 Task: Open a blank google sheet and write heading  Discount data  Add 10 product name:-  'Apple, Banana,_x000D_
Orange, Tomato, Potato, Onion, Carrot, Milk, Bread, Eggs (dozen). ' in April Last week sales are  1.99, 0.49, 0.79, 1.29, 0.99, 0.89, 0.69, 2.49, 1.99, 2.99.Discount (%):-  10, 20, 15, 5, 12, 8, 25, 10, 15, 20. Save page auditingSalesDashboard_2022
Action: Mouse moved to (18, 88)
Screenshot: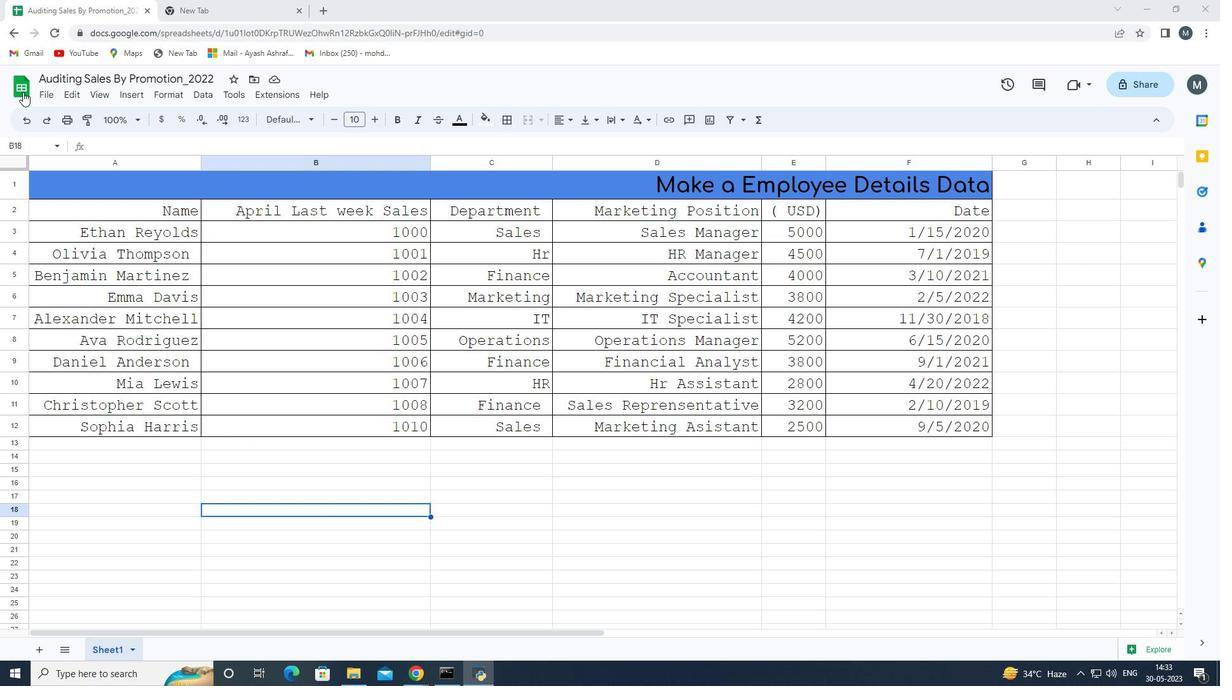 
Action: Mouse pressed left at (18, 88)
Screenshot: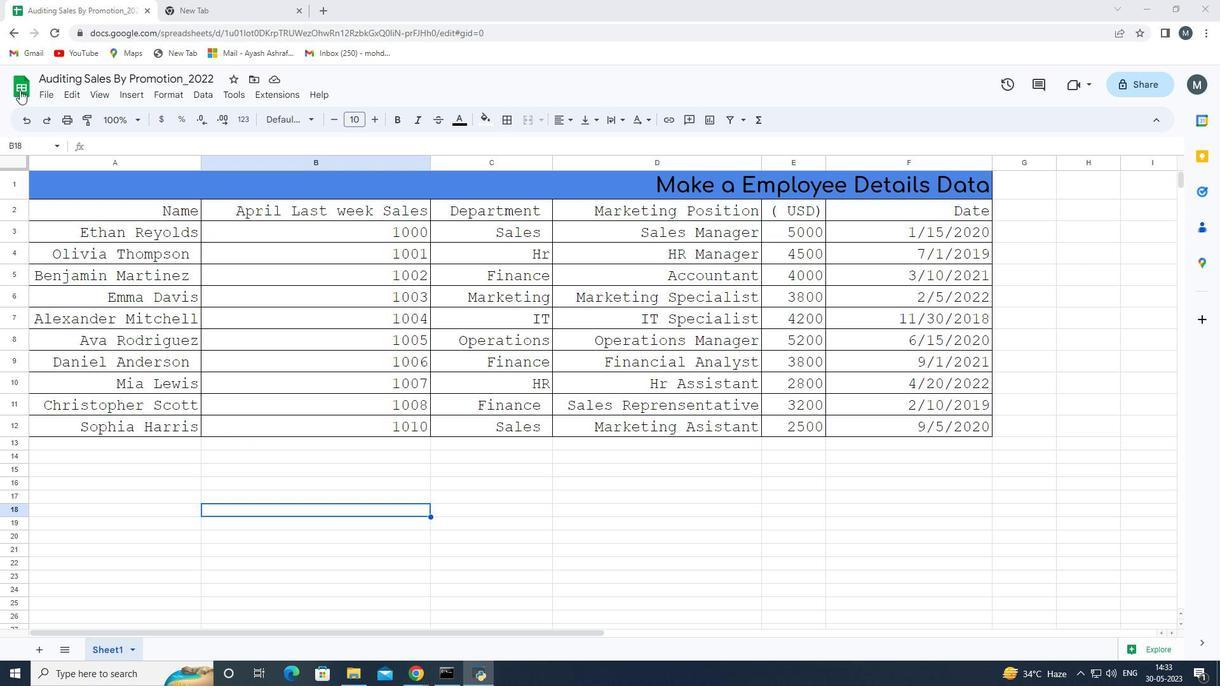 
Action: Mouse moved to (314, 191)
Screenshot: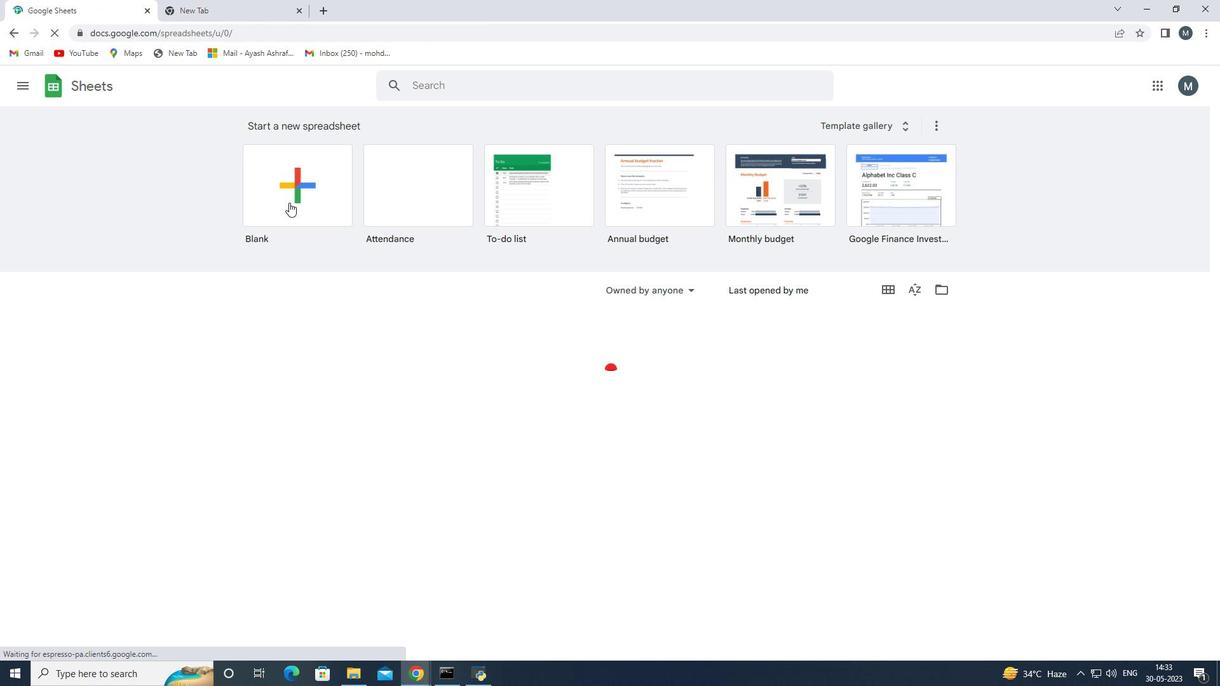 
Action: Mouse pressed left at (314, 191)
Screenshot: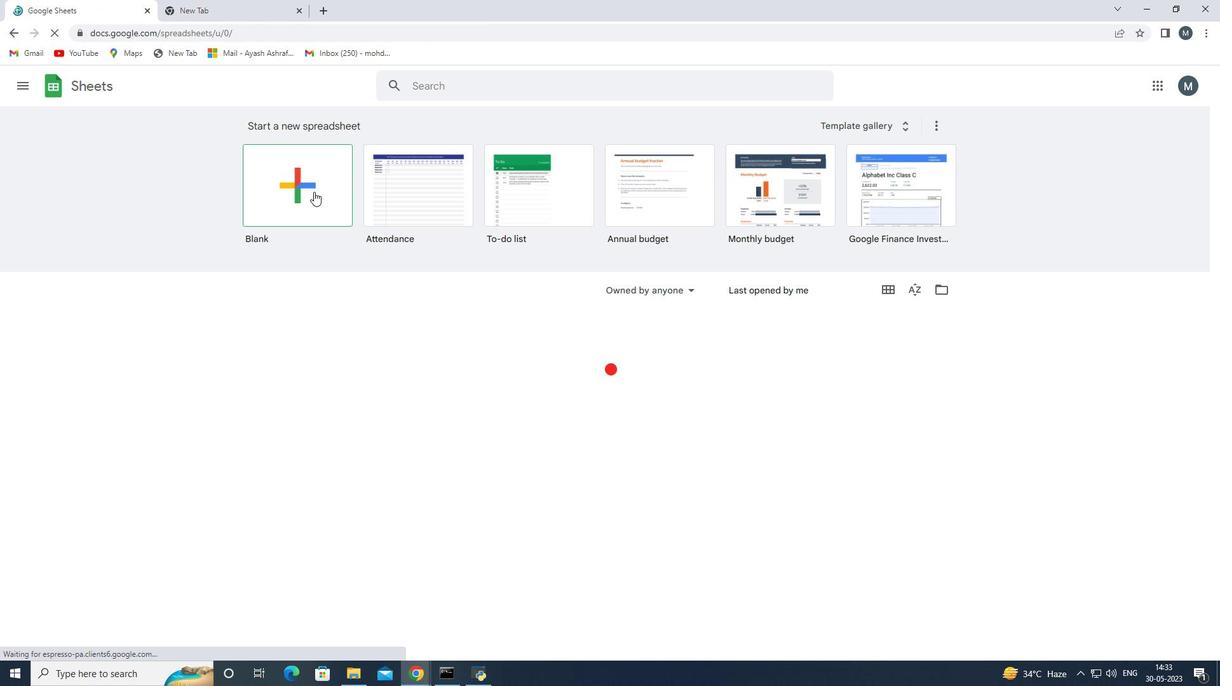 
Action: Mouse moved to (53, 175)
Screenshot: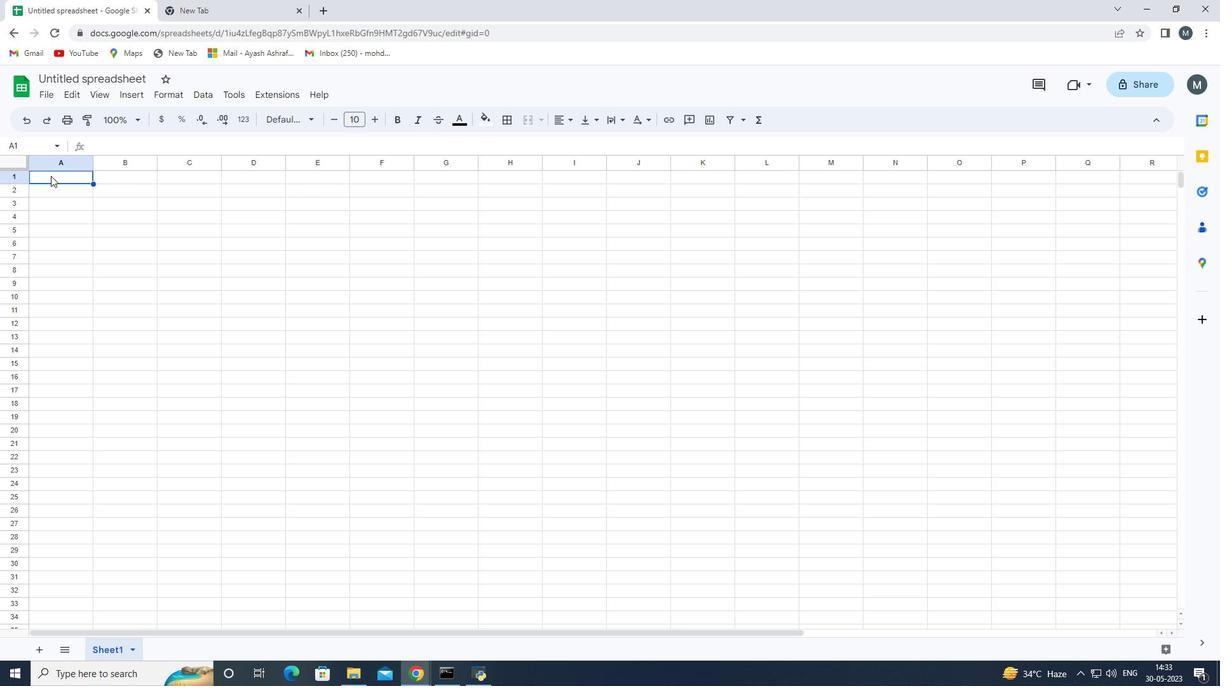 
Action: Mouse pressed left at (53, 175)
Screenshot: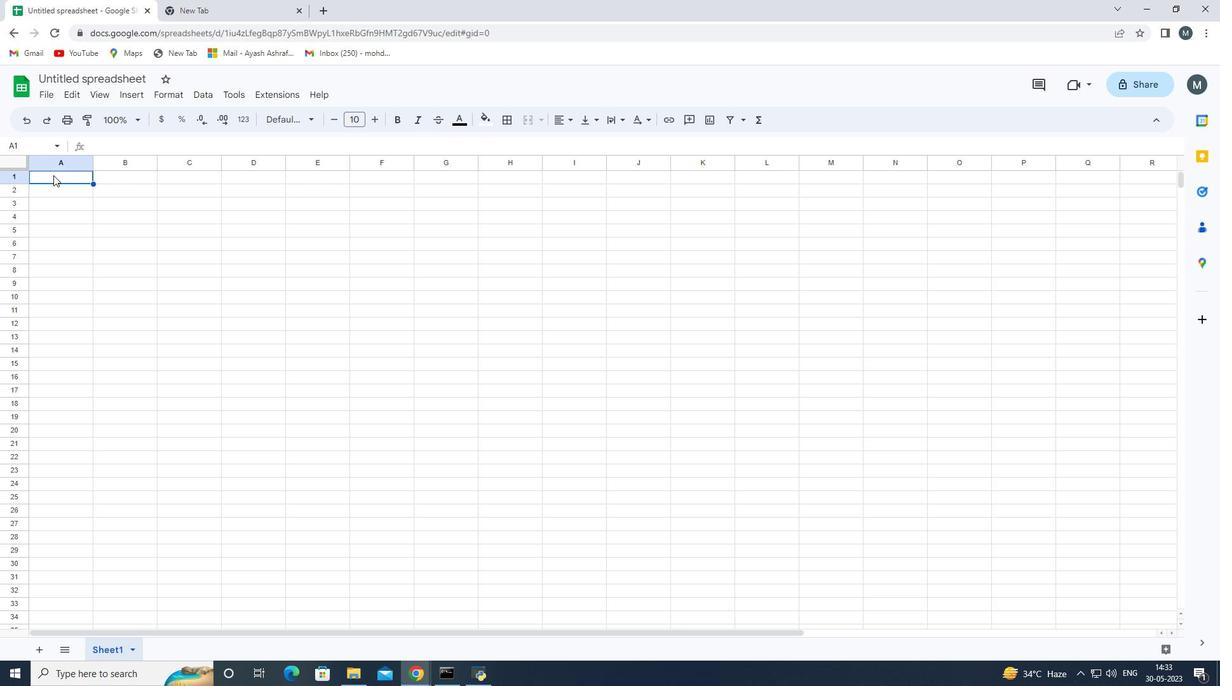 
Action: Mouse pressed left at (53, 175)
Screenshot: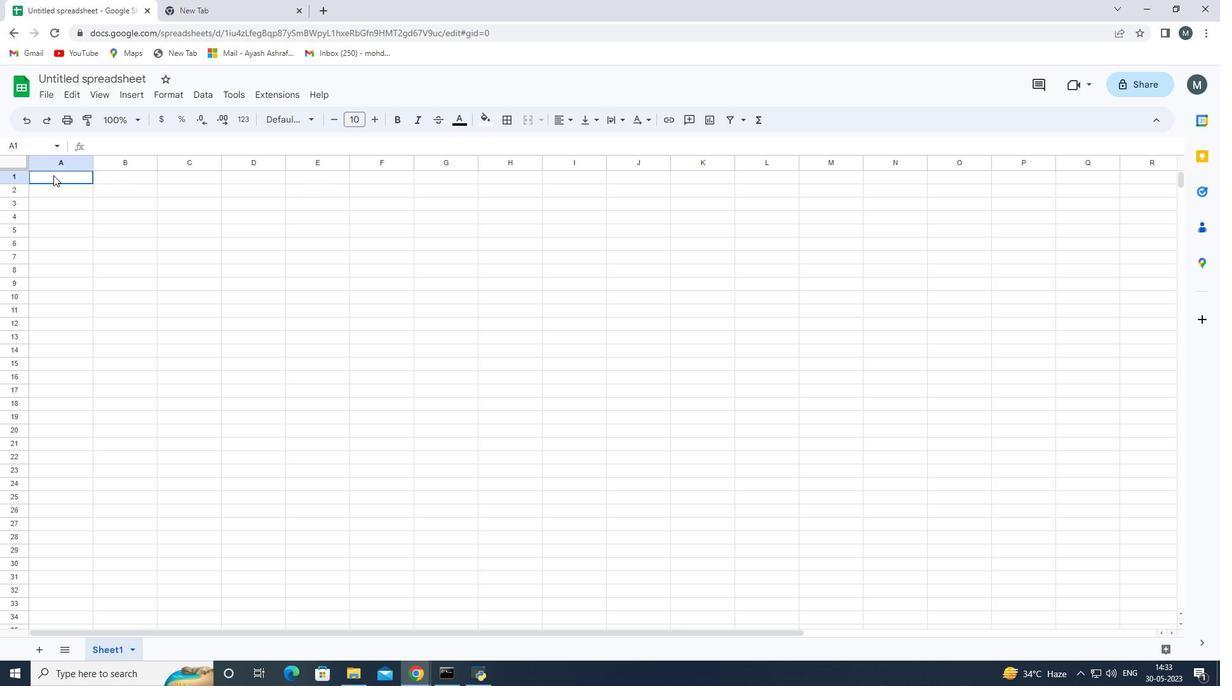 
Action: Key pressed <Key.shift><Key.shift>Discount<Key.space><Key.shift>Data<Key.space><Key.backspace><Key.backspace><Key.backspace><Key.backspace><Key.backspace>data<Key.enter><Key.shift>Poduct<Key.space><Key.shift>Name<Key.space>
Screenshot: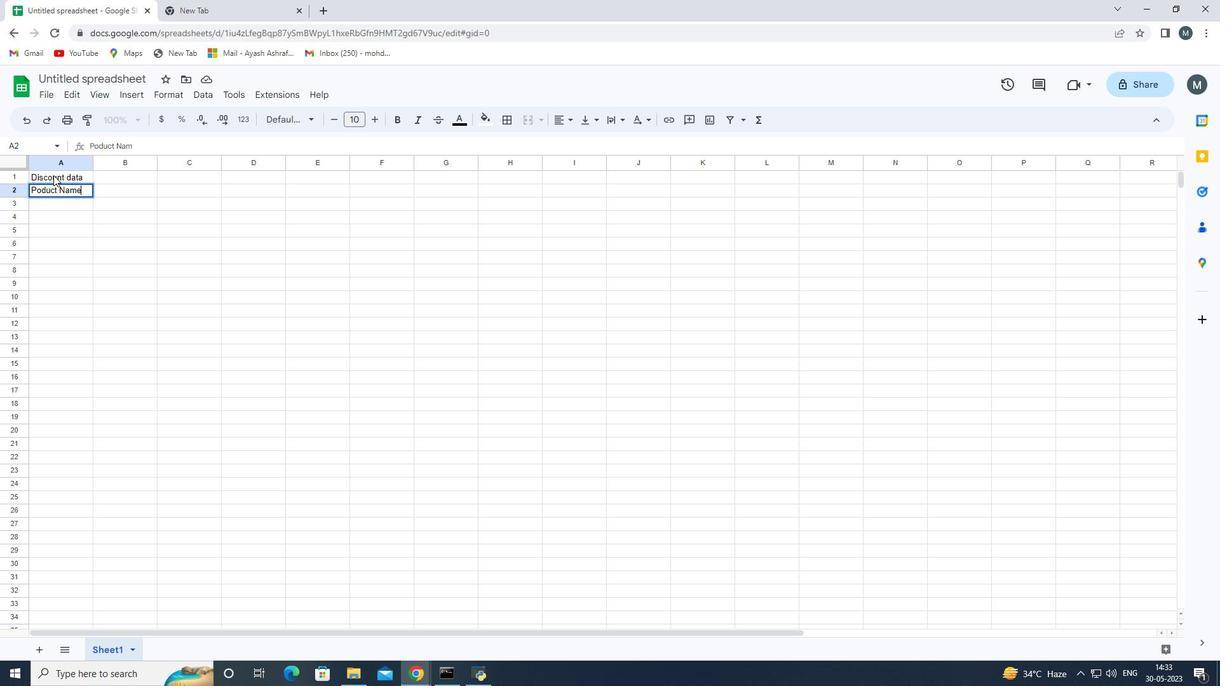 
Action: Mouse moved to (37, 190)
Screenshot: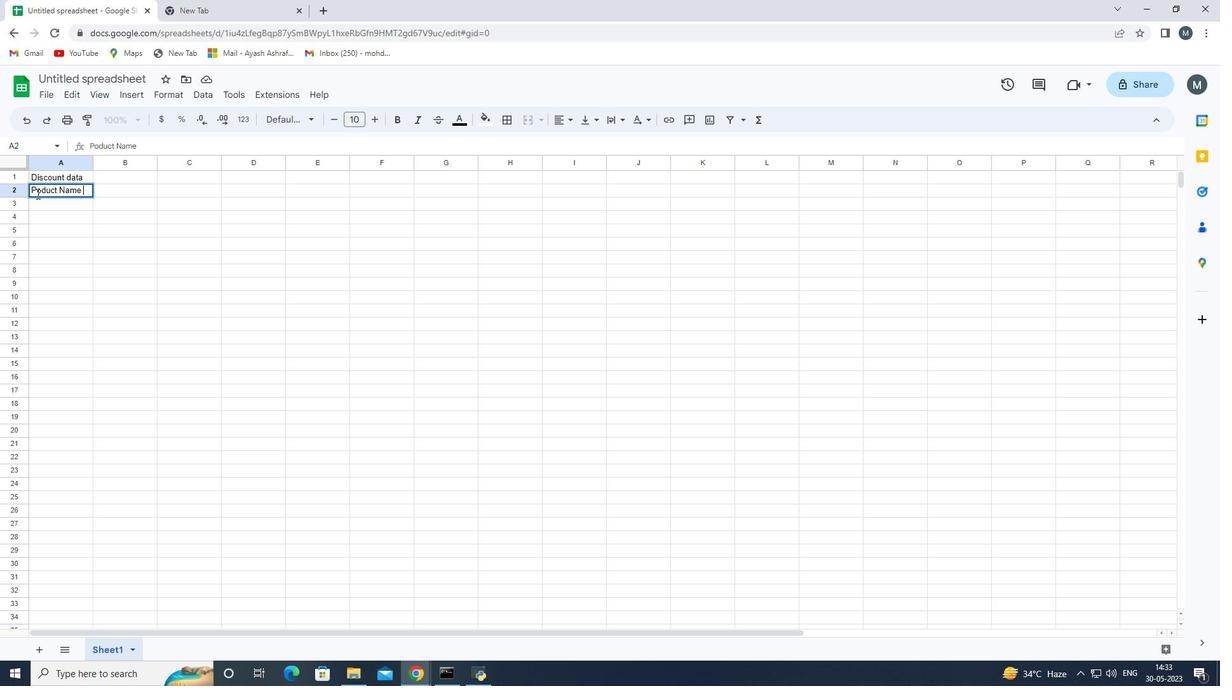 
Action: Mouse pressed left at (37, 190)
Screenshot: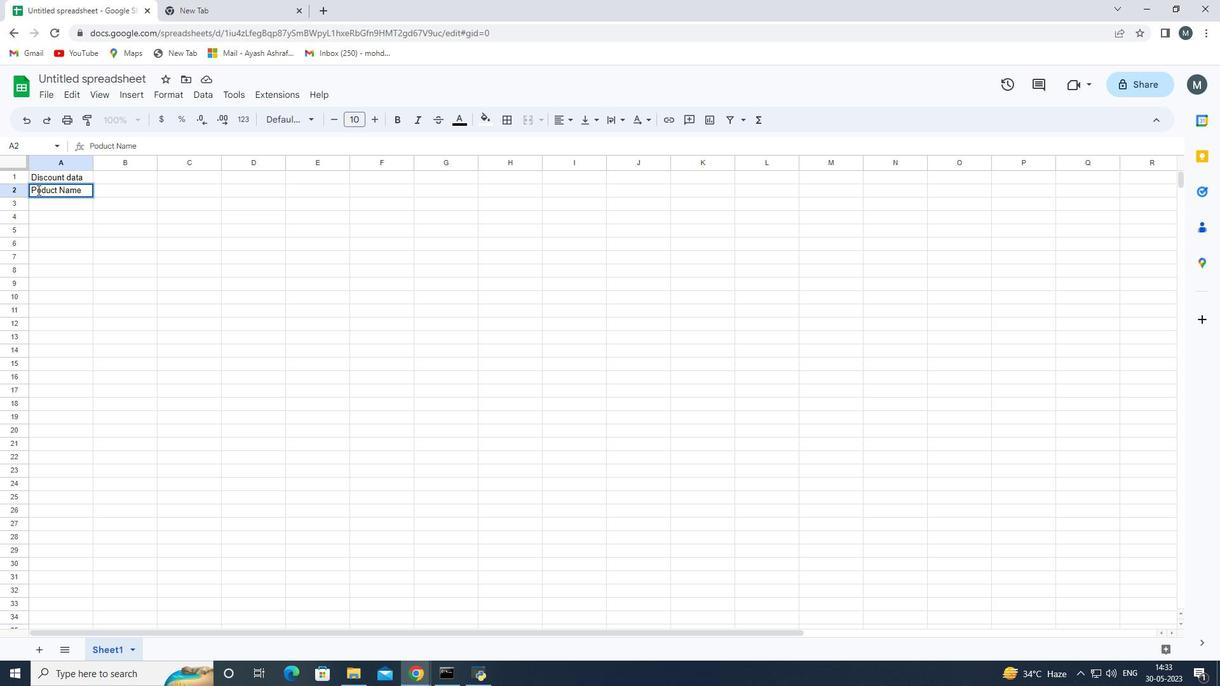 
Action: Key pressed r
Screenshot: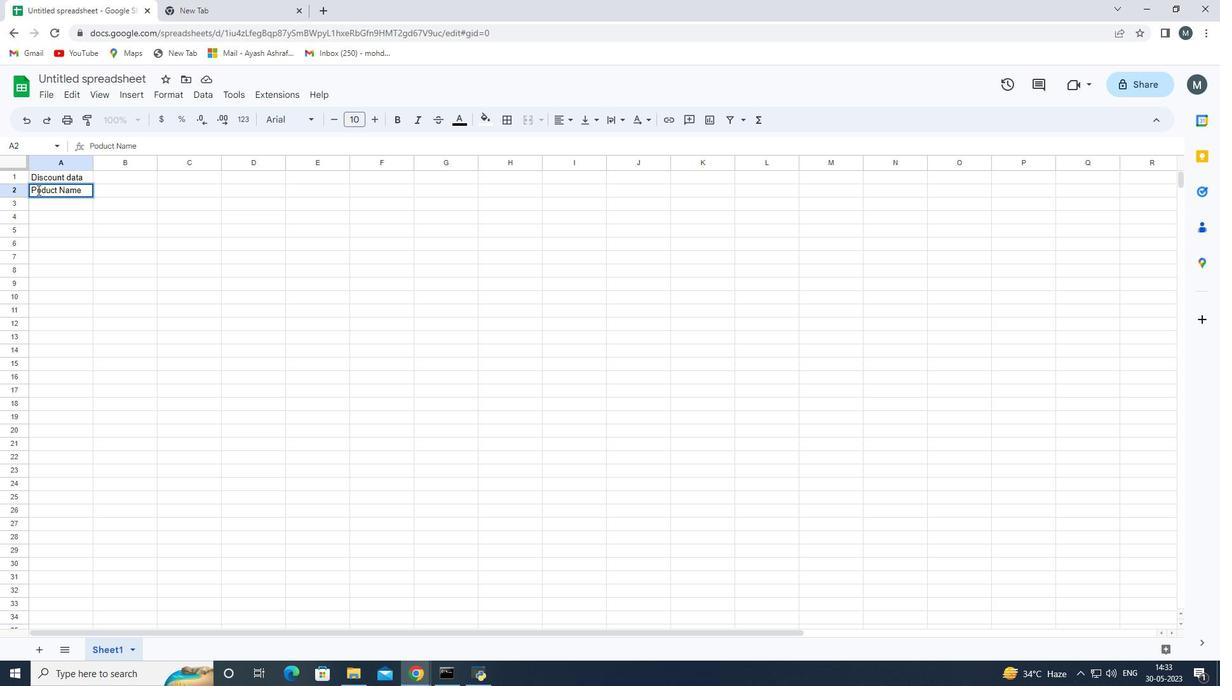 
Action: Mouse moved to (55, 204)
Screenshot: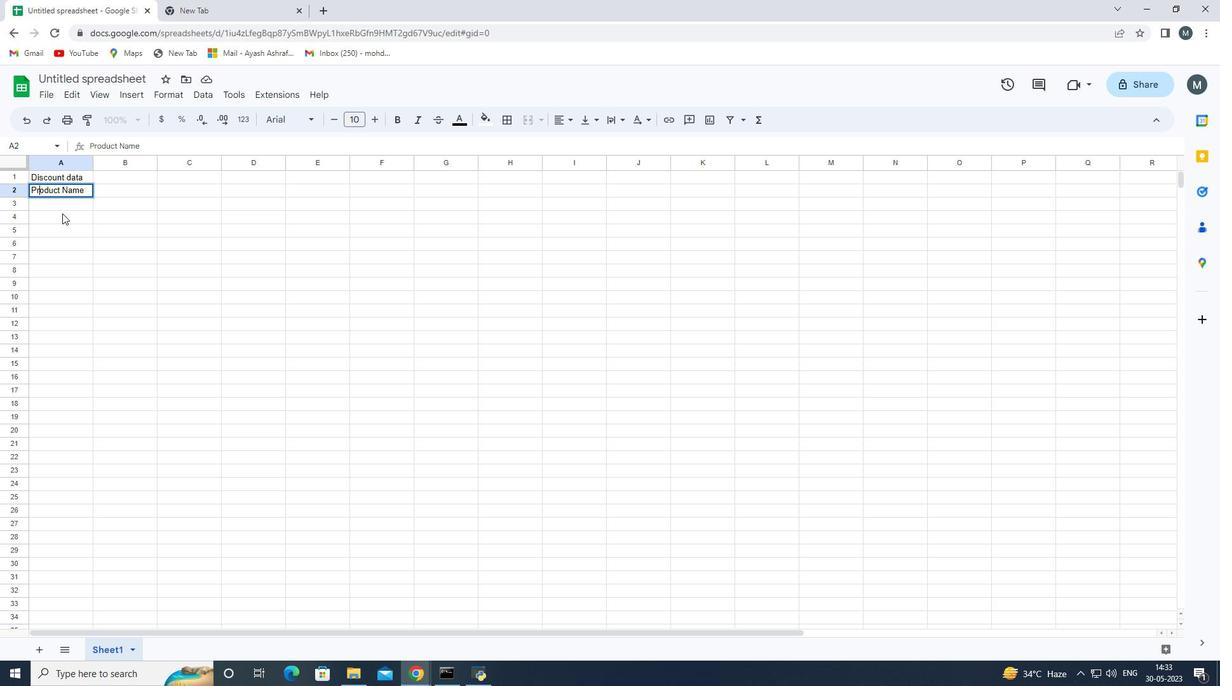 
Action: Key pressed <Key.enter><Key.shift>Appple<Key.space><Key.shift><Key.enter><Key.shift>BAba<Key.backspace><Key.backspace><Key.backspace>anana<Key.enter><Key.shift>Orange<Key.space><Key.enter><Key.shift>Tomato<Key.enter><Key.shift>Potato<Key.enter><Key.shift>Onion<Key.space><Key.enter><Key.shift>Carrot<Key.enter><Key.shift>Milk<Key.enter><Key.shift>Bread<Key.enter><Key.shift>Eggs<Key.space><Key.shift>(<Key.shift>Dozen<Key.shift><Key.shift><Key.shift><Key.shift><Key.shift><Key.shift><Key.shift><Key.shift><Key.shift>)<Key.enter>
Screenshot: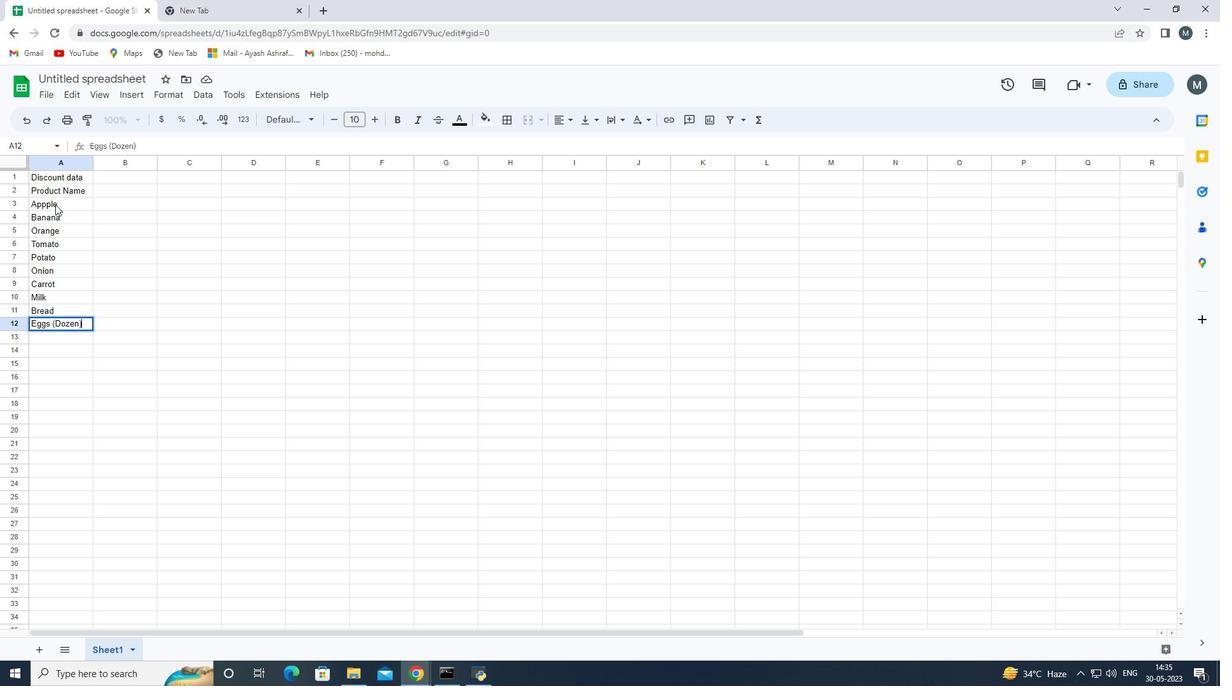 
Action: Mouse moved to (115, 174)
Screenshot: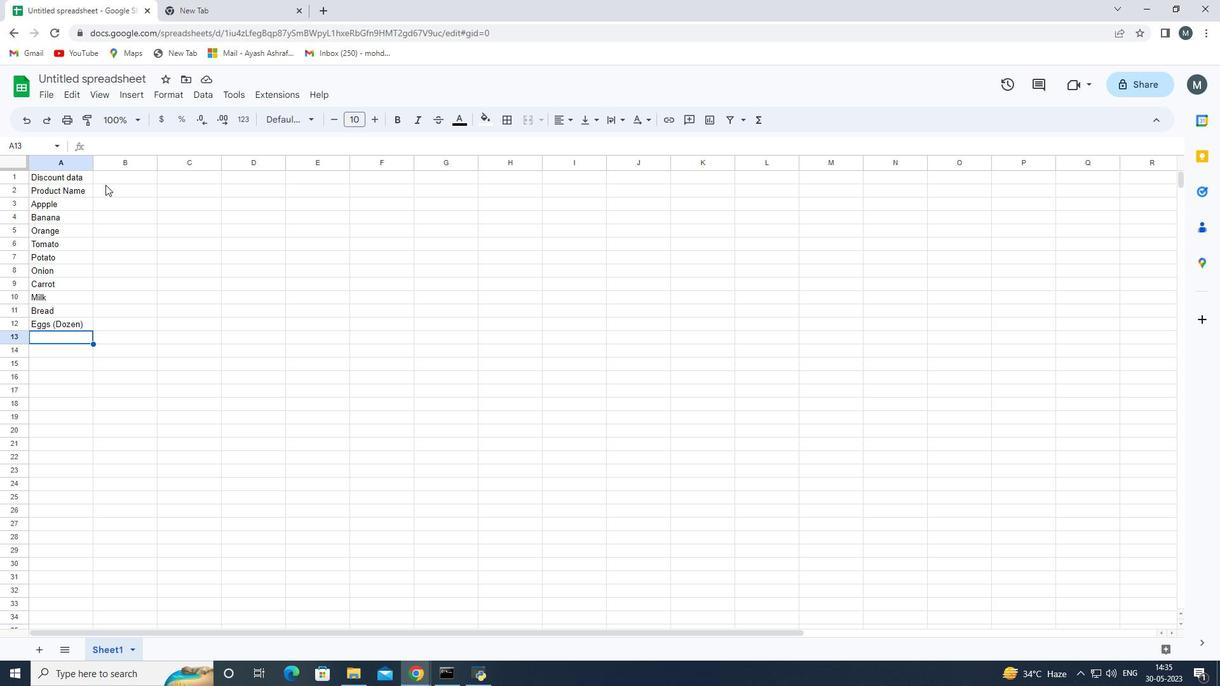 
Action: Mouse pressed left at (115, 174)
Screenshot: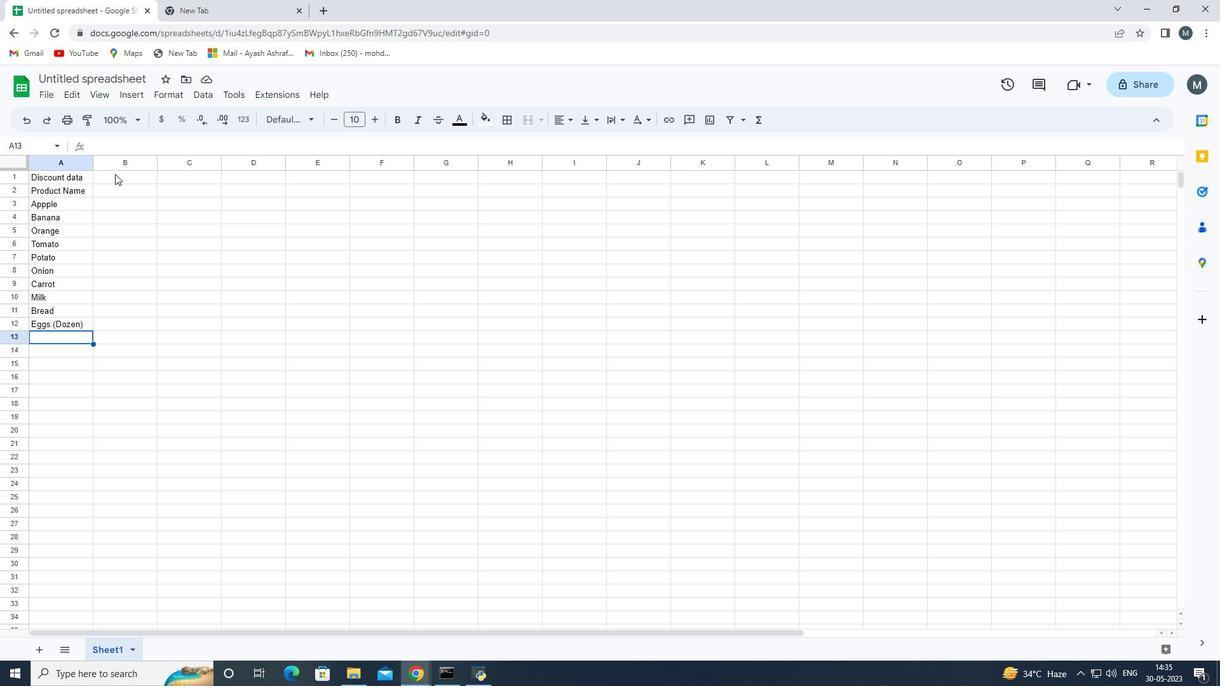 
Action: Mouse pressed left at (115, 174)
Screenshot: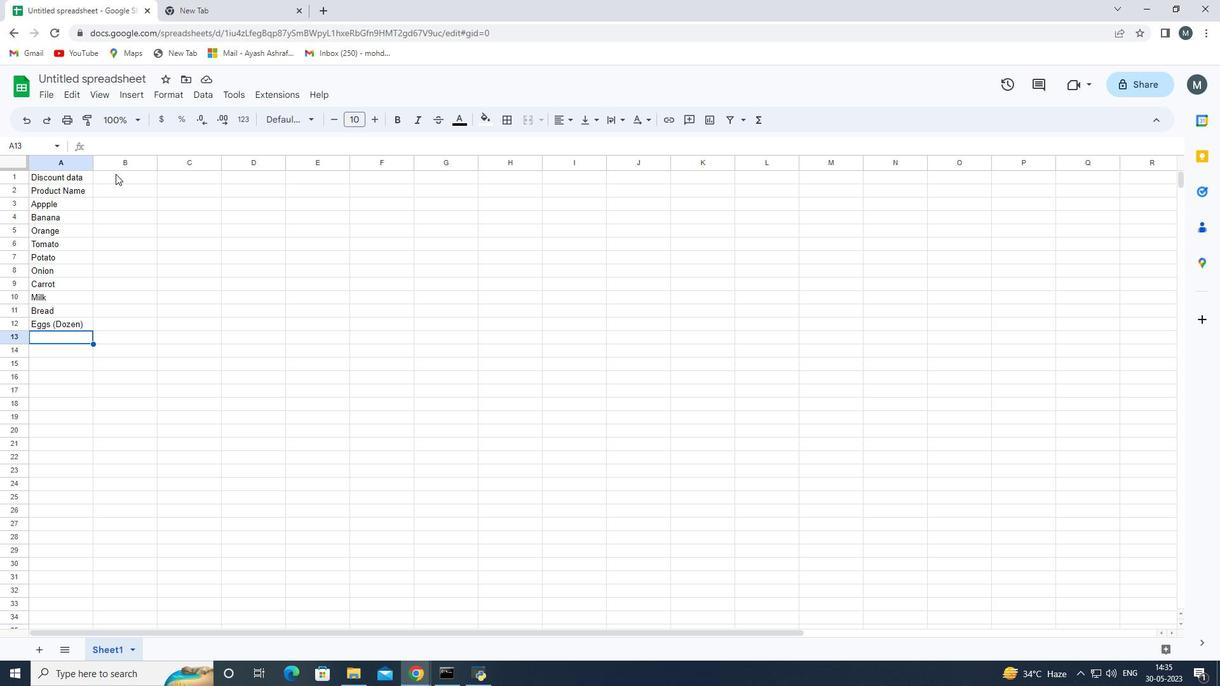 
Action: Mouse moved to (115, 173)
Screenshot: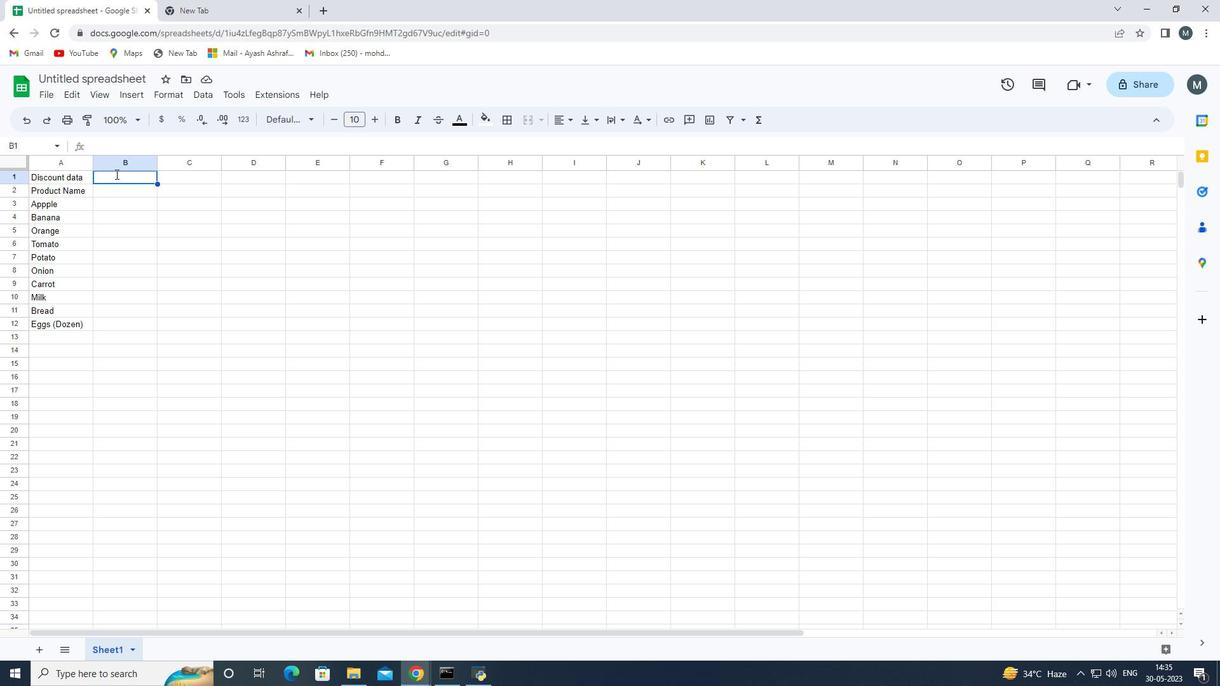 
Action: Key pressed <Key.shift>LAt<Key.backspace><Key.backspace>ast<Key.space>week<Key.space>sales<Key.space>re<Key.backspace><Key.backspace>are<Key.enter>
Screenshot: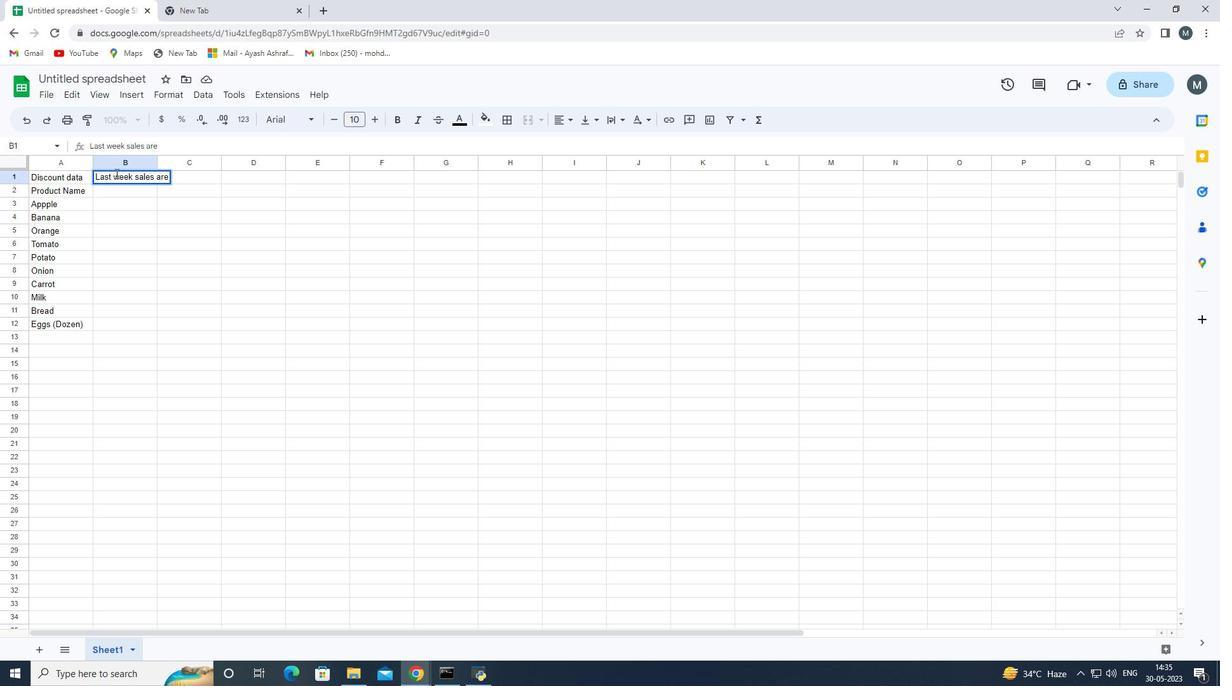 
Action: Mouse moved to (177, 178)
Screenshot: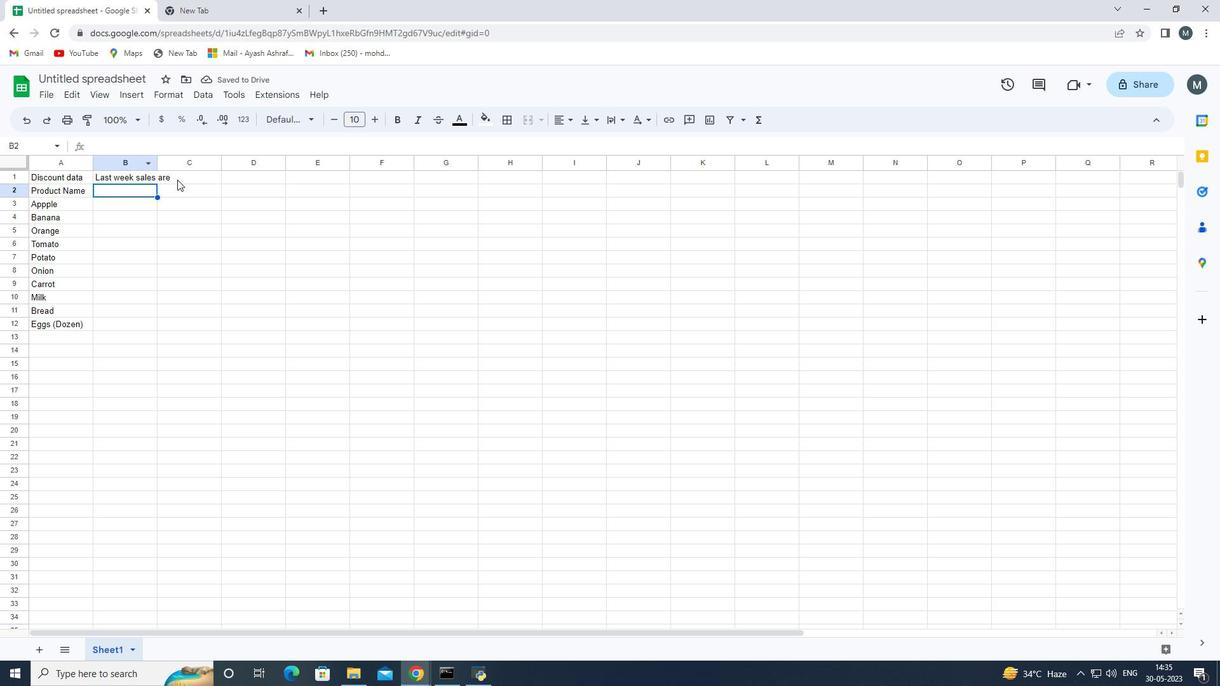 
Action: Mouse pressed left at (177, 178)
Screenshot: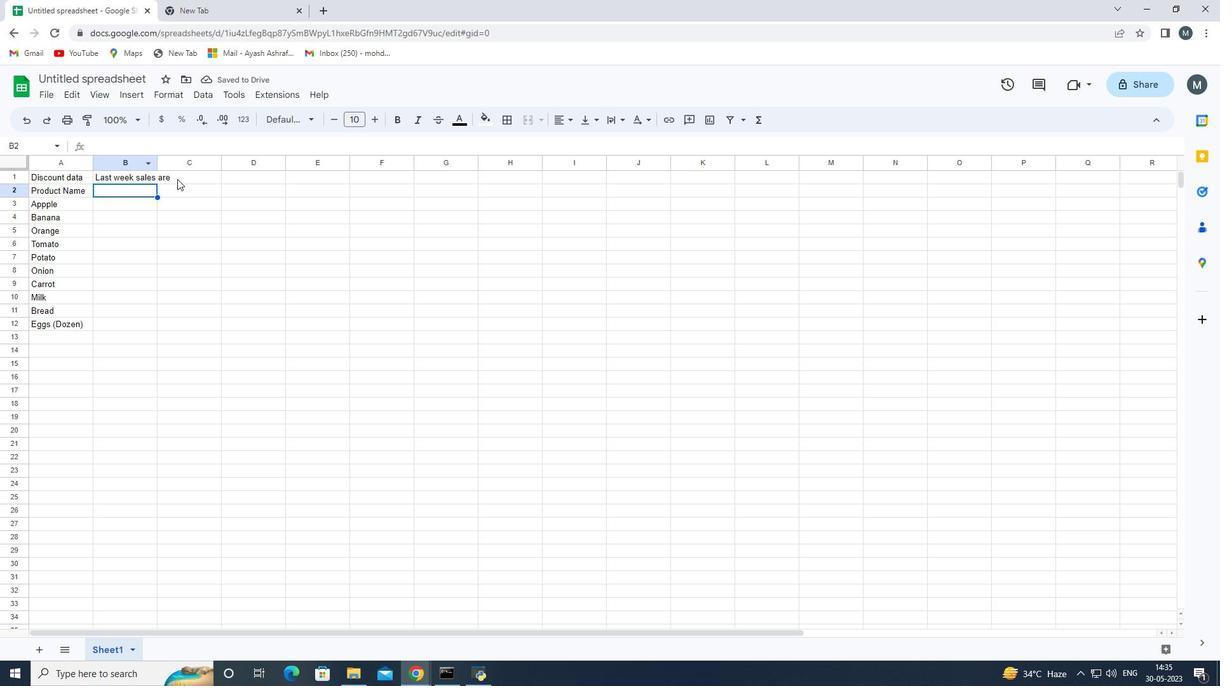 
Action: Mouse moved to (177, 178)
Screenshot: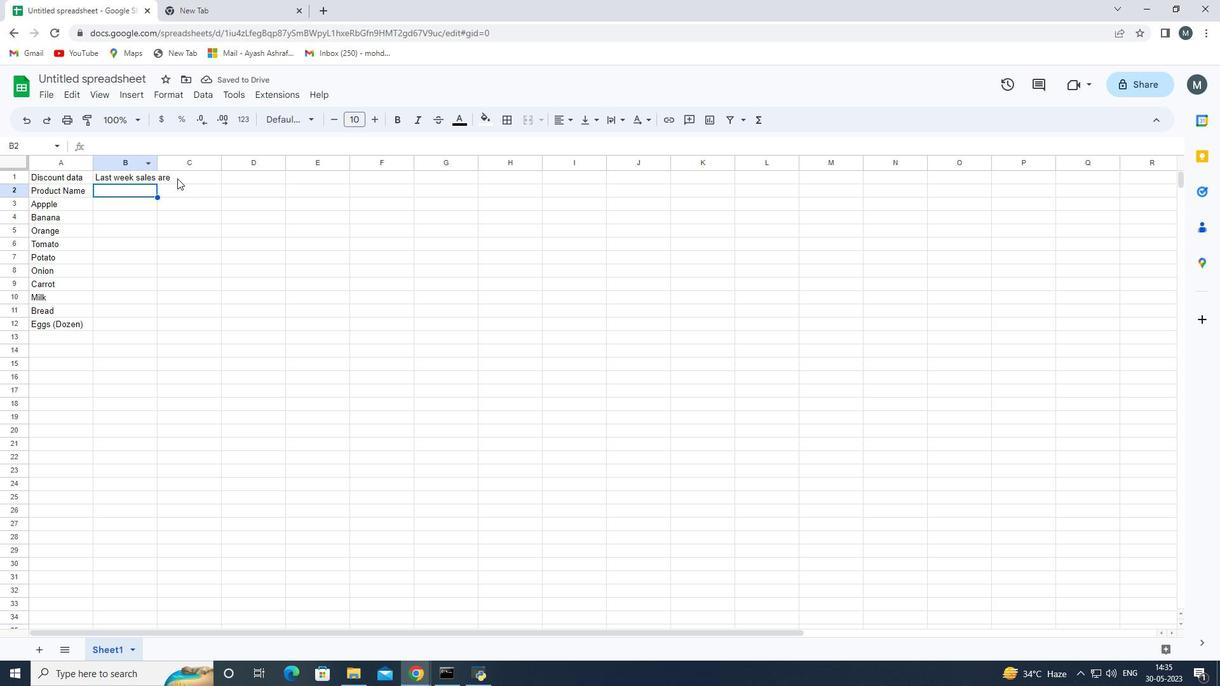
Action: Mouse pressed left at (177, 178)
Screenshot: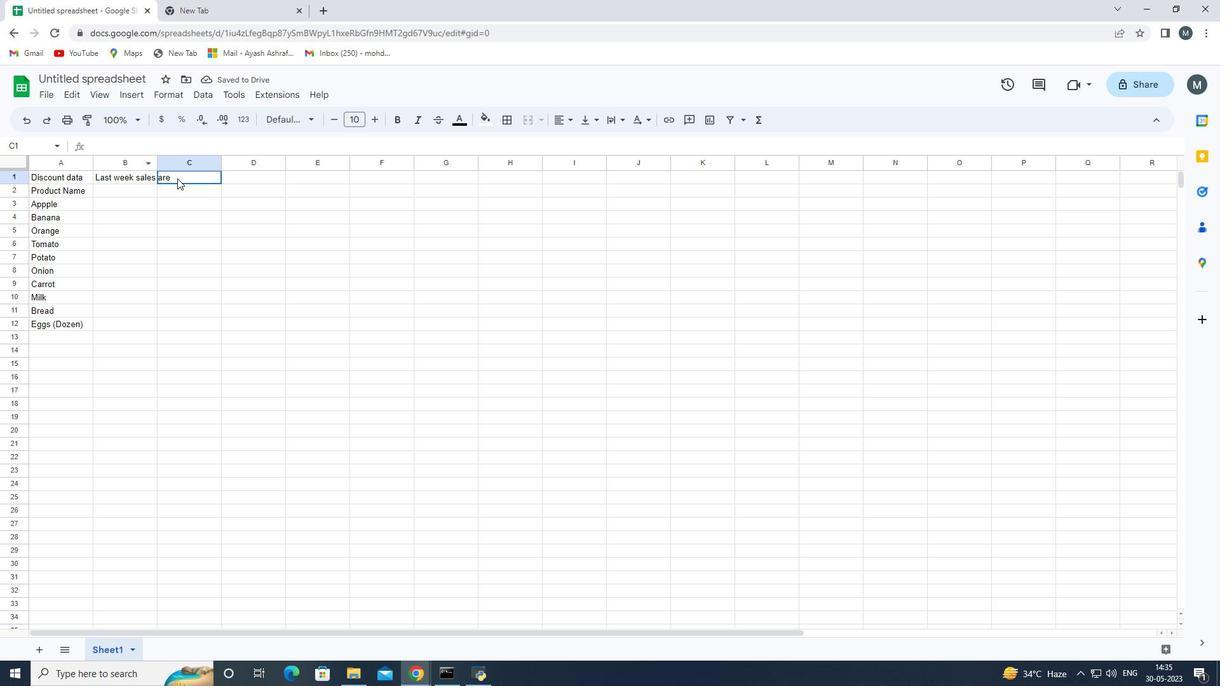 
Action: Mouse moved to (176, 178)
Screenshot: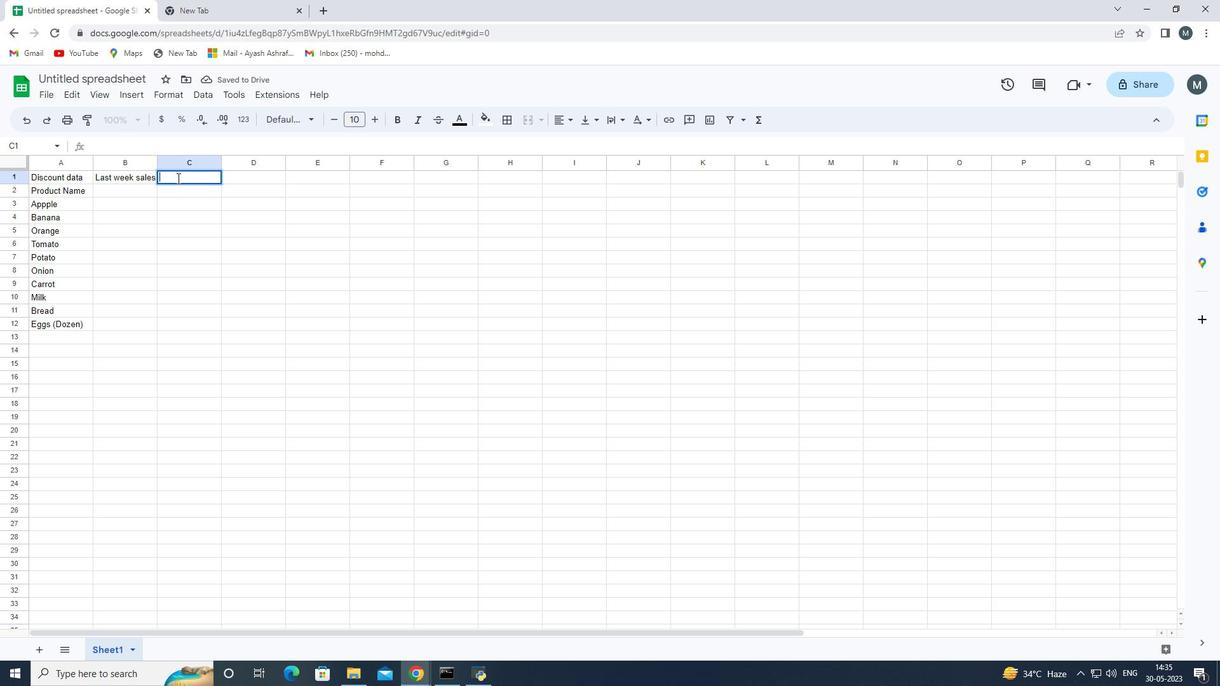 
Action: Key pressed <Key.backspace><Key.backspace><Key.backspace><Key.backspace><Key.backspace><Key.enter>
Screenshot: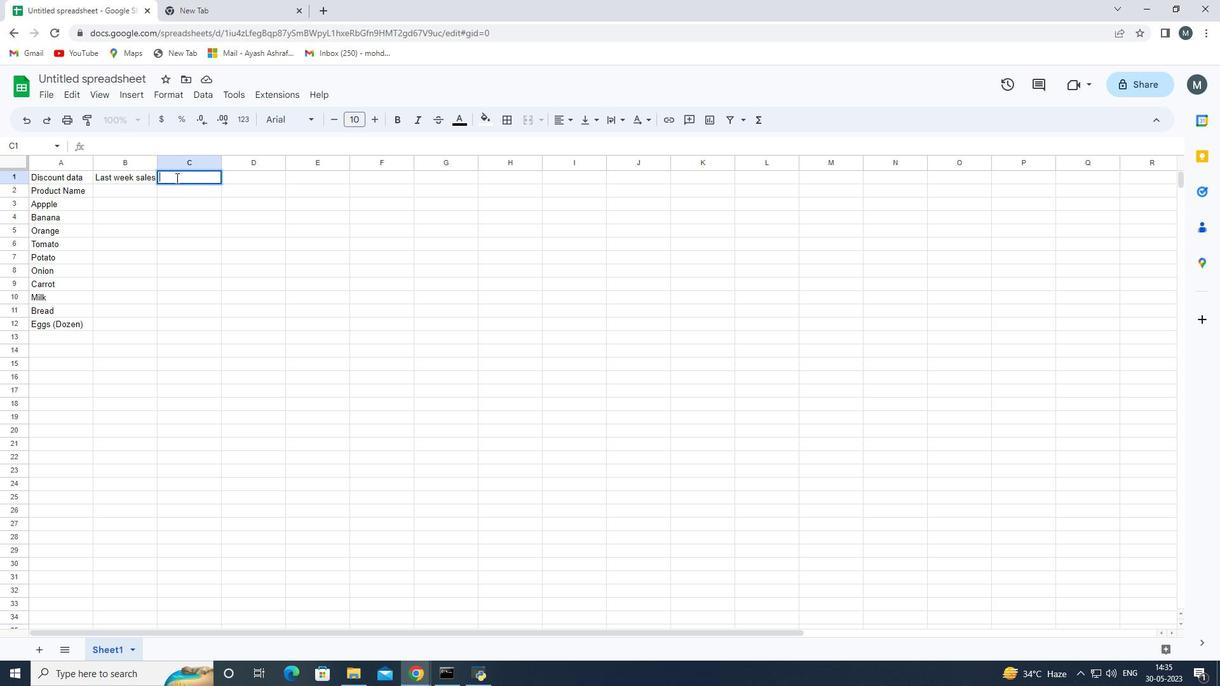 
Action: Mouse moved to (175, 177)
Screenshot: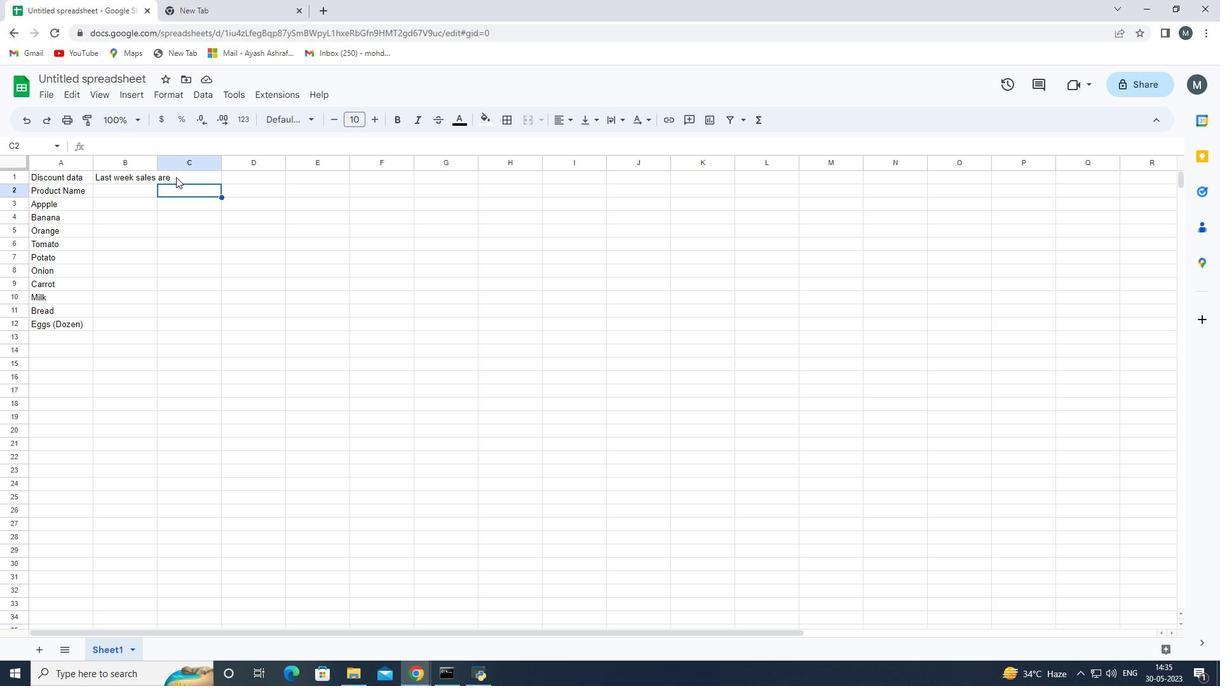 
Action: Mouse pressed left at (175, 177)
Screenshot: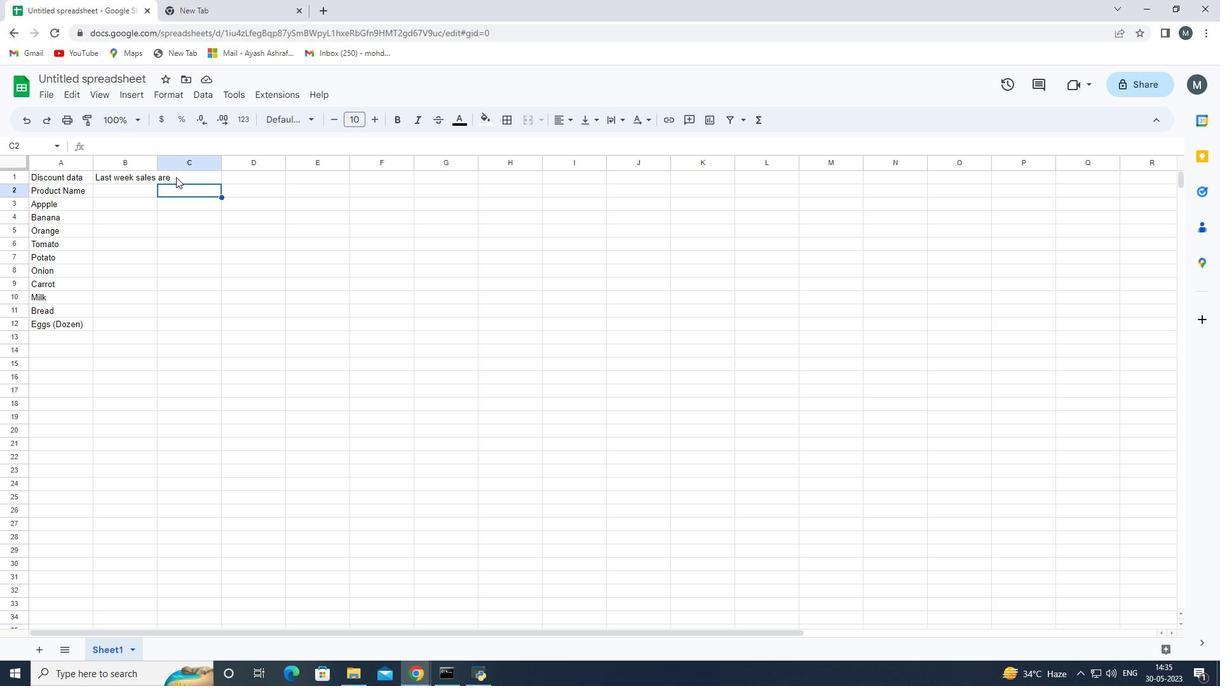 
Action: Mouse pressed left at (175, 177)
Screenshot: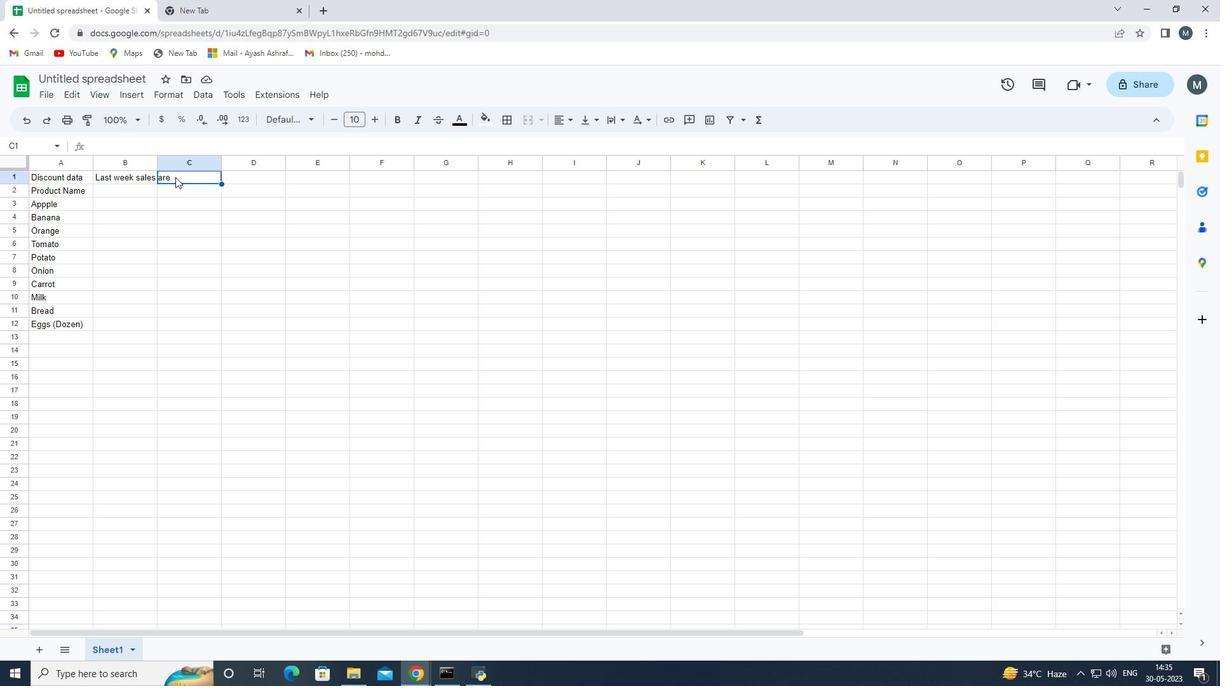 
Action: Mouse moved to (129, 179)
Screenshot: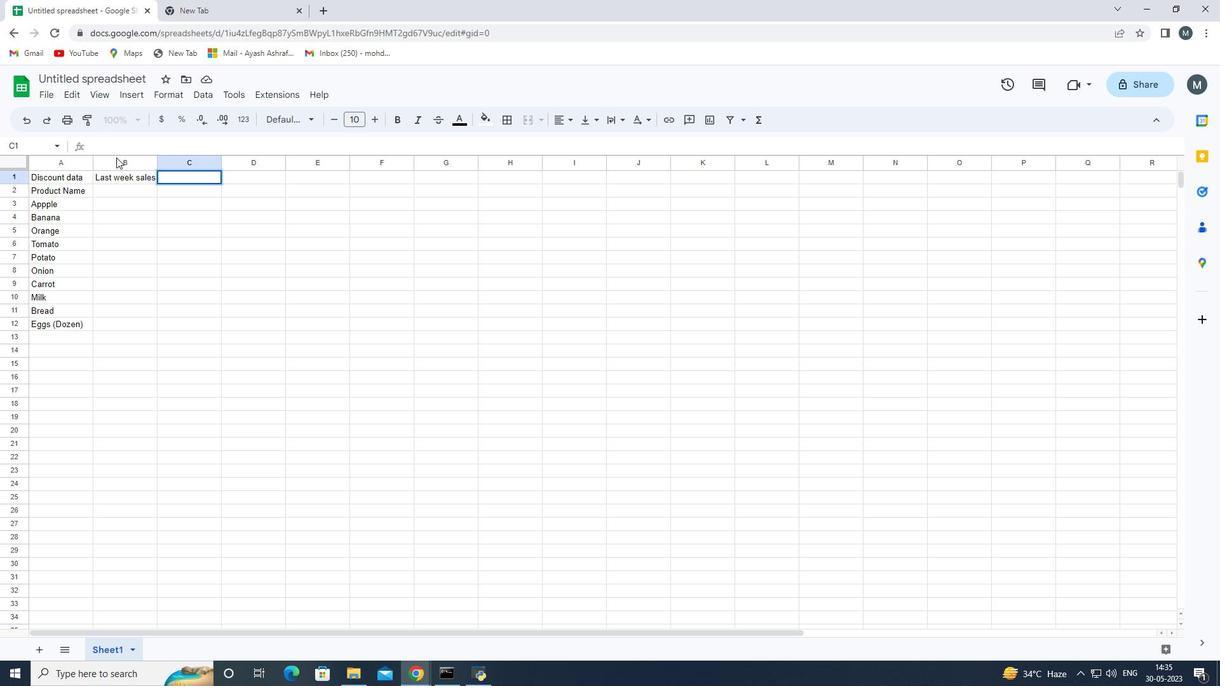 
Action: Mouse pressed left at (129, 179)
Screenshot: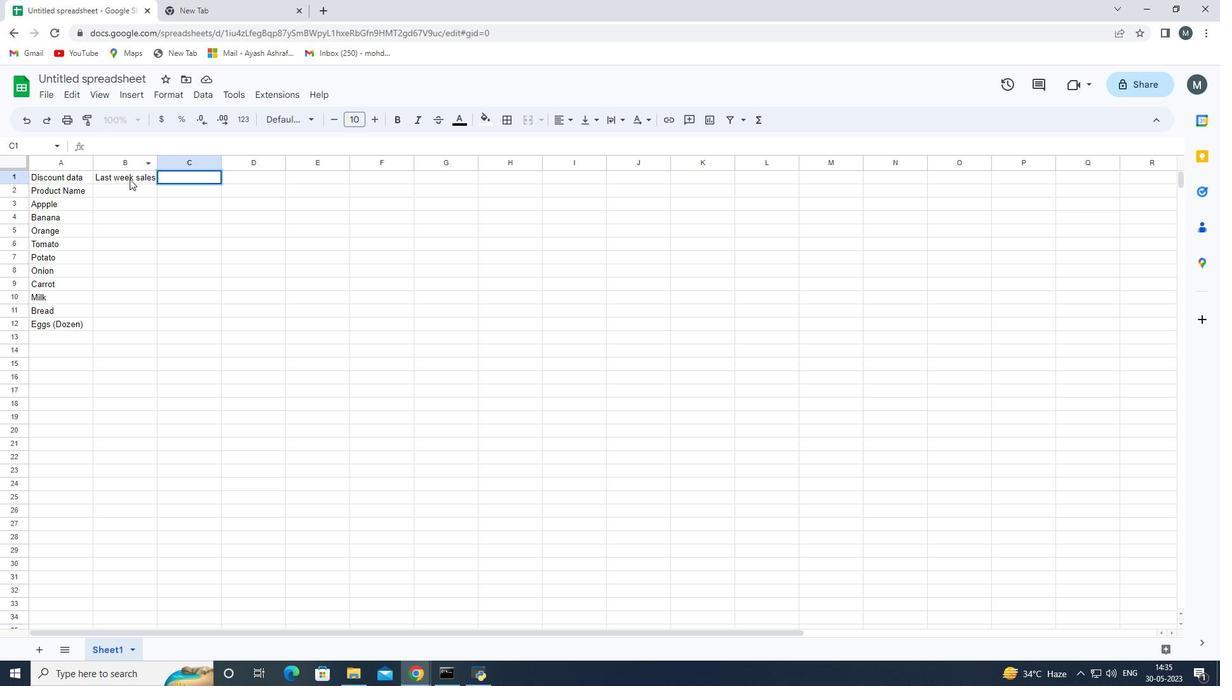 
Action: Mouse pressed left at (129, 179)
Screenshot: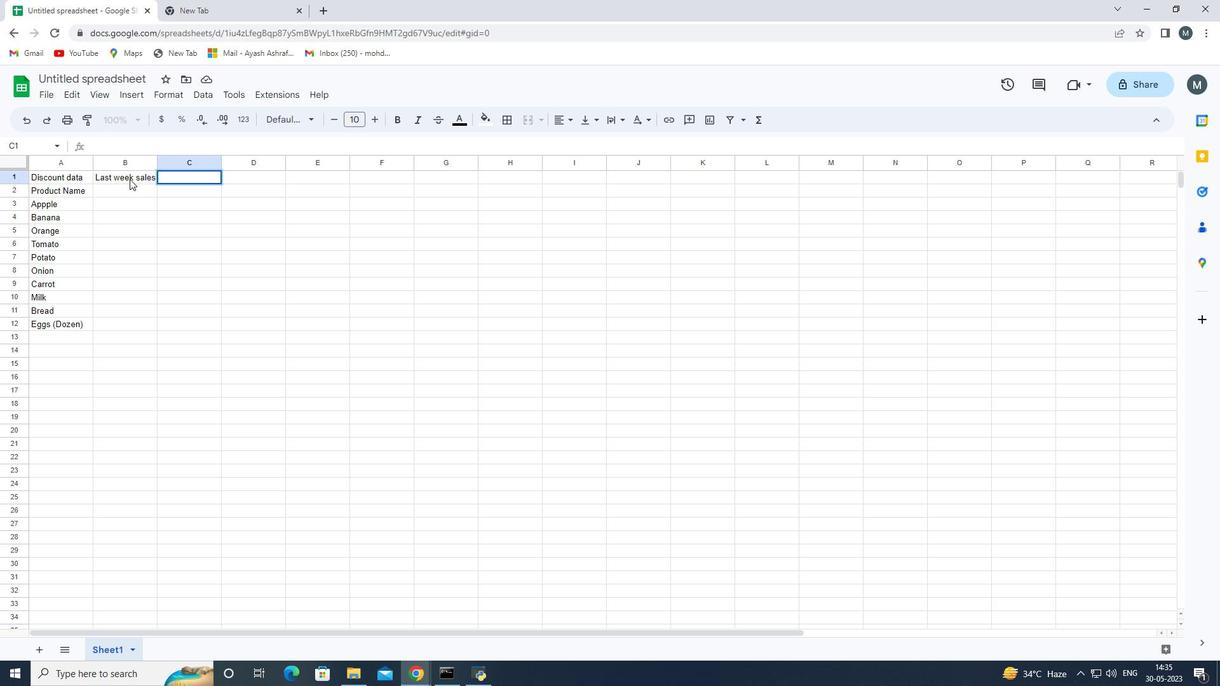 
Action: Mouse moved to (162, 151)
Screenshot: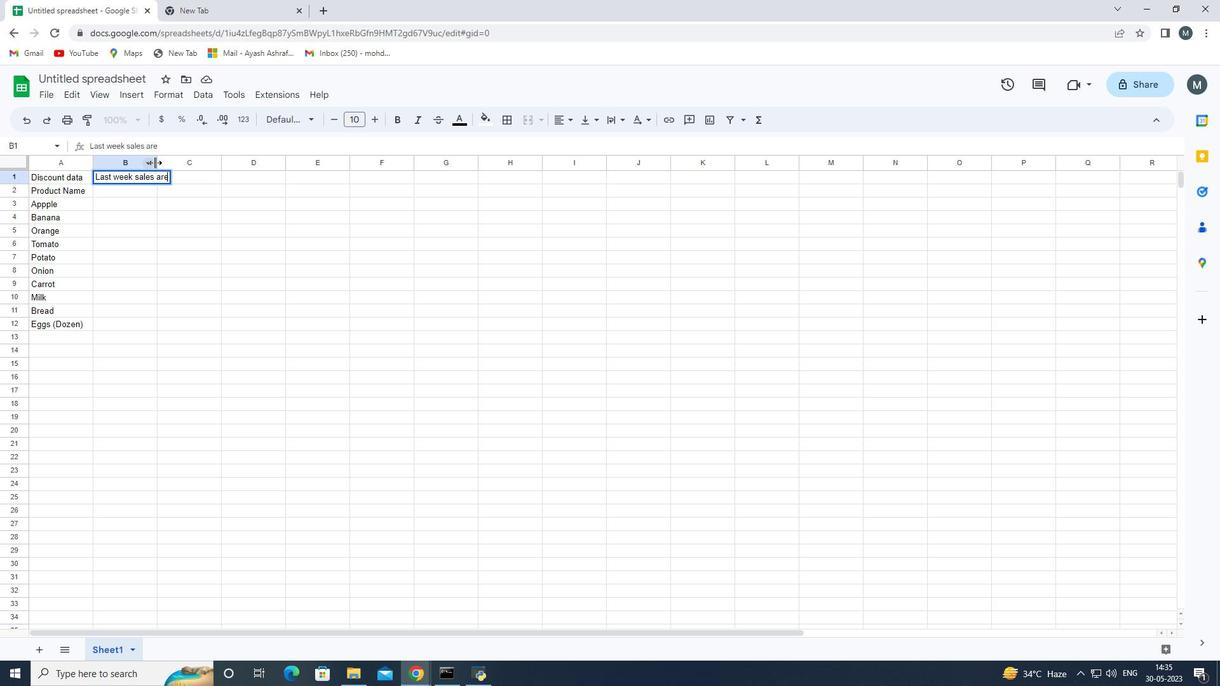 
Action: Mouse pressed left at (162, 151)
Screenshot: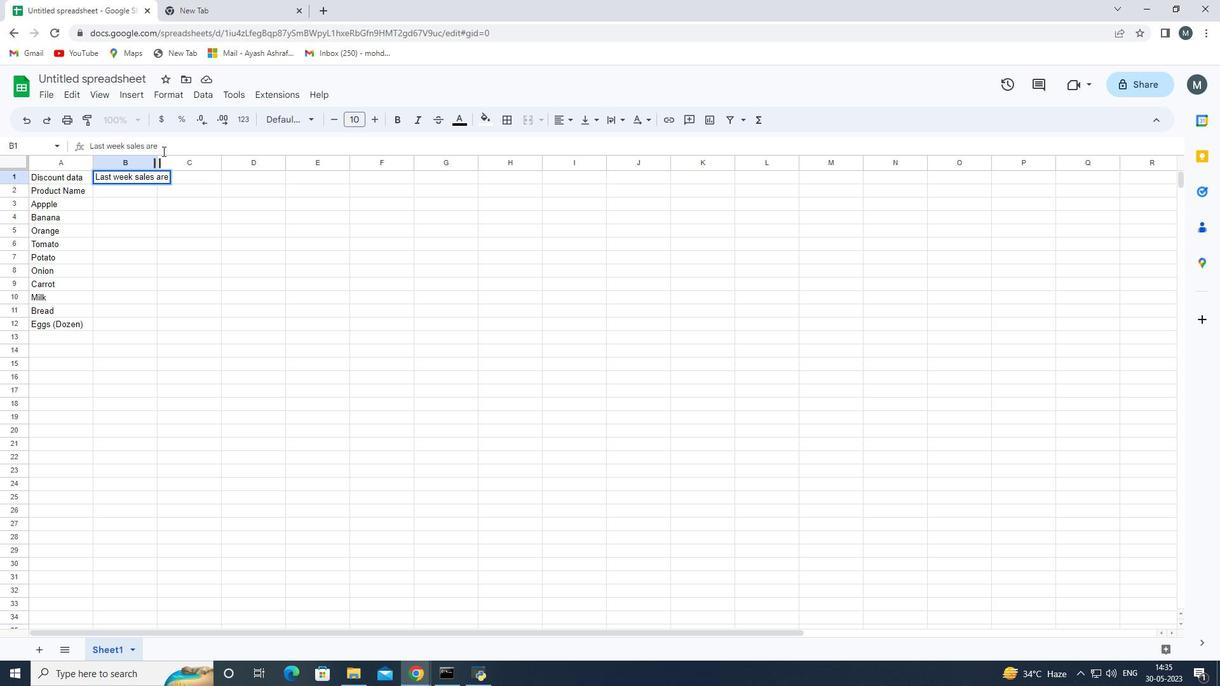 
Action: Mouse moved to (163, 150)
Screenshot: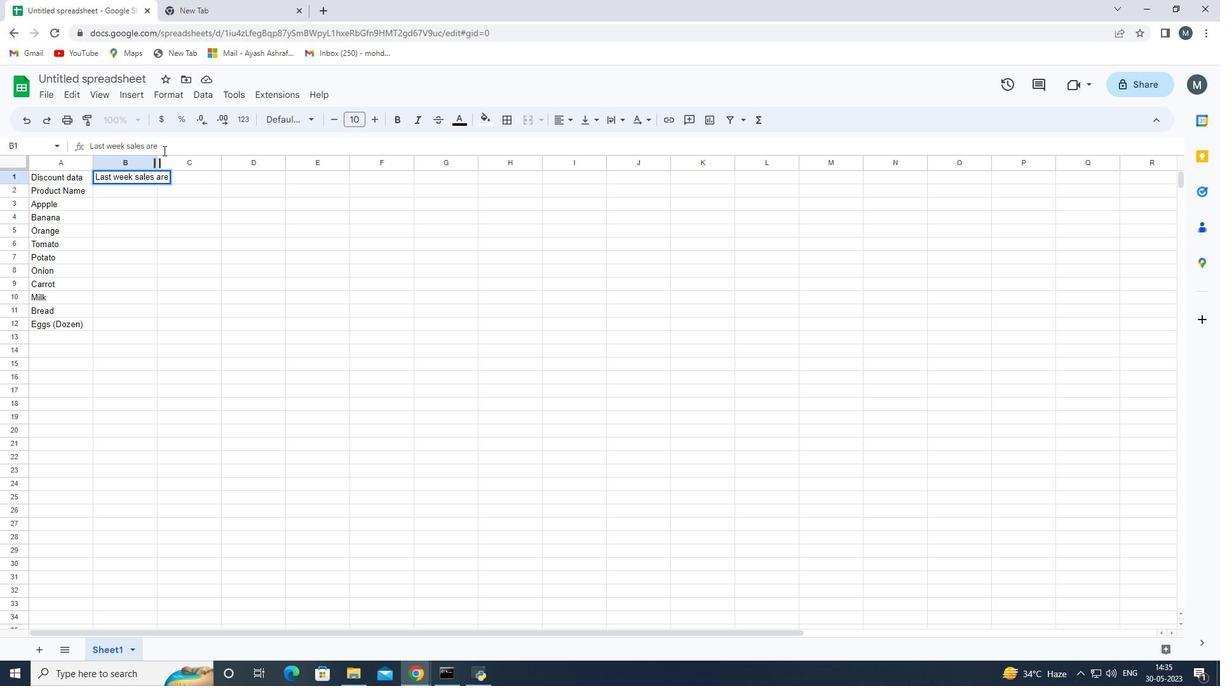 
Action: Key pressed <Key.backspace><Key.backspace><Key.backspace>
Screenshot: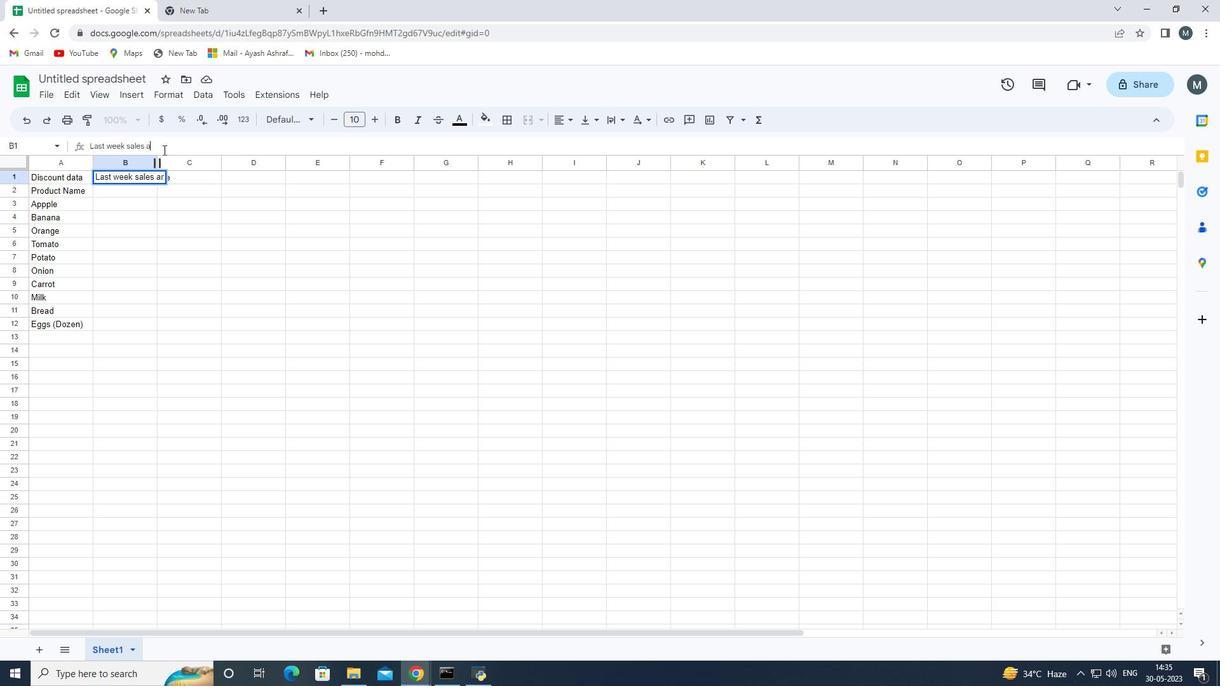 
Action: Mouse moved to (146, 198)
Screenshot: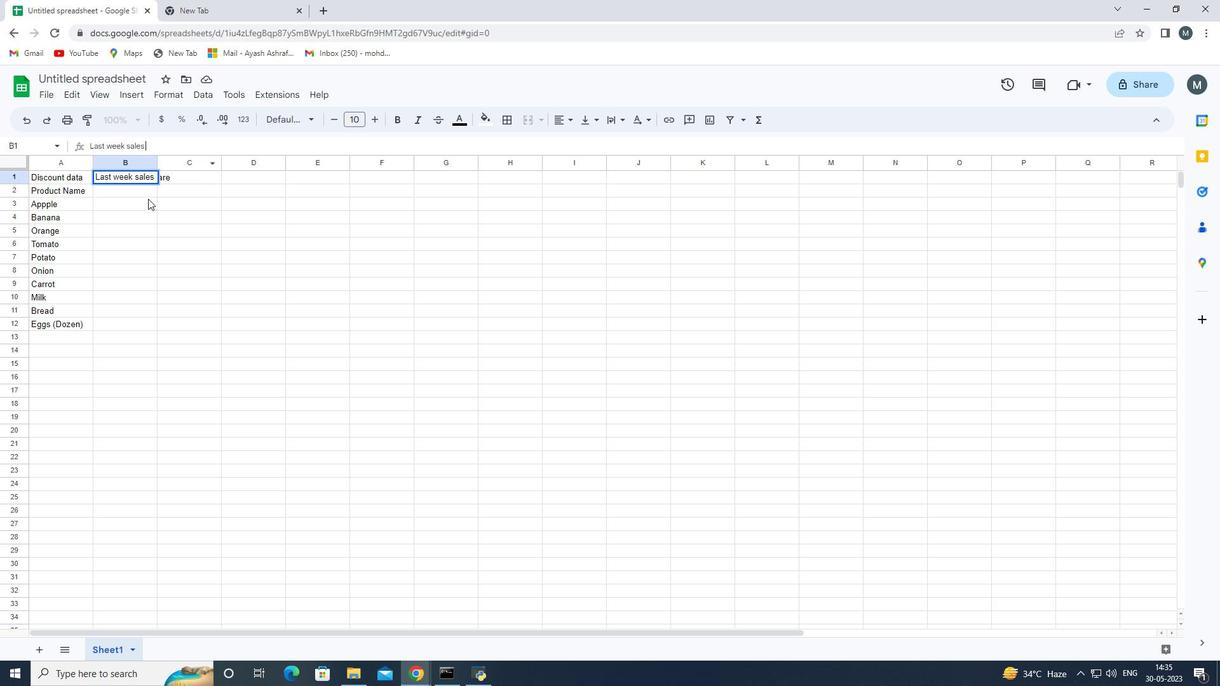 
Action: Mouse pressed left at (146, 198)
Screenshot: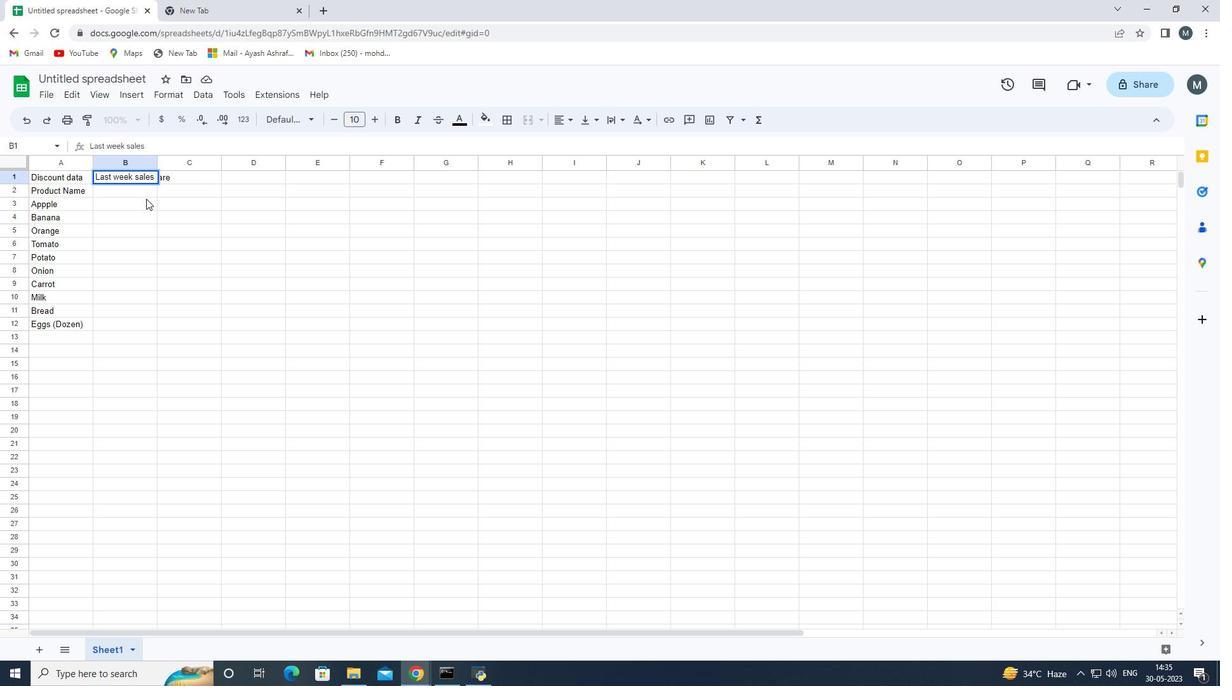 
Action: Mouse moved to (141, 188)
Screenshot: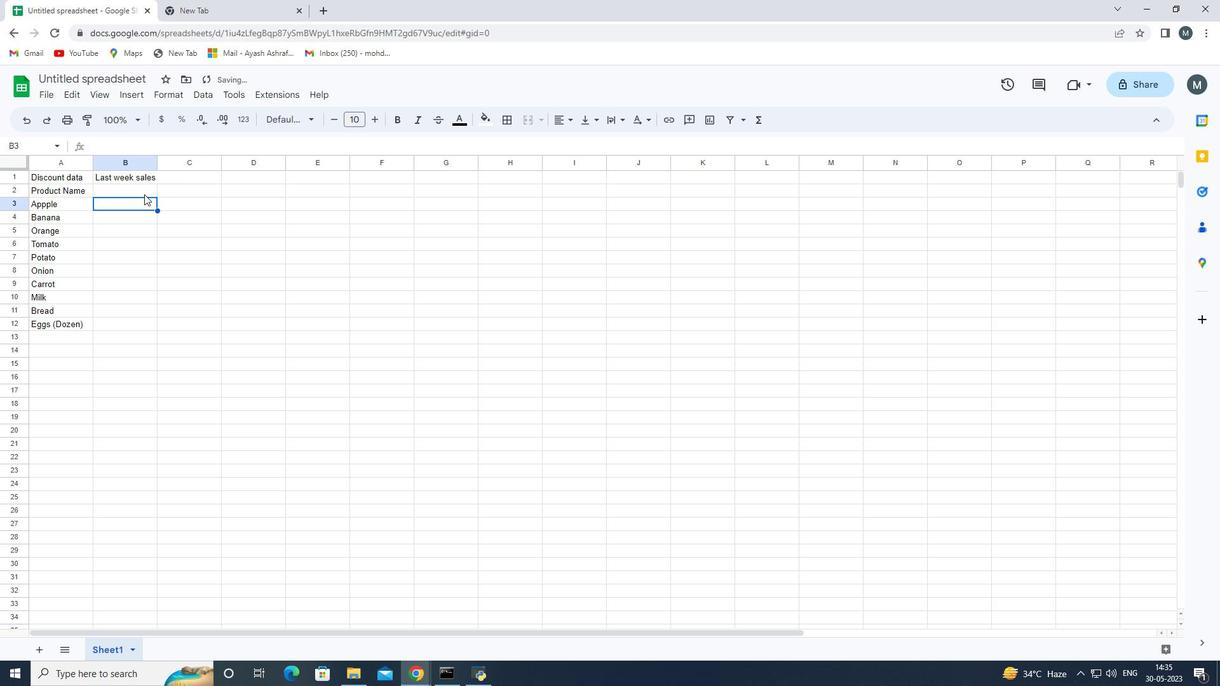 
Action: Mouse pressed left at (141, 188)
Screenshot: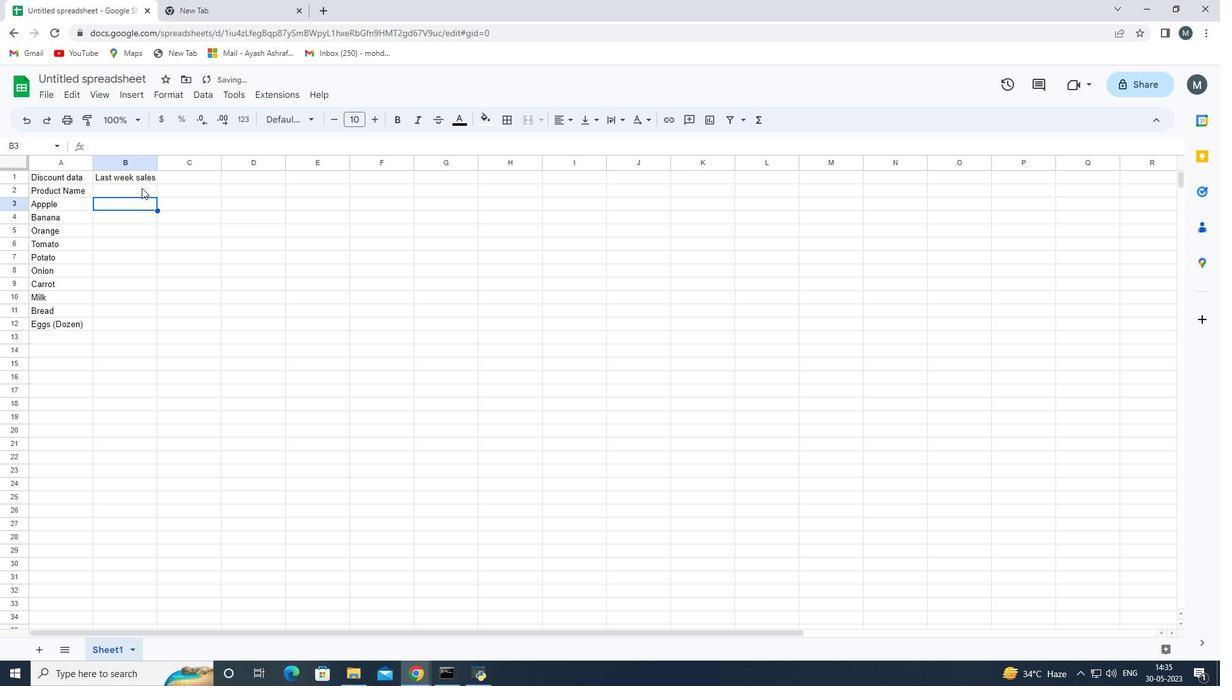 
Action: Key pressed 1.
Screenshot: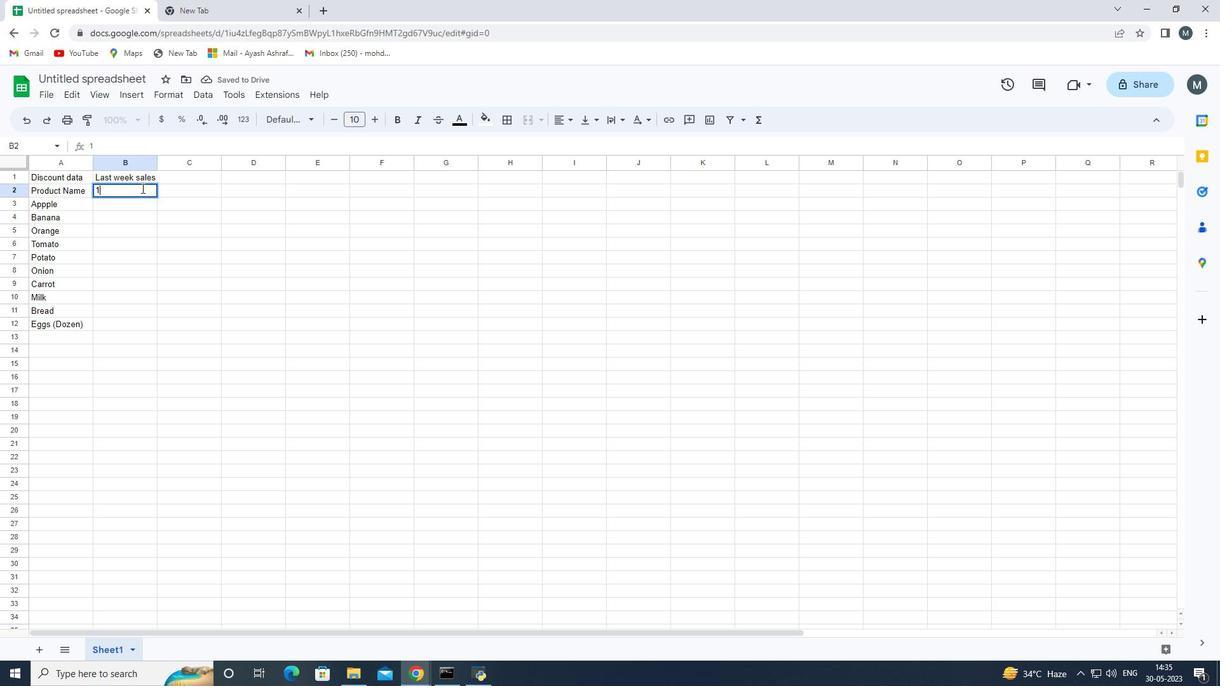 
Action: Mouse moved to (143, 188)
Screenshot: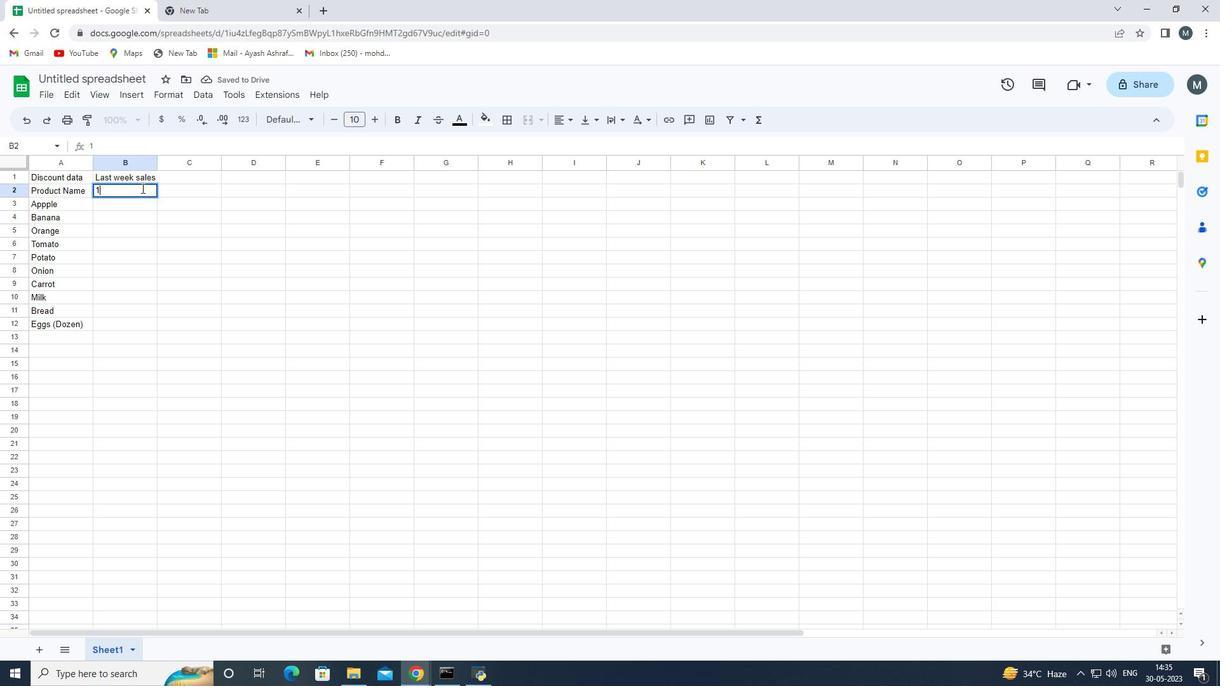 
Action: Key pressed 99<Key.enter>
Screenshot: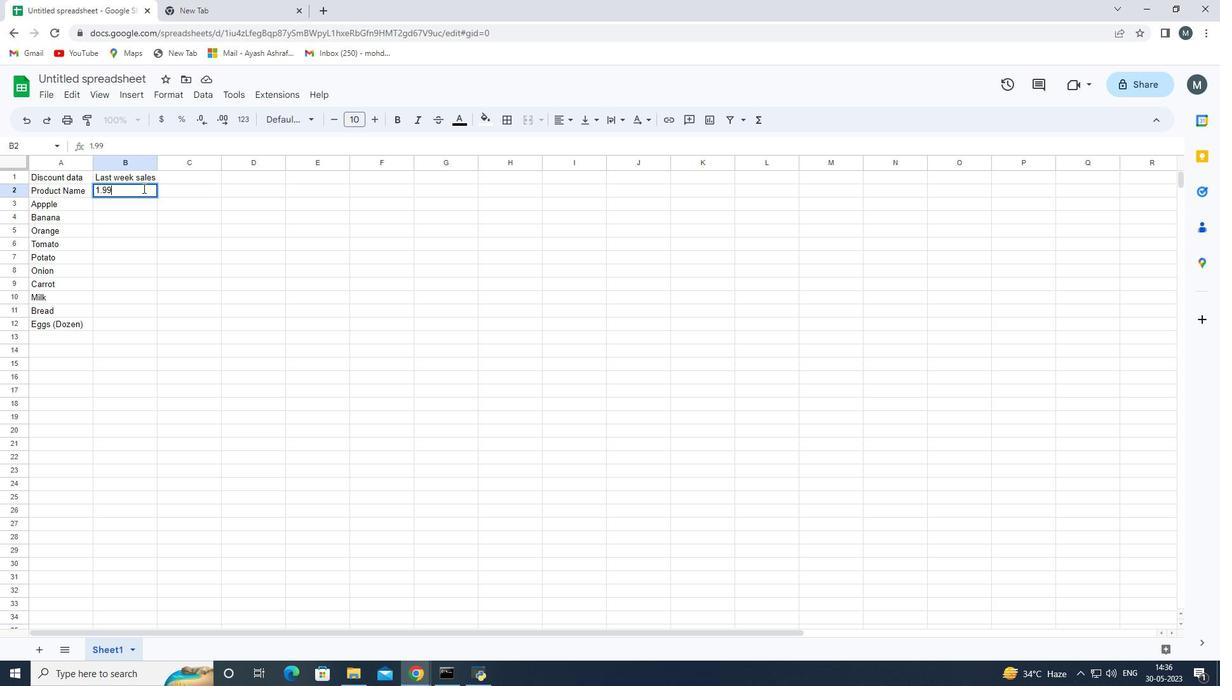 
Action: Mouse moved to (1221, 1)
Screenshot: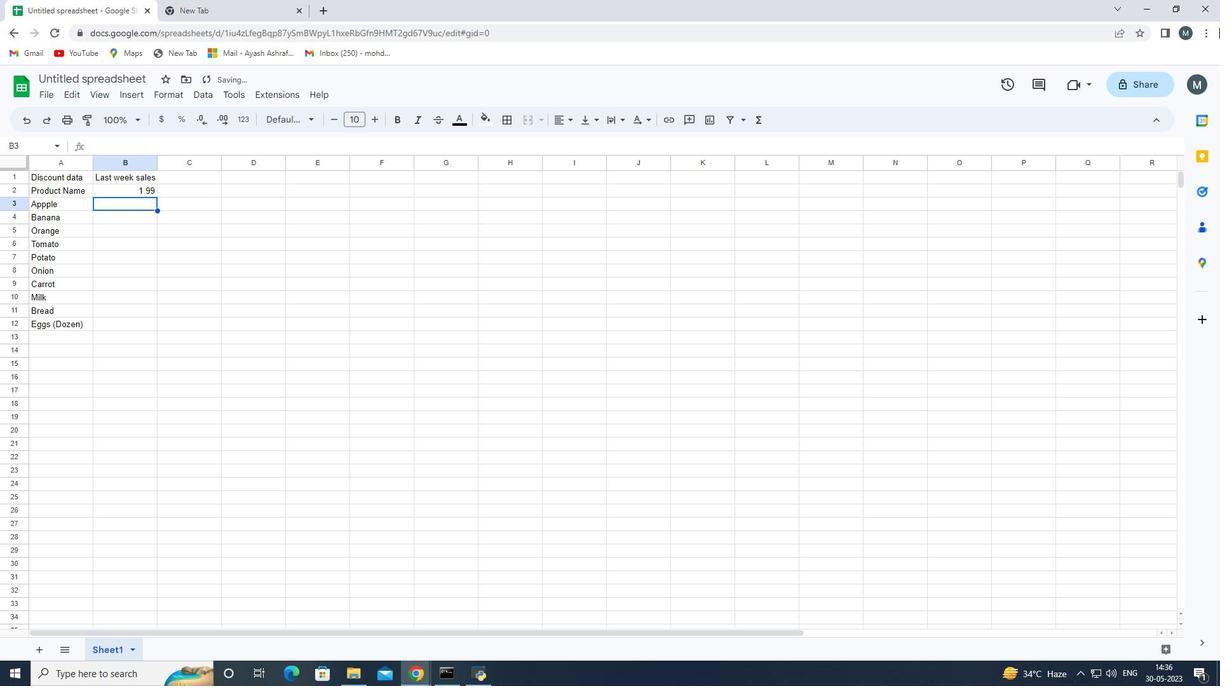 
Action: Key pressed 0.49<Key.enter>0.79<Key.enter>1.29<Key.enter>0.99<Key.enter>0.89<Key.enter>0.69<Key.enter>2.49<Key.enter>1.99<Key.enter>
Screenshot: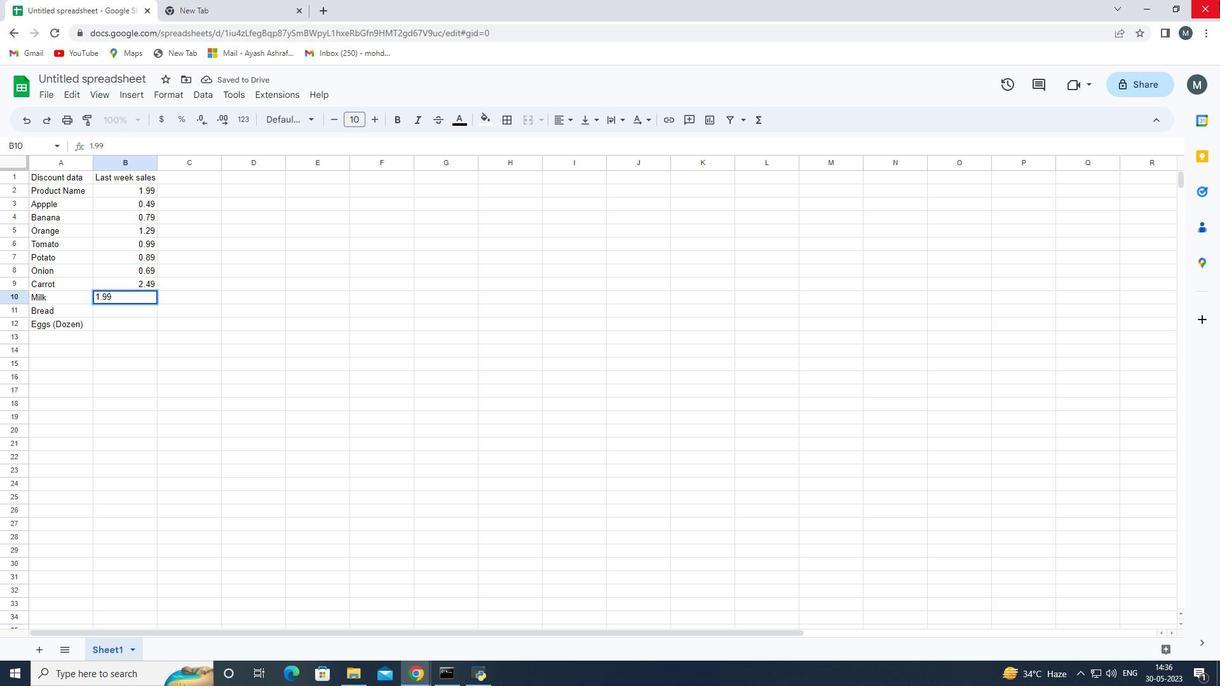 
Action: Mouse moved to (1186, 0)
Screenshot: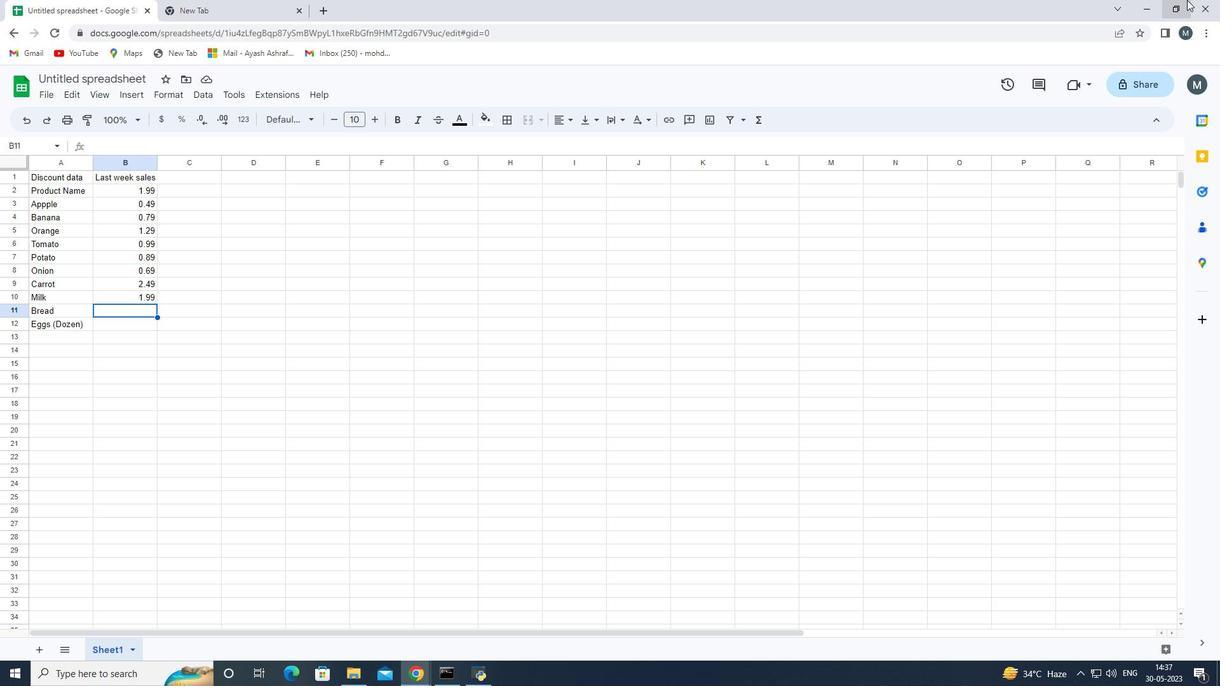 
Action: Key pressed 0.68<Key.enter>2.99<Key.enter>
Screenshot: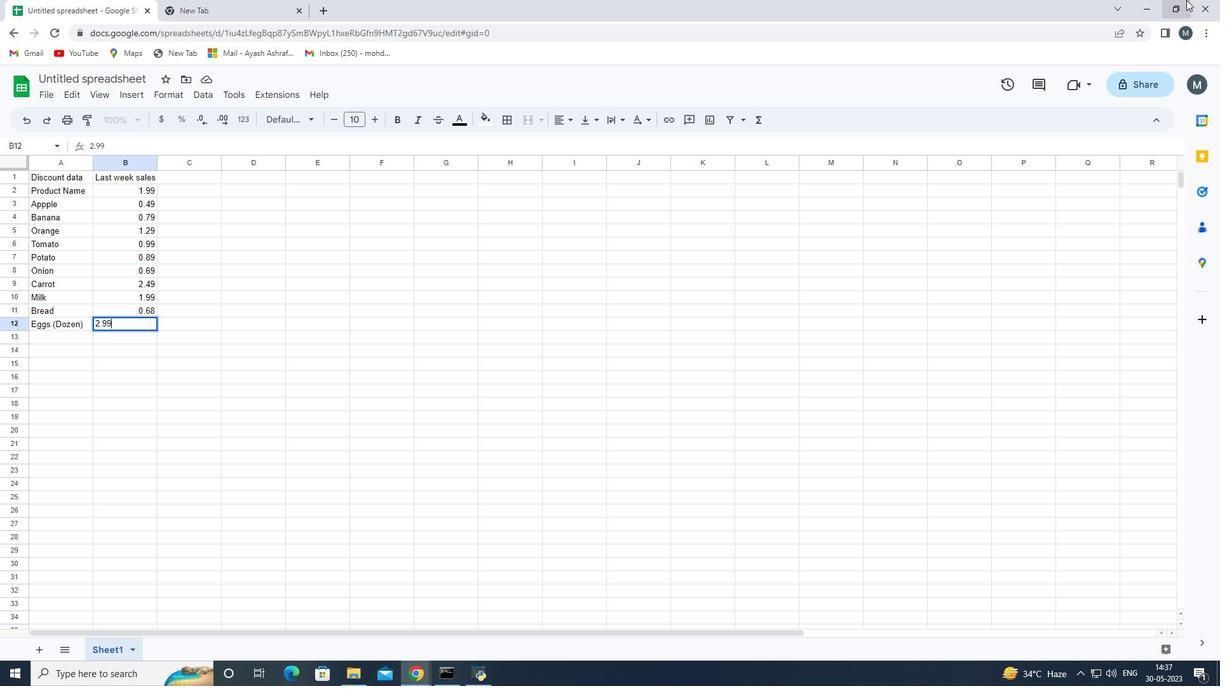 
Action: Mouse moved to (184, 174)
Screenshot: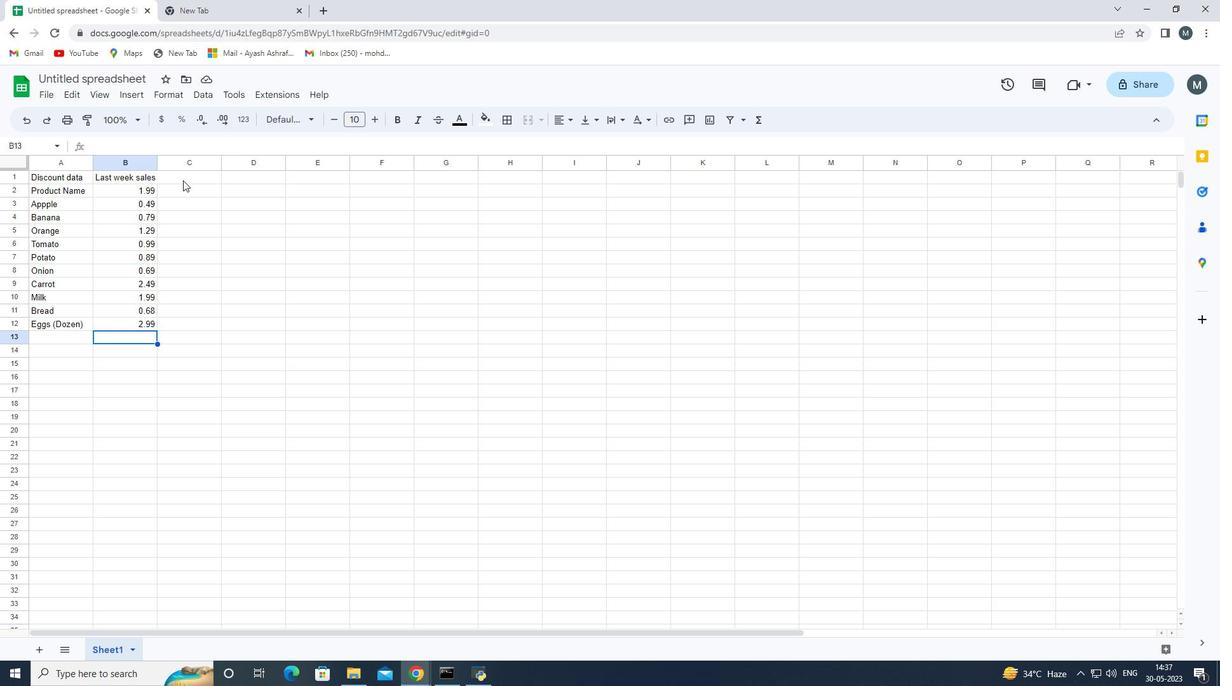 
Action: Mouse pressed left at (184, 174)
Screenshot: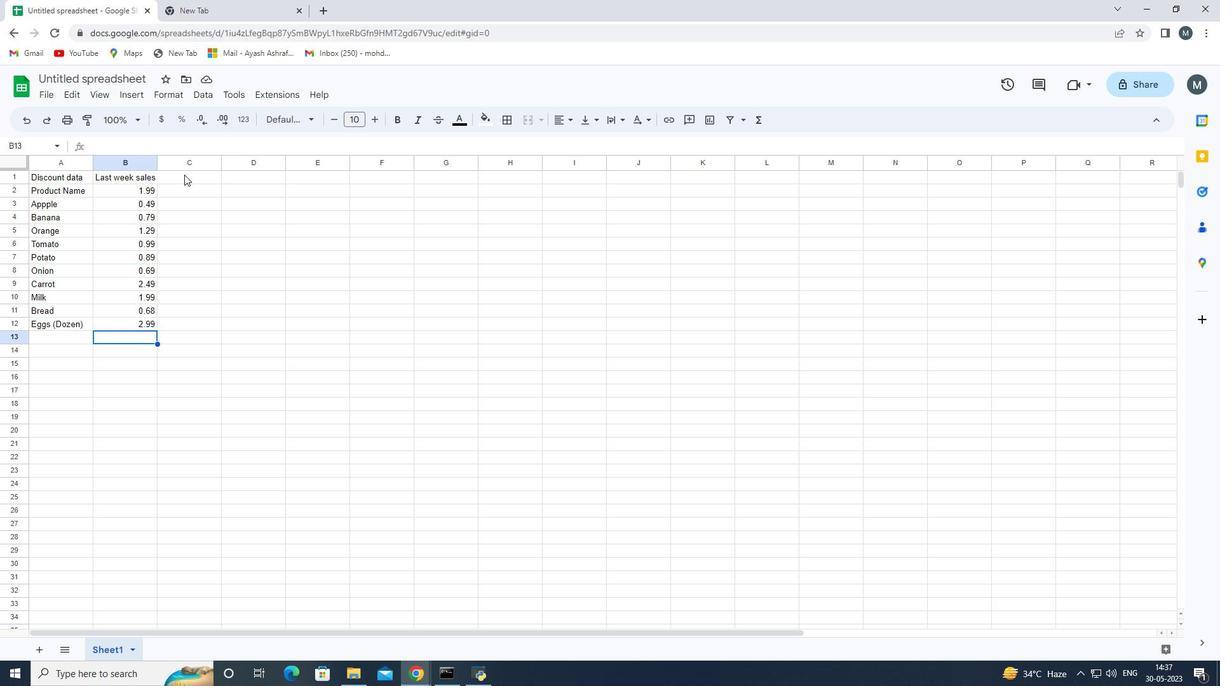 
Action: Mouse pressed left at (184, 174)
Screenshot: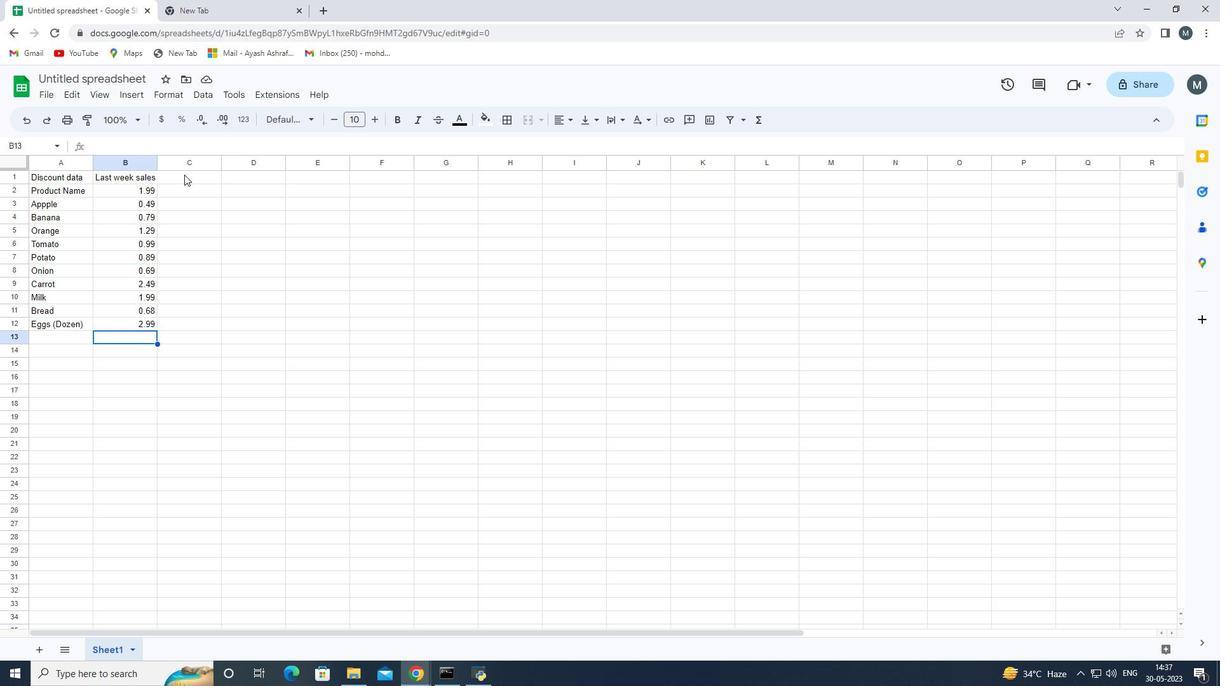 
Action: Key pressed <Key.shift>Discount<Key.space><Key.shift><Key.shift><Key.shift><Key.shift><Key.shift><Key.shift><Key.shift><Key.shift><Key.shift><Key.shift><Key.shift><Key.shift><Key.shift><Key.shift><Key.shift><Key.shift><Key.shift><Key.shift><Key.shift><Key.shift><Key.shift><Key.shift>(%)<Key.enter>10<Key.enter>20<Key.enter>15<Key.enter>
Screenshot: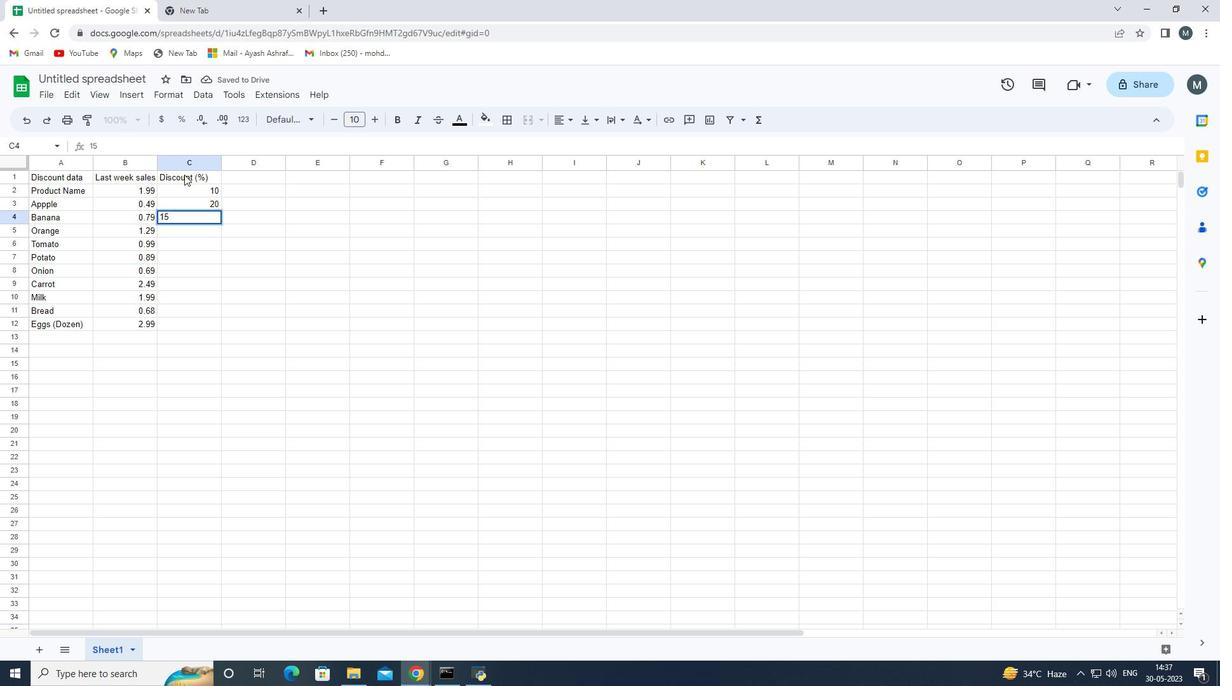 
Action: Mouse moved to (456, 169)
Screenshot: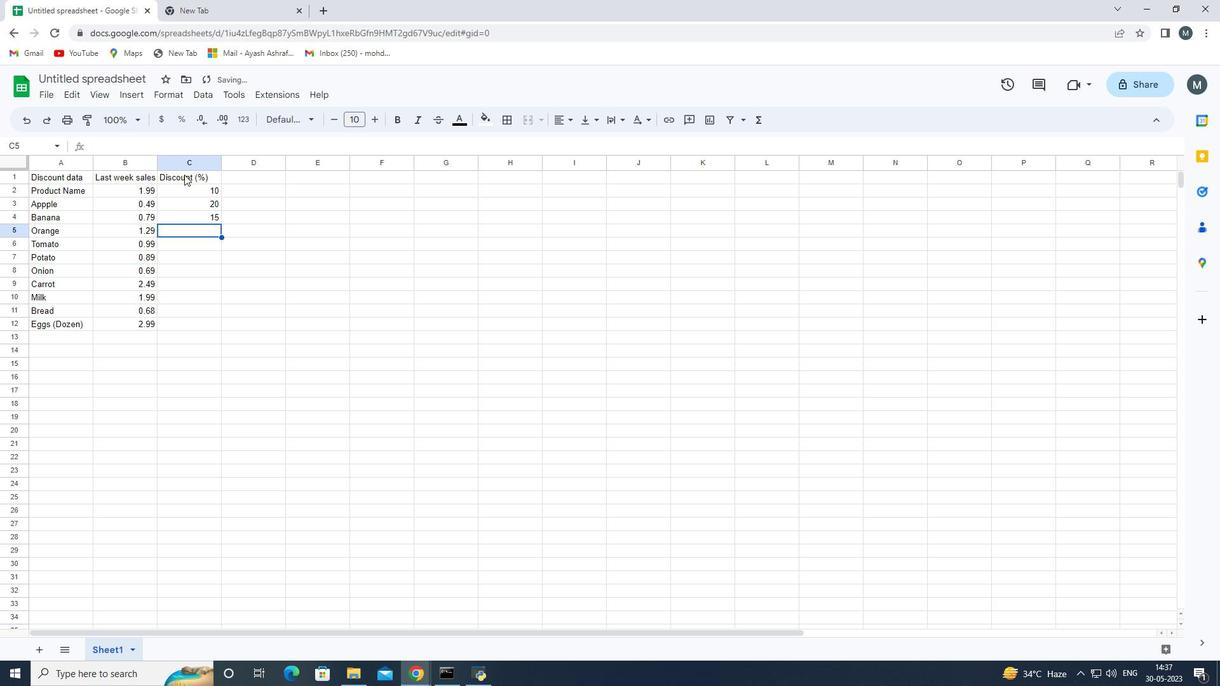 
Action: Key pressed 5<Key.enter>12<Key.enter>8<Key.enter>
Screenshot: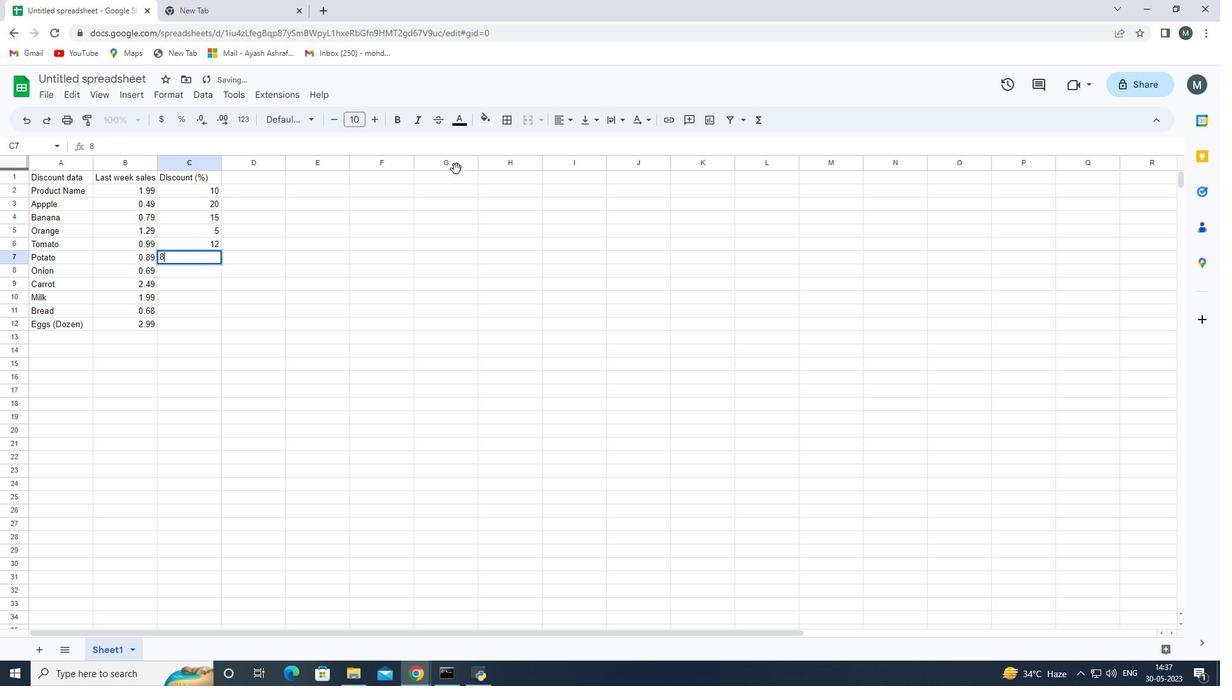
Action: Mouse moved to (495, 192)
Screenshot: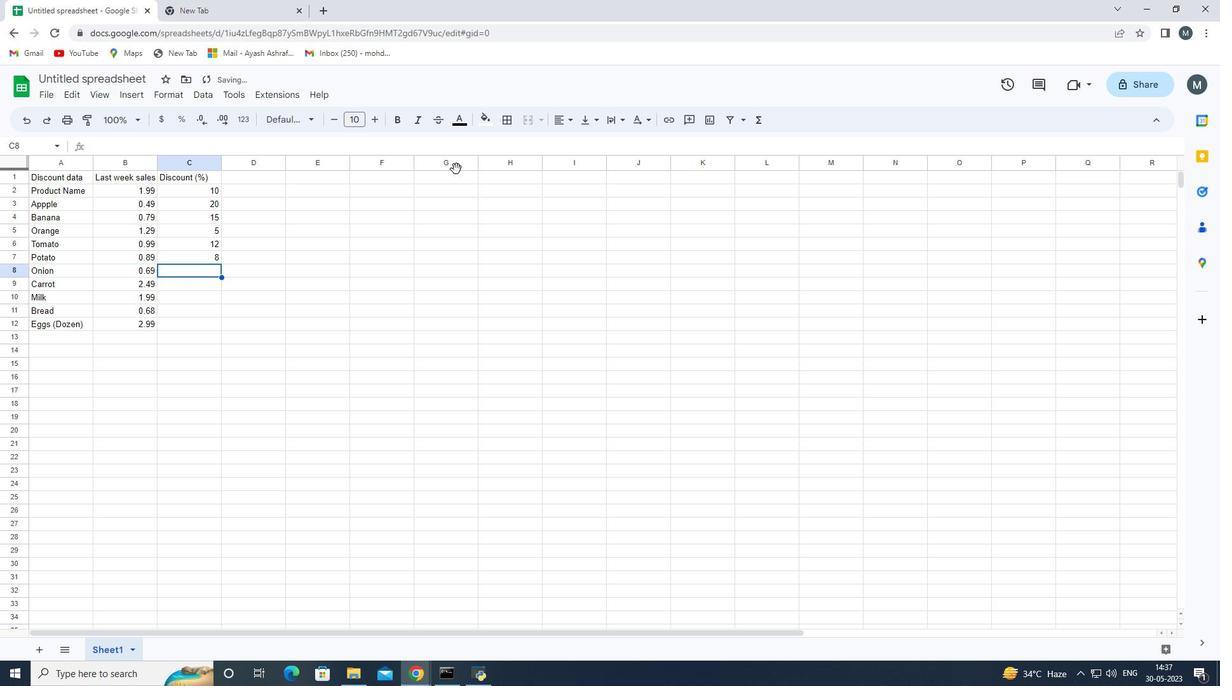 
Action: Key pressed 25<Key.enter>10<Key.enter>15<Key.enter>
Screenshot: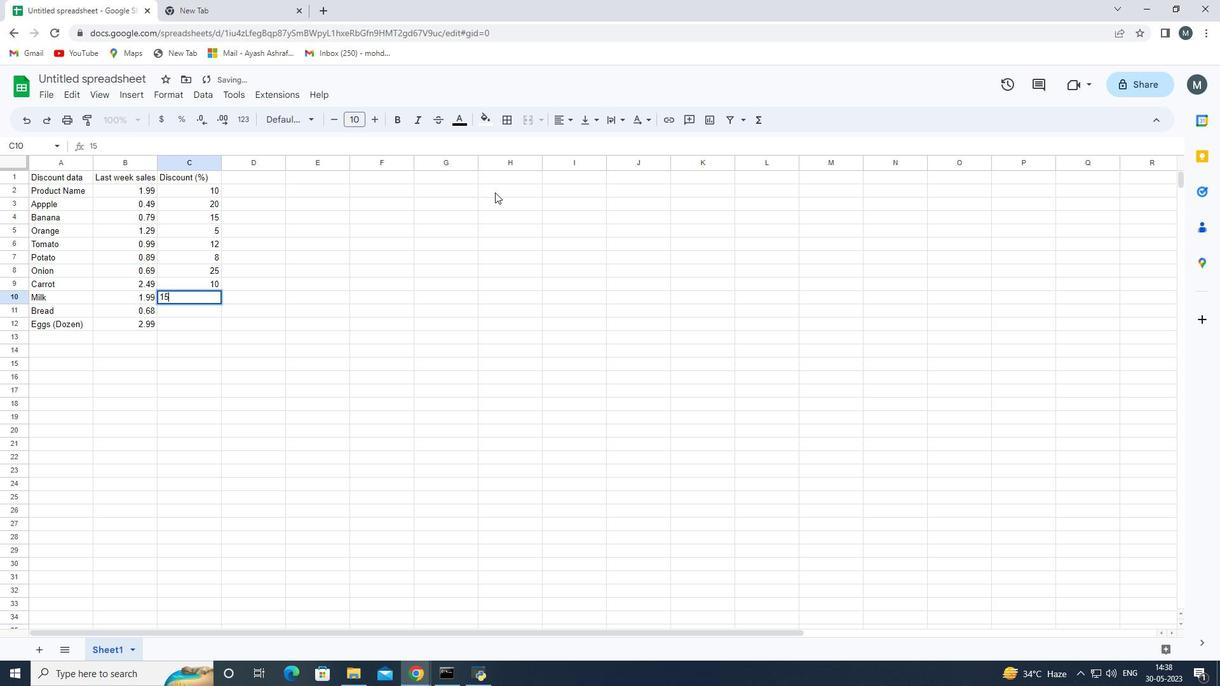 
Action: Mouse moved to (586, 192)
Screenshot: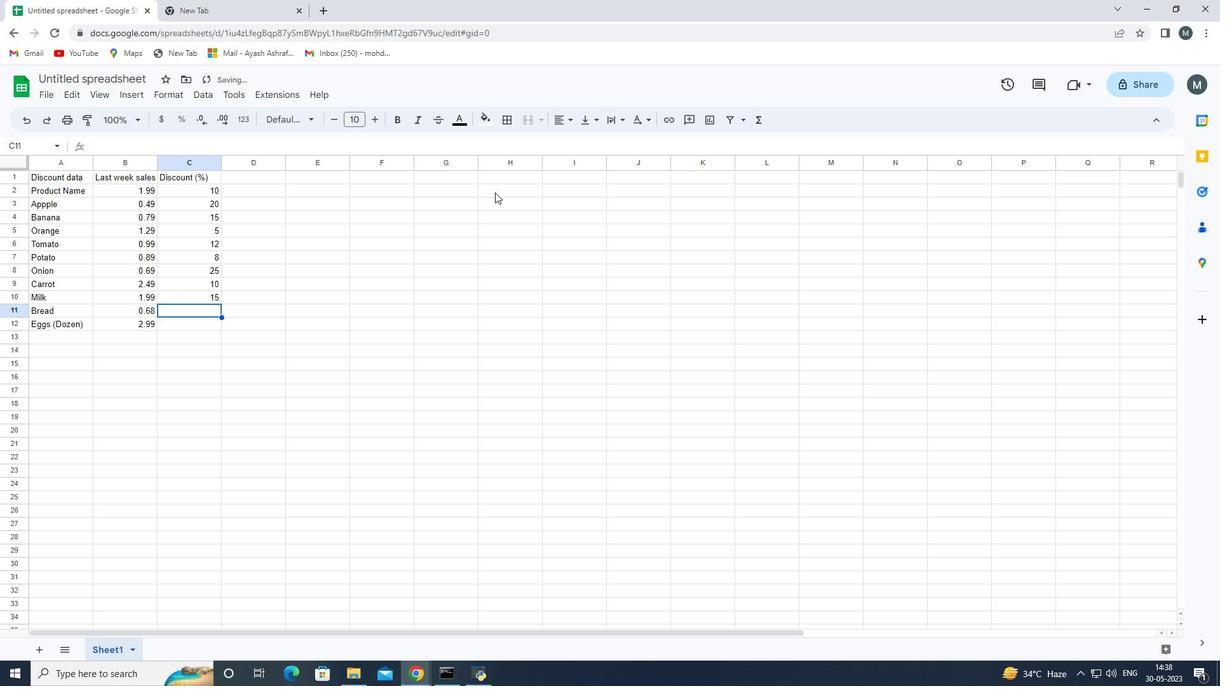 
Action: Key pressed 10<Key.enter>20<Key.enter>
Screenshot: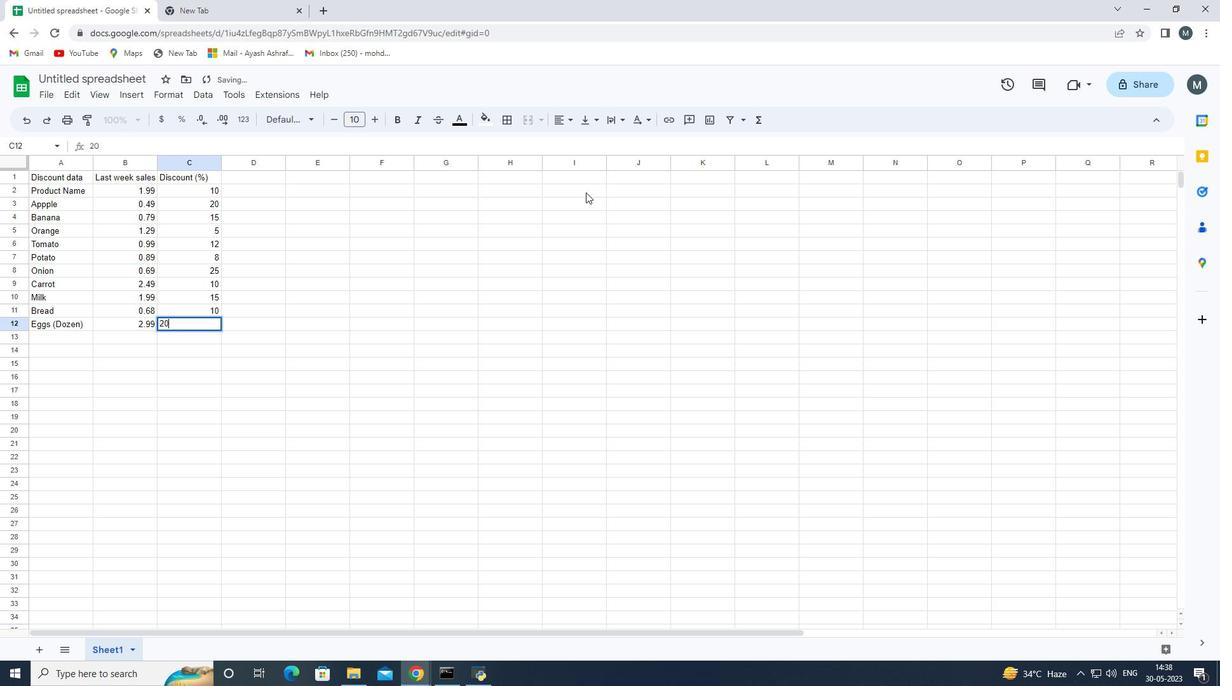 
Action: Mouse moved to (221, 160)
Screenshot: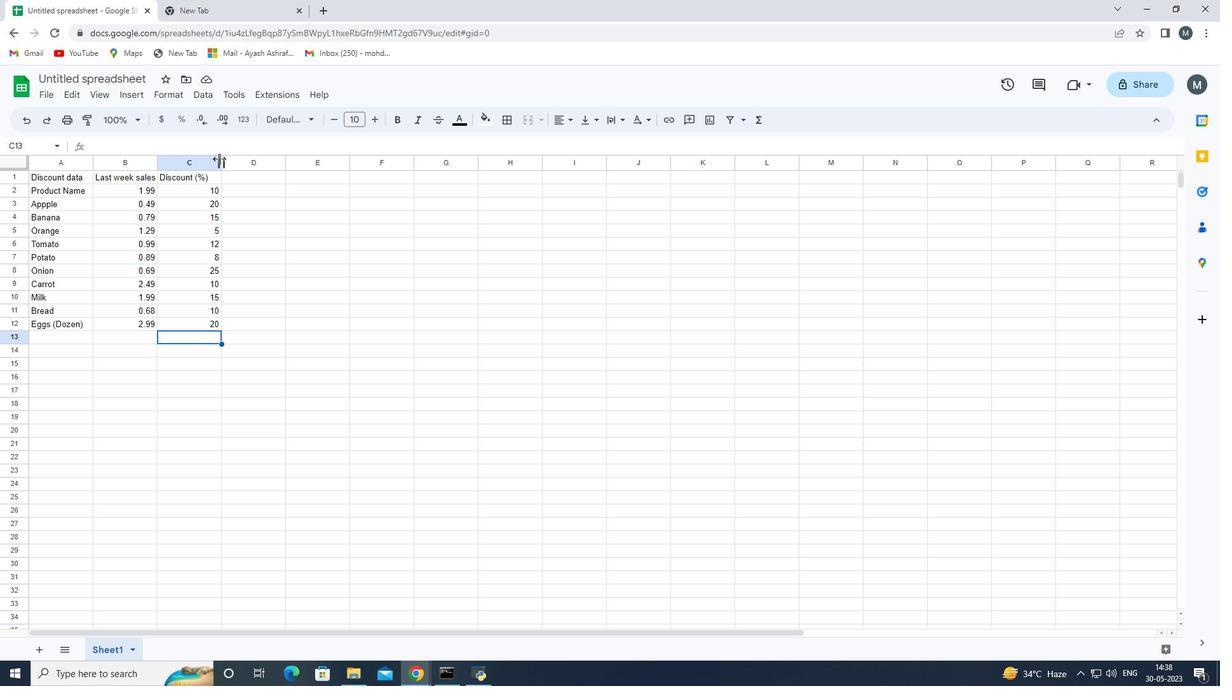 
Action: Mouse pressed left at (221, 160)
Screenshot: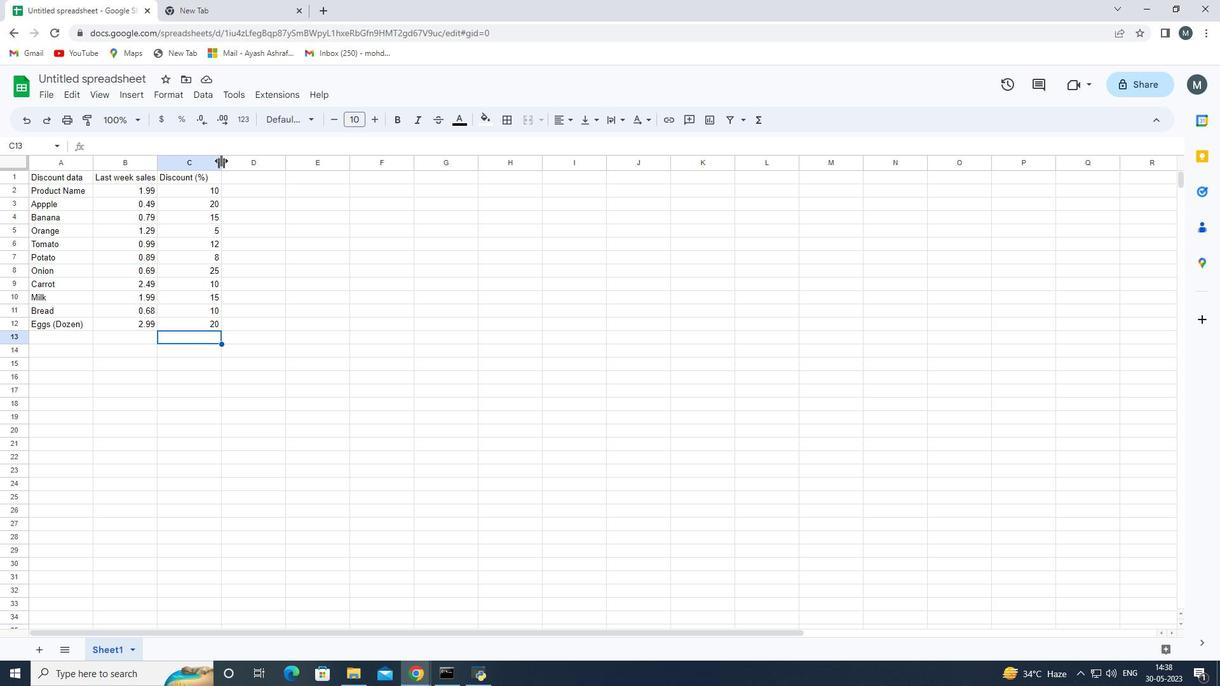 
Action: Mouse moved to (94, 162)
Screenshot: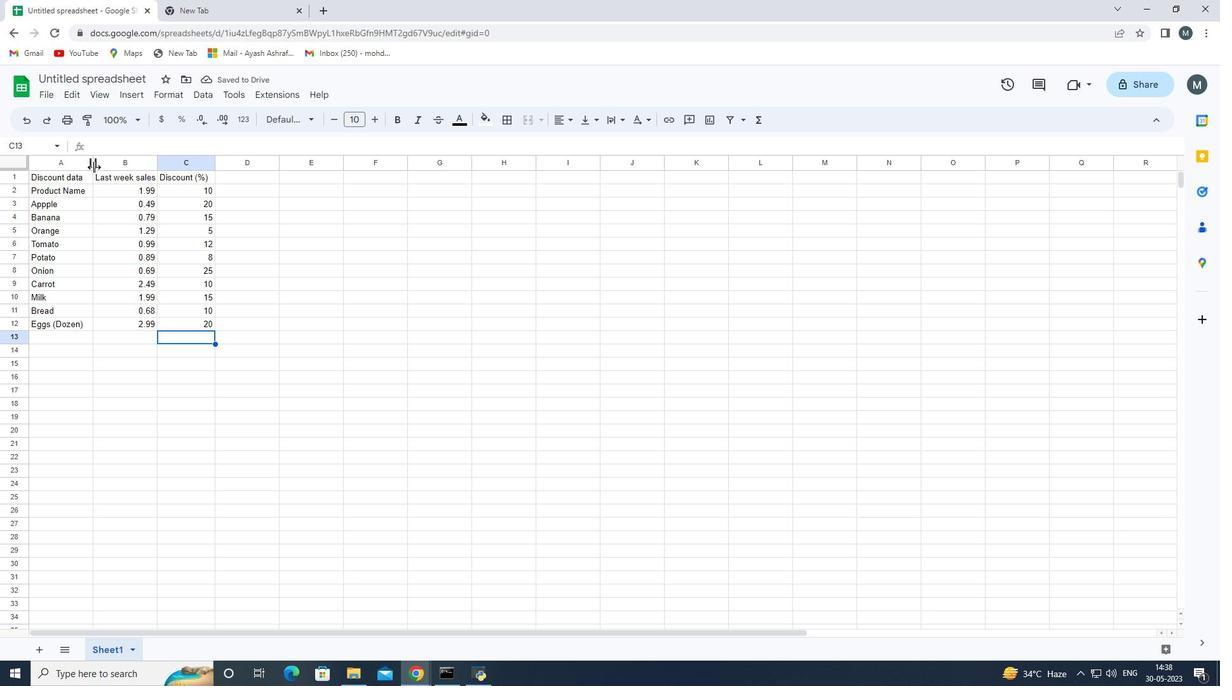 
Action: Mouse pressed left at (94, 162)
Screenshot: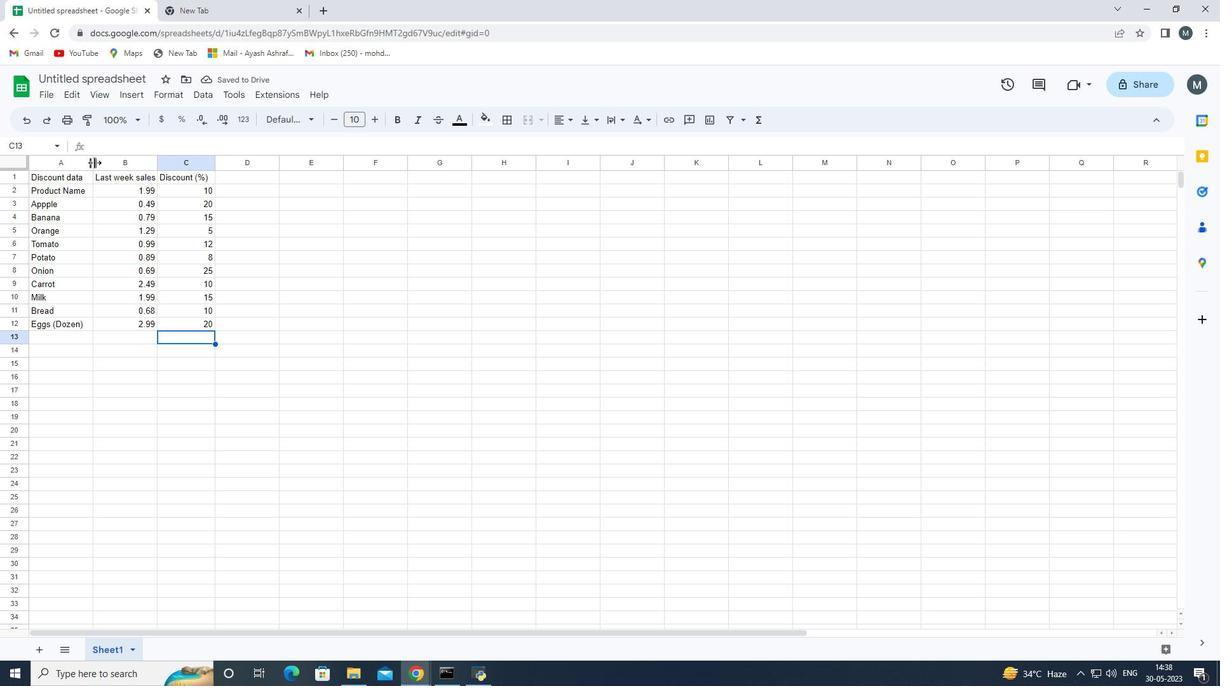 
Action: Mouse moved to (57, 94)
Screenshot: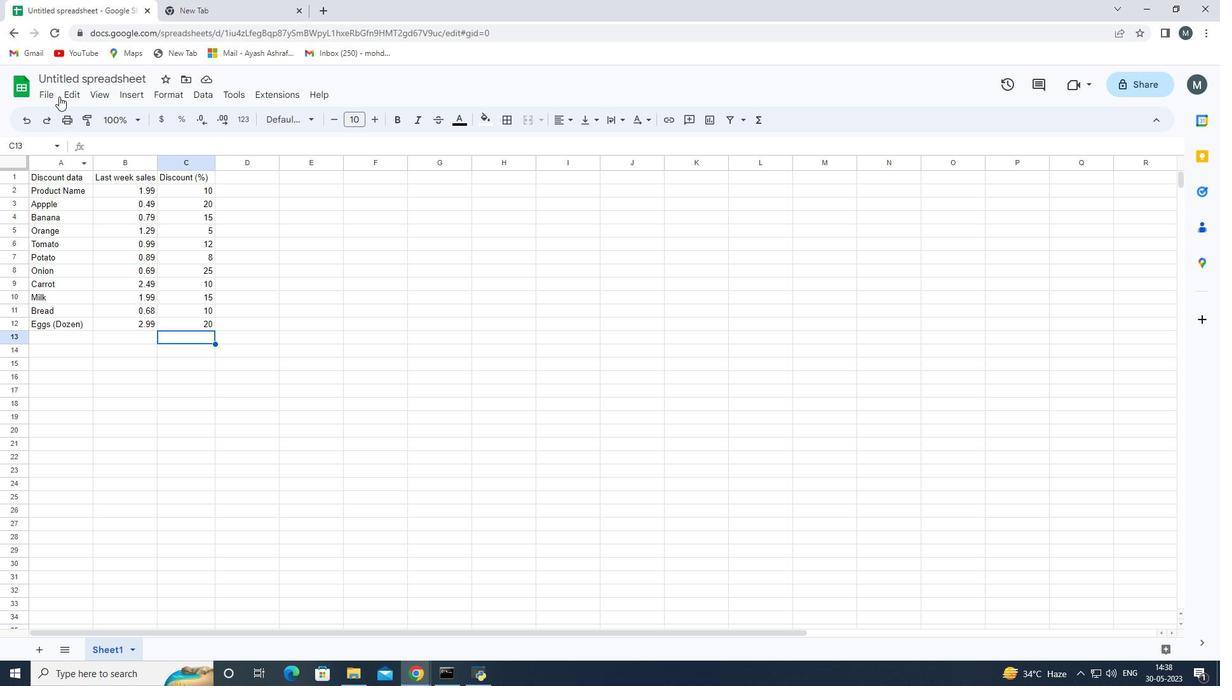 
Action: Mouse pressed left at (57, 94)
Screenshot: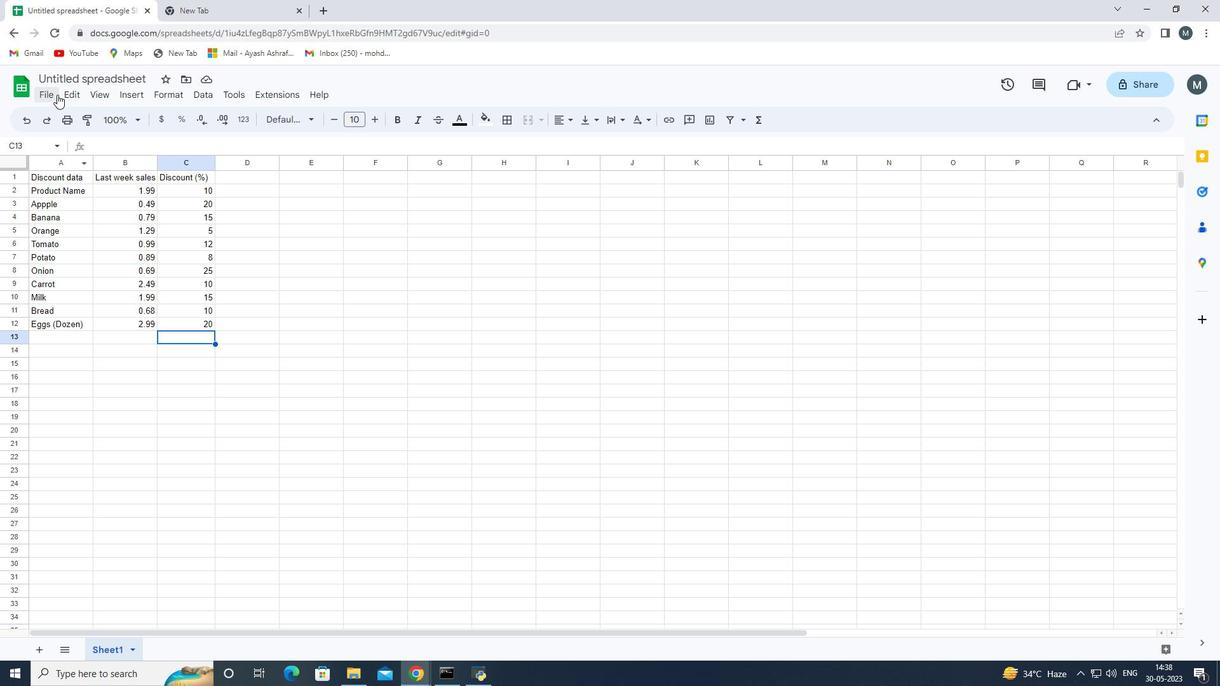 
Action: Mouse moved to (88, 280)
Screenshot: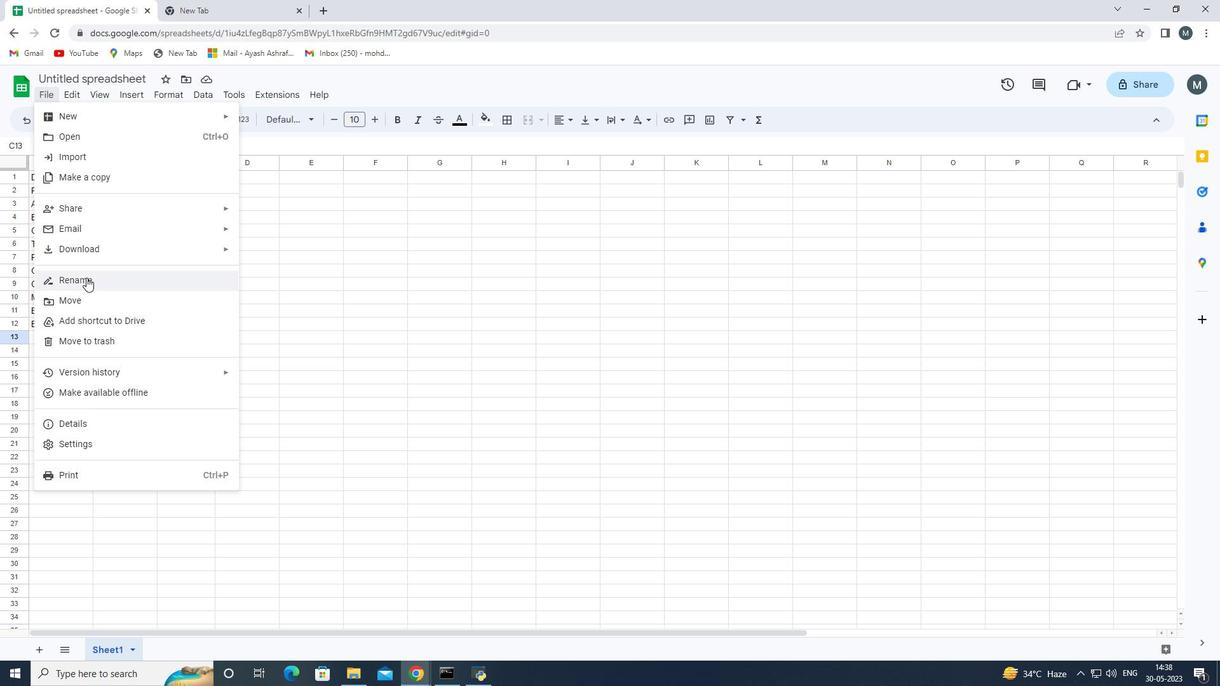 
Action: Mouse pressed left at (88, 280)
Screenshot: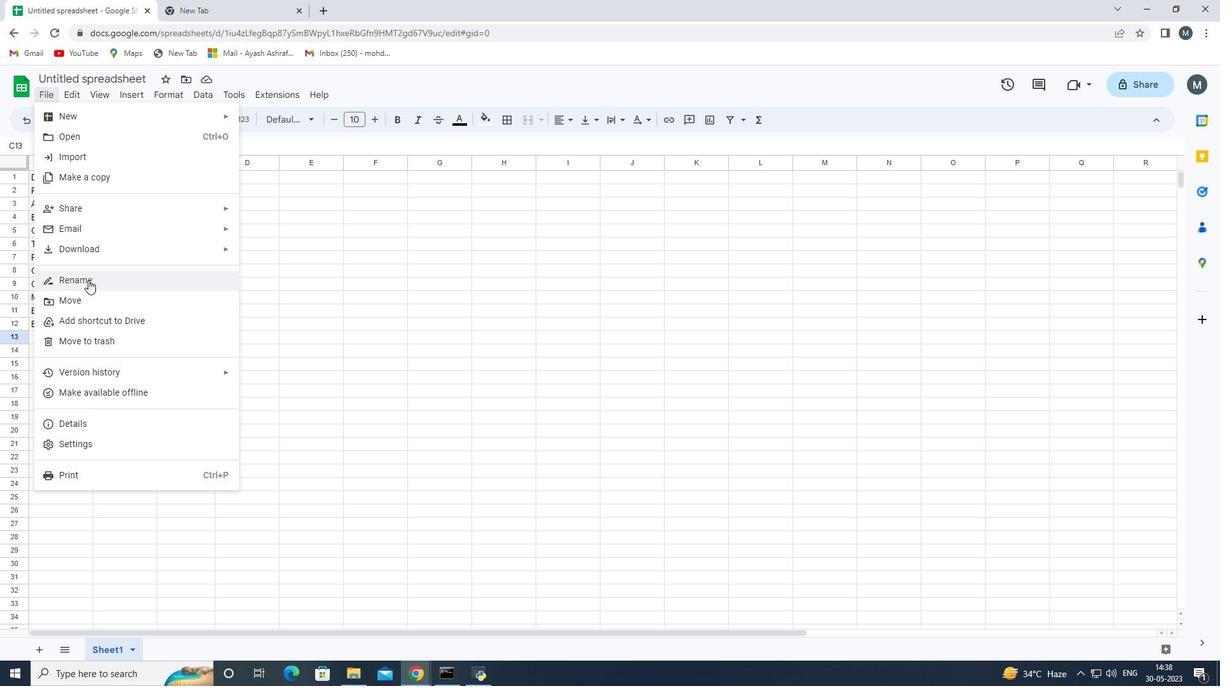 
Action: Key pressed <Key.shift>Auditing<Key.space><Key.shift>SSales<Key.space><Key.shift><Key.shift><Key.shift>Dashboard
Screenshot: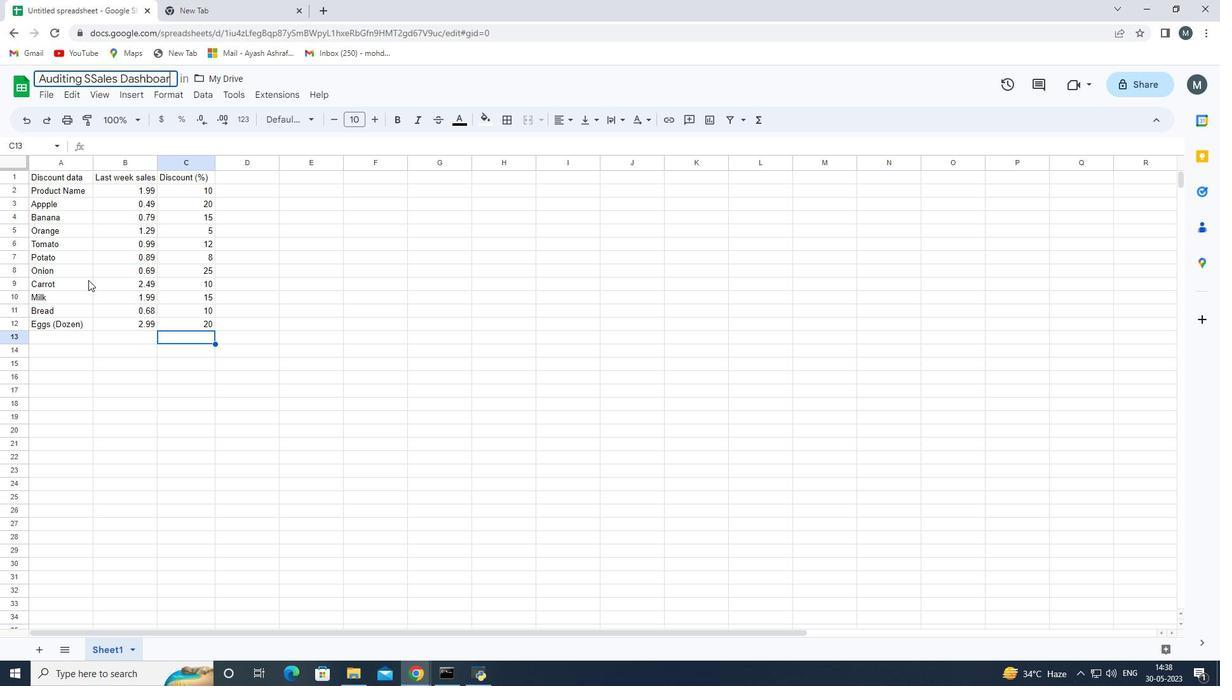 
Action: Mouse moved to (91, 77)
Screenshot: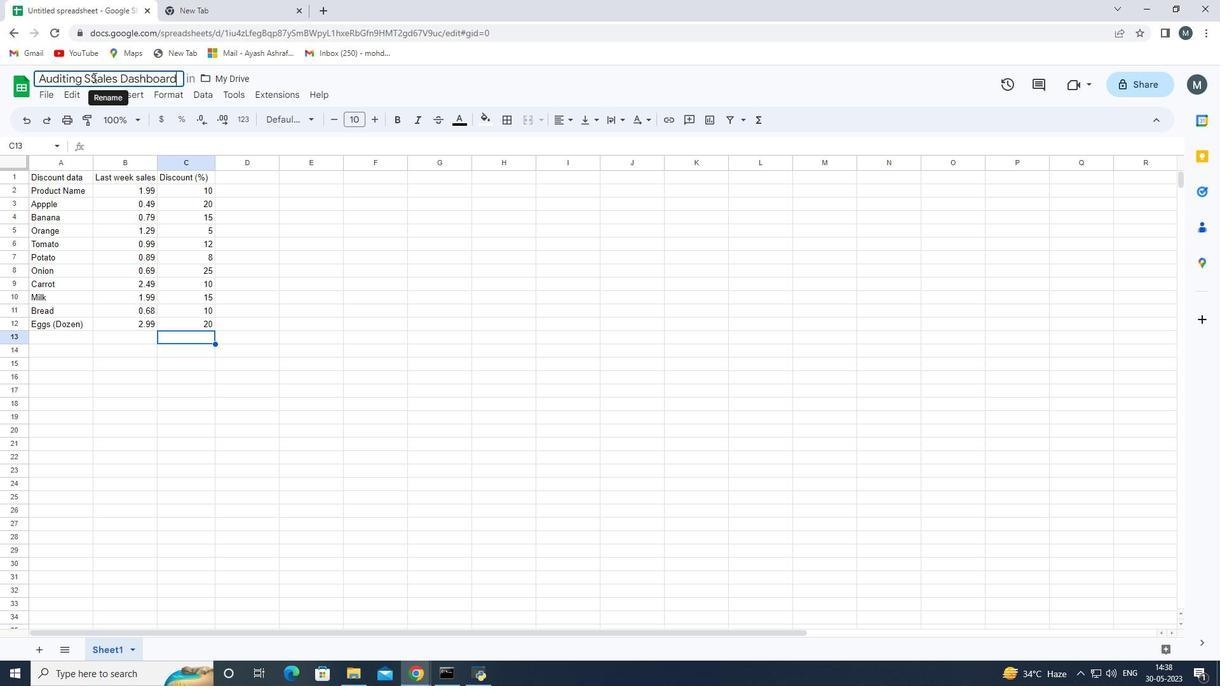 
Action: Mouse pressed left at (91, 77)
Screenshot: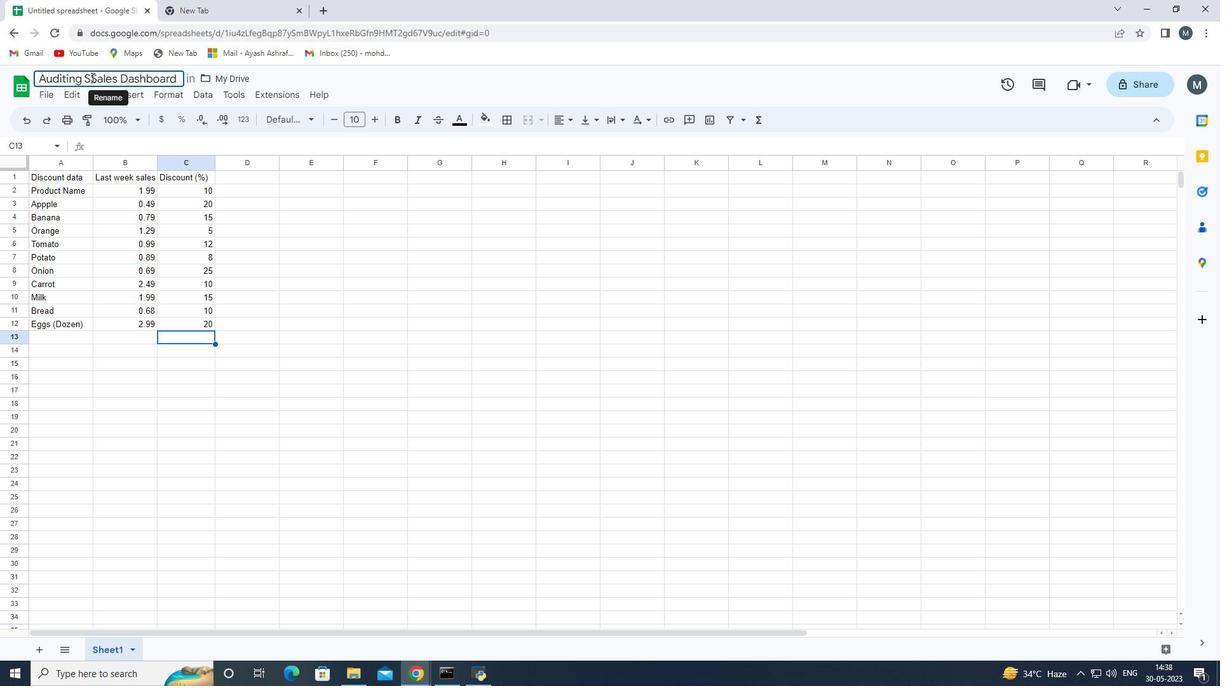 
Action: Key pressed <Key.backspace>
Screenshot: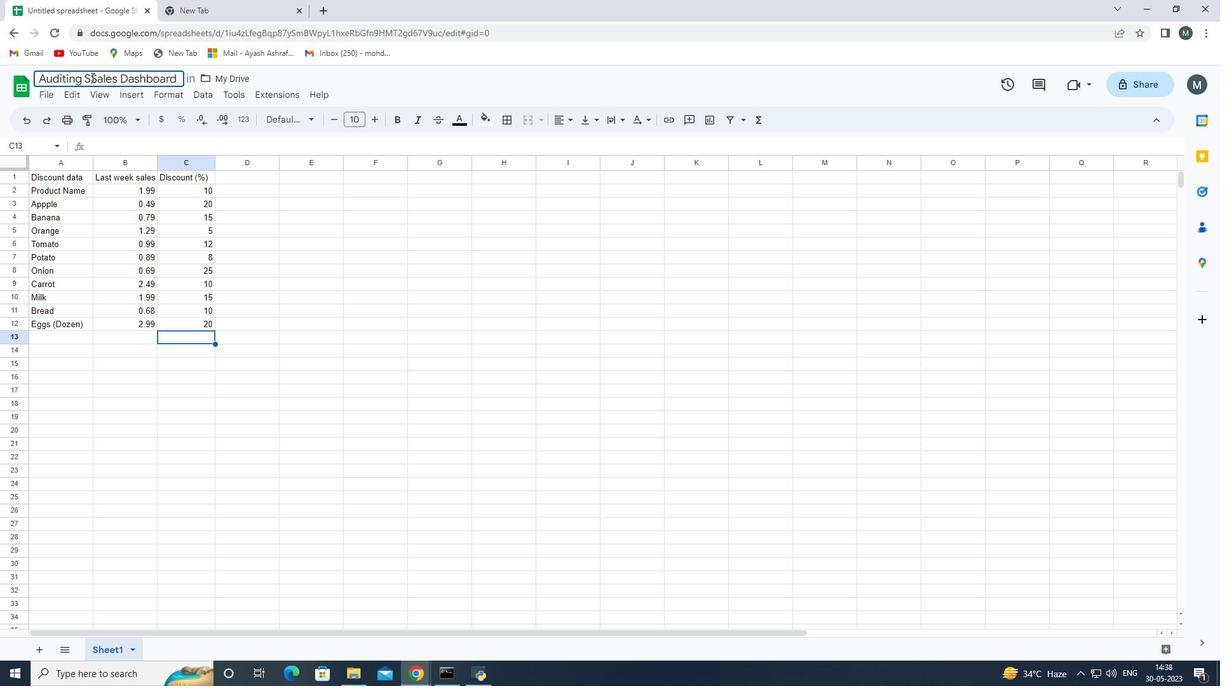 
Action: Mouse moved to (150, 146)
Screenshot: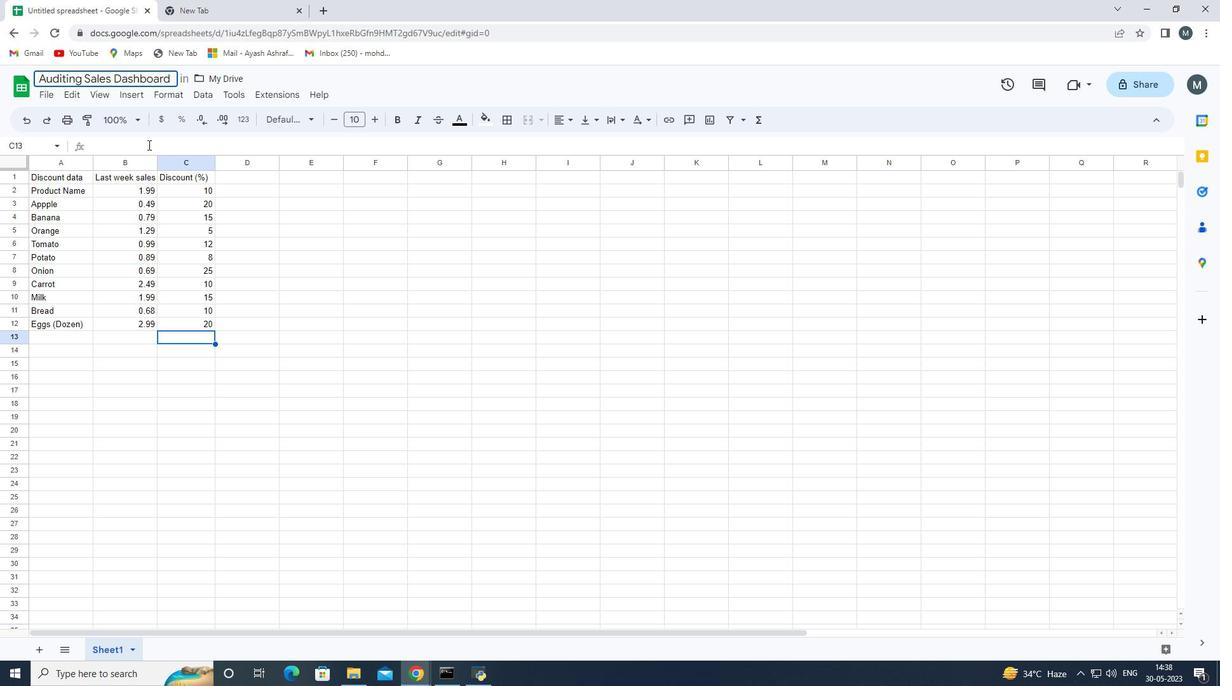 
Action: Key pressed <Key.enter>
Screenshot: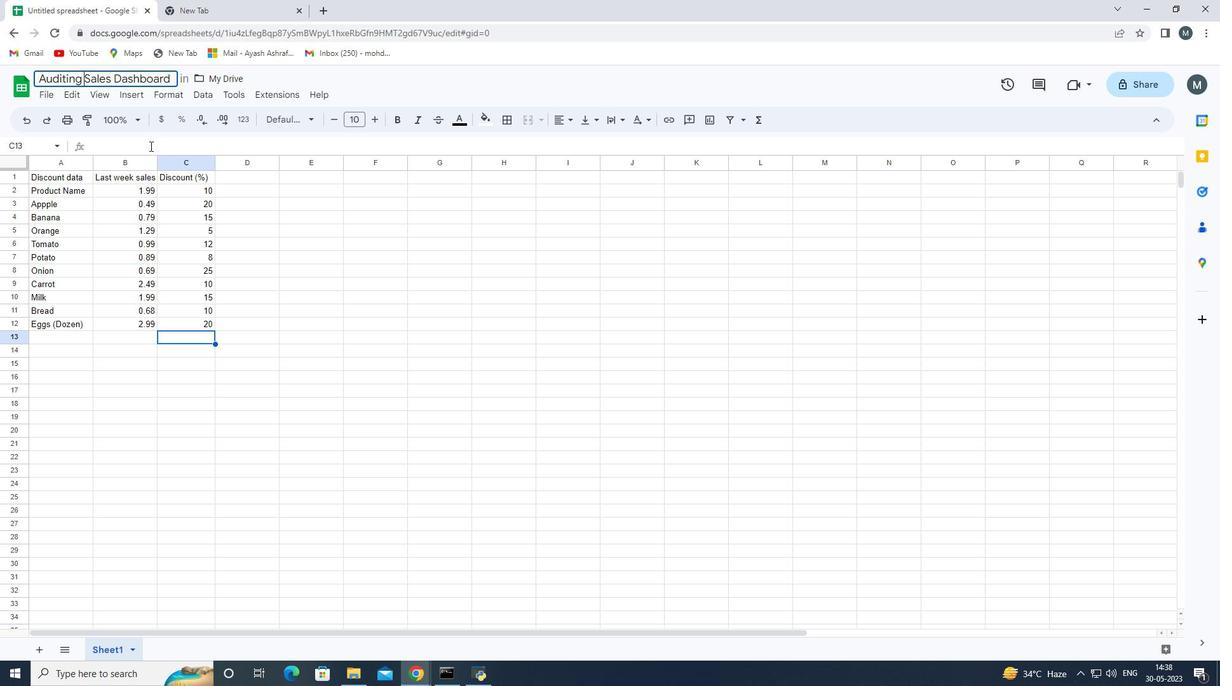 
Action: Mouse moved to (136, 81)
Screenshot: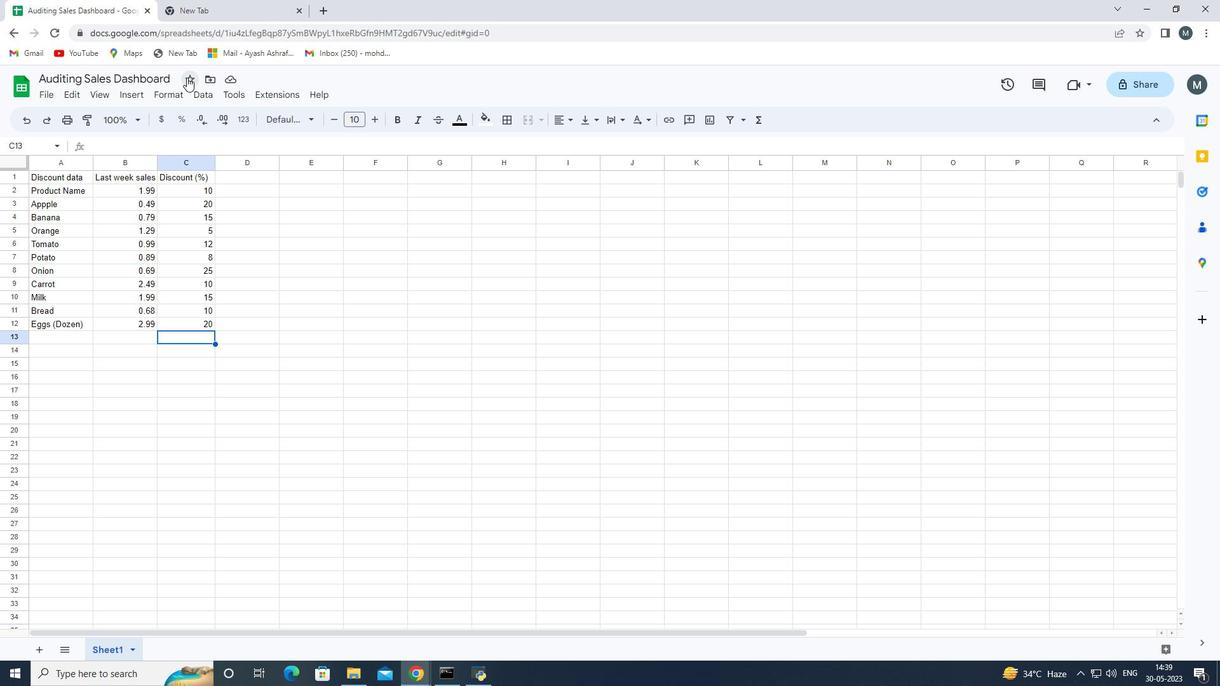 
Action: Mouse pressed left at (136, 81)
Screenshot: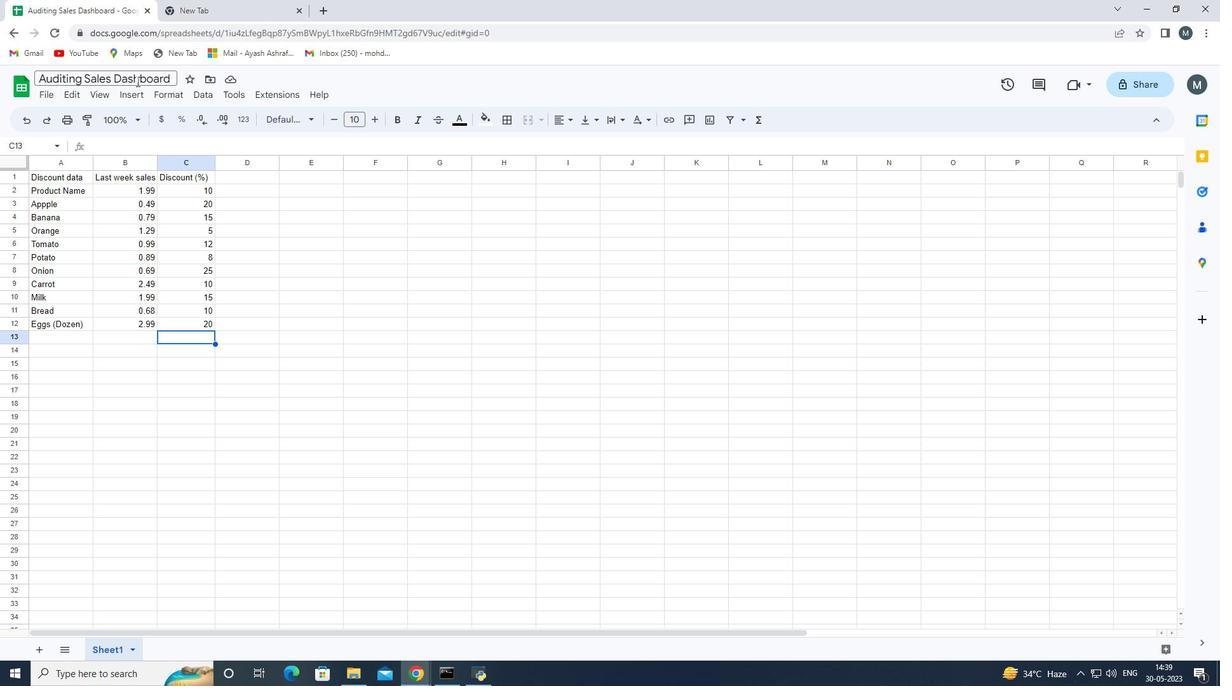 
Action: Mouse moved to (171, 79)
Screenshot: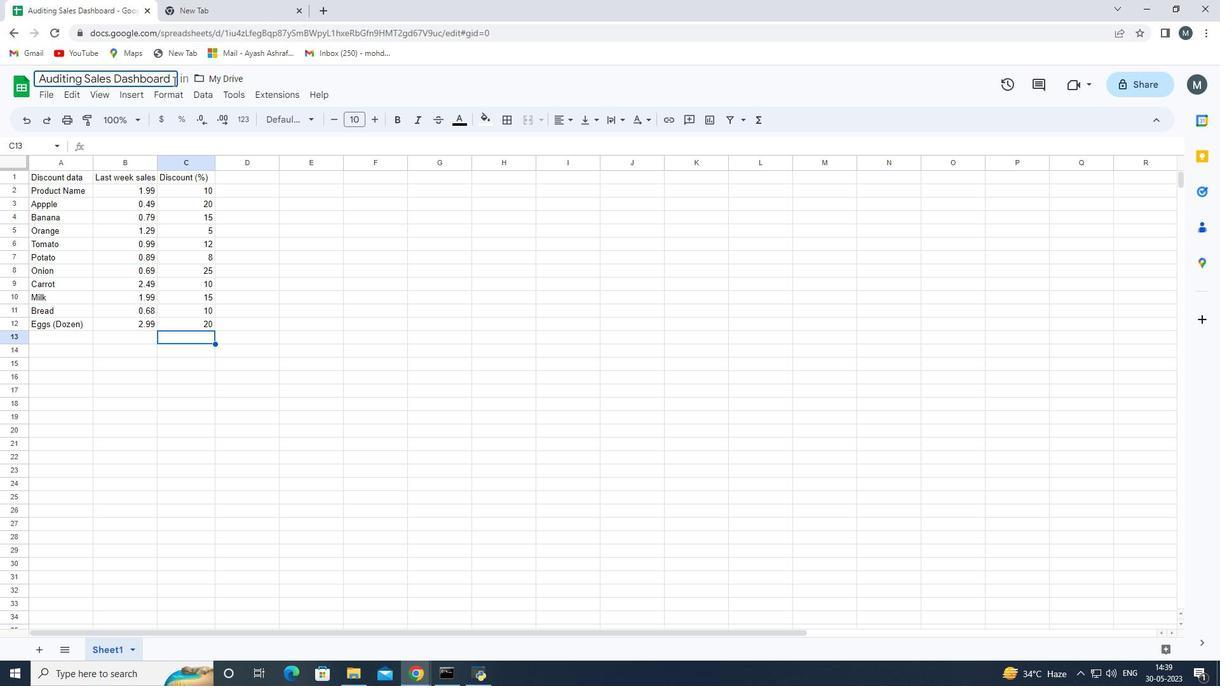 
Action: Mouse pressed left at (171, 79)
Screenshot: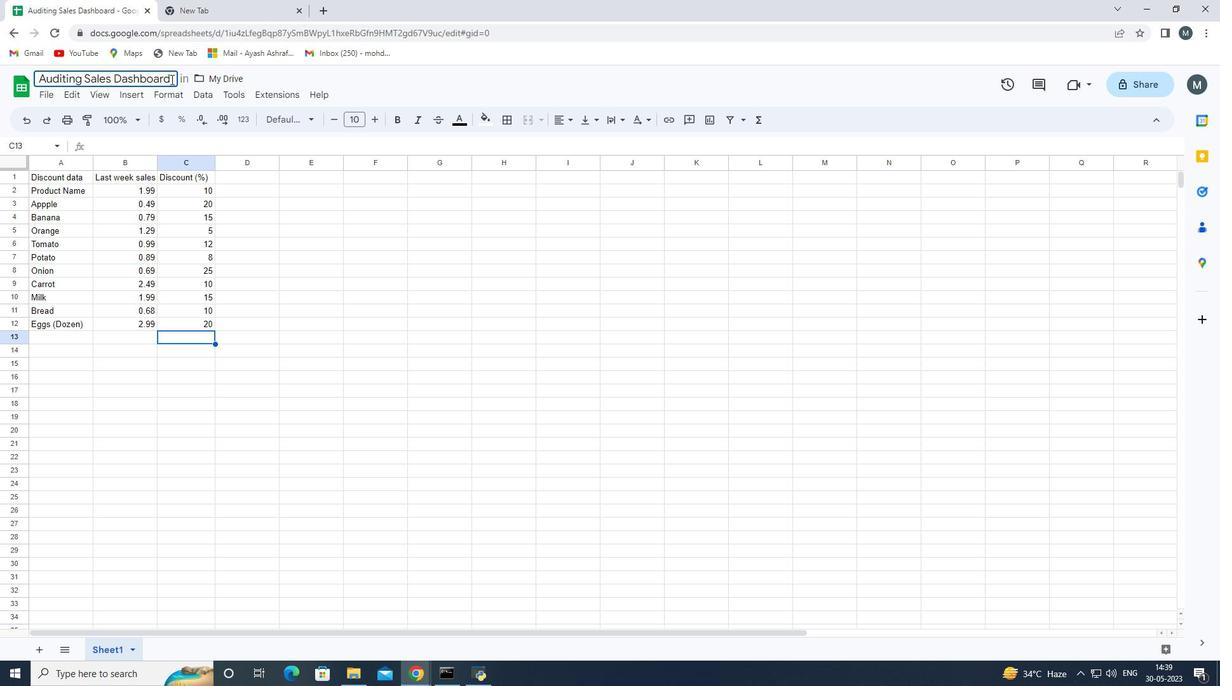 
Action: Key pressed <Key.shift_r><Key.shift_r><Key.shift_r><Key.shift_r><Key.shift_r><Key.shift_r>_2022\<Key.enter><Key.backspace><Key.enter>
Screenshot: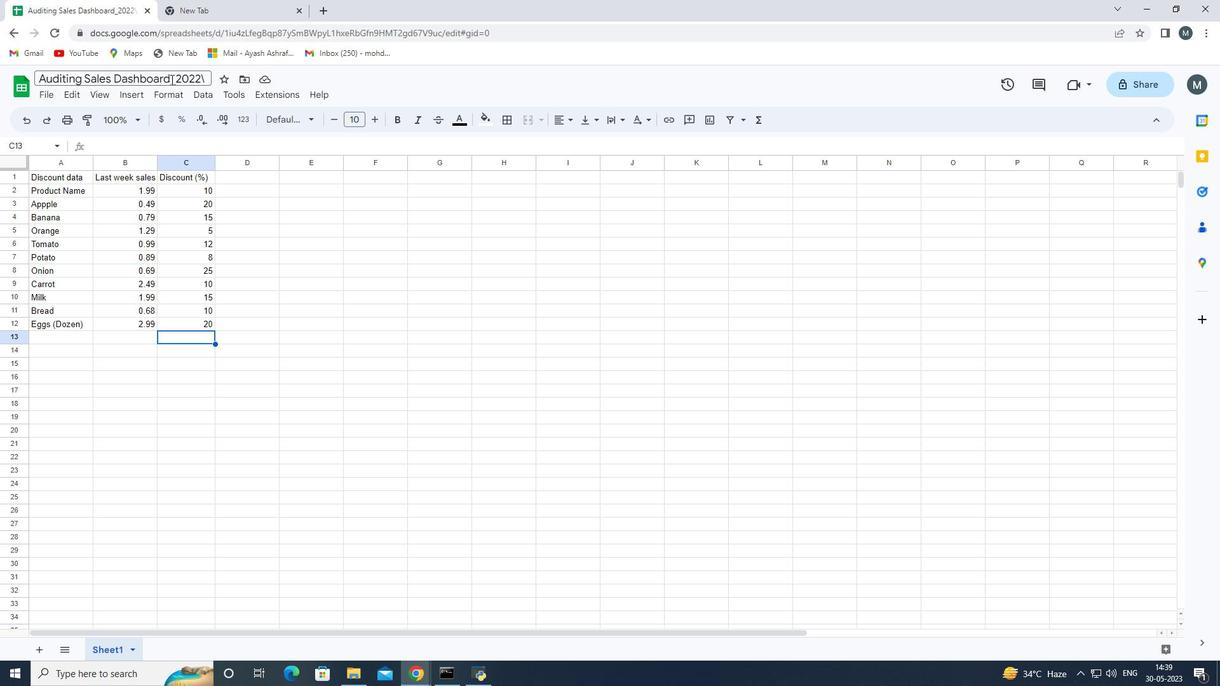 
Action: Mouse moved to (207, 83)
Screenshot: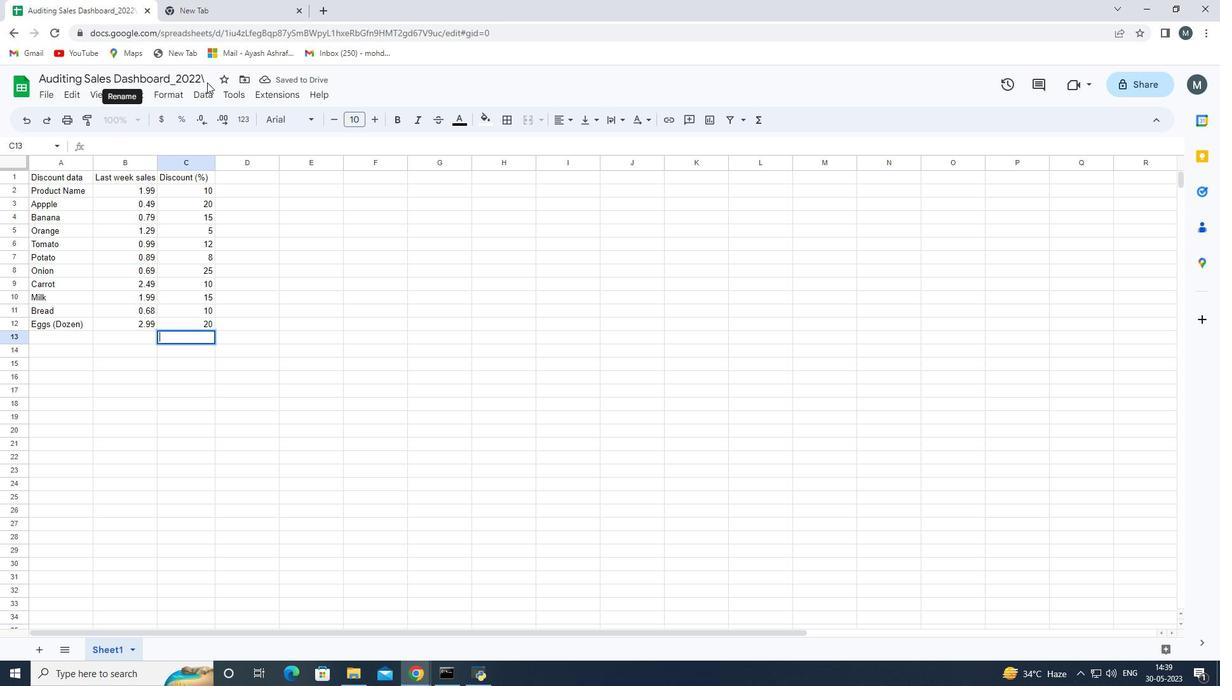 
Action: Mouse pressed left at (207, 83)
Screenshot: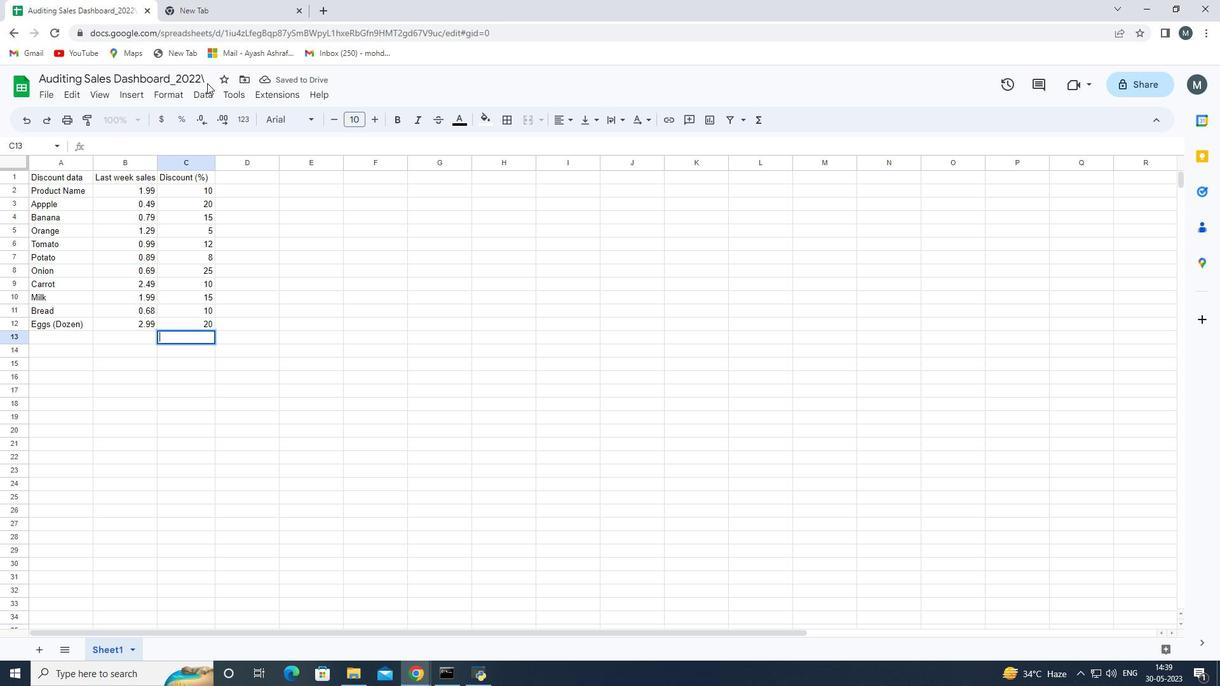 
Action: Mouse moved to (207, 78)
Screenshot: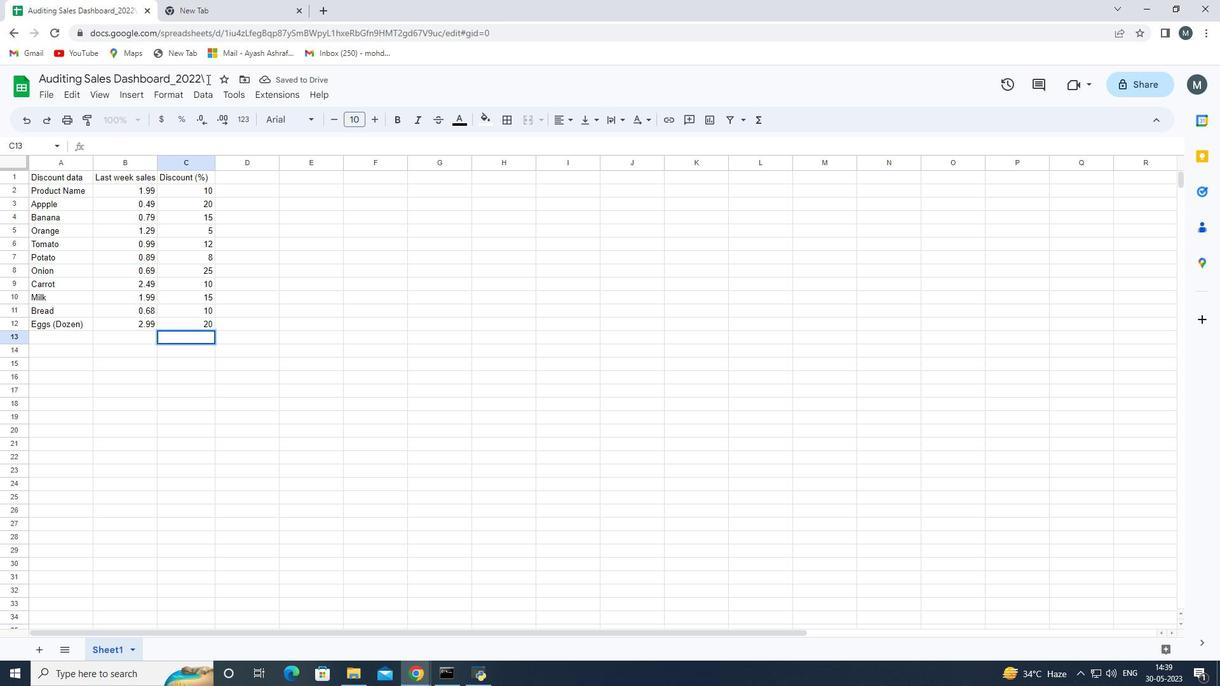 
Action: Mouse pressed left at (207, 78)
Screenshot: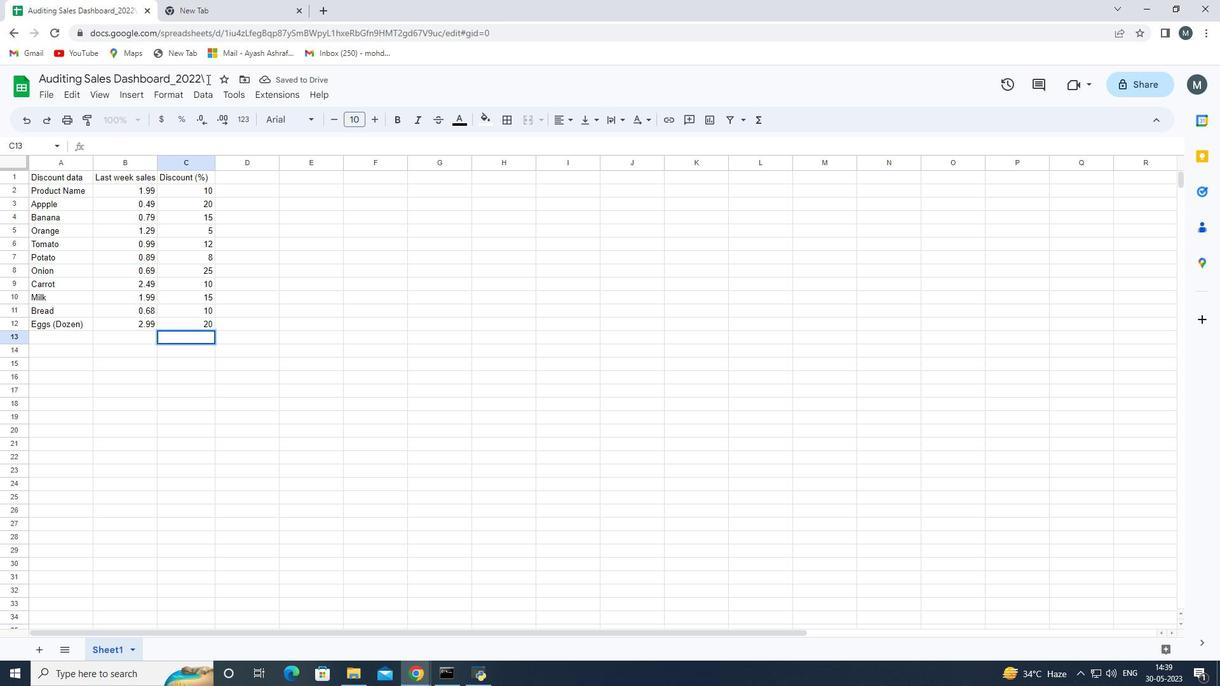 
Action: Mouse moved to (207, 76)
Screenshot: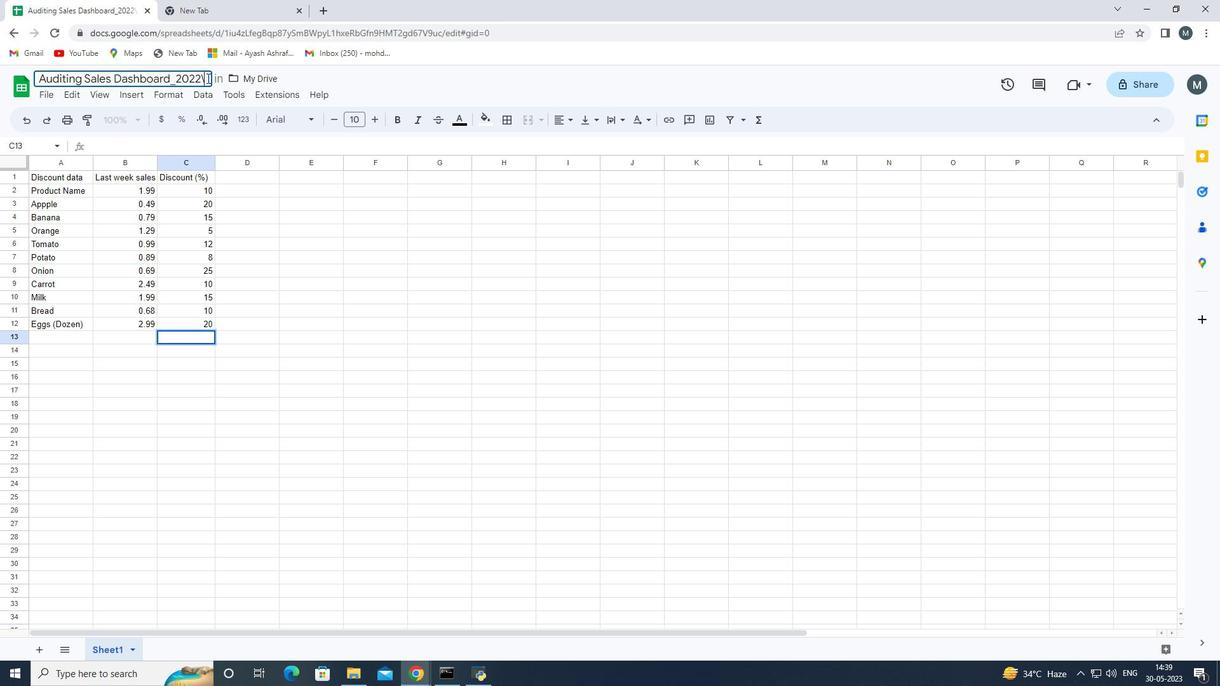 
Action: Key pressed <Key.backspace>
Screenshot: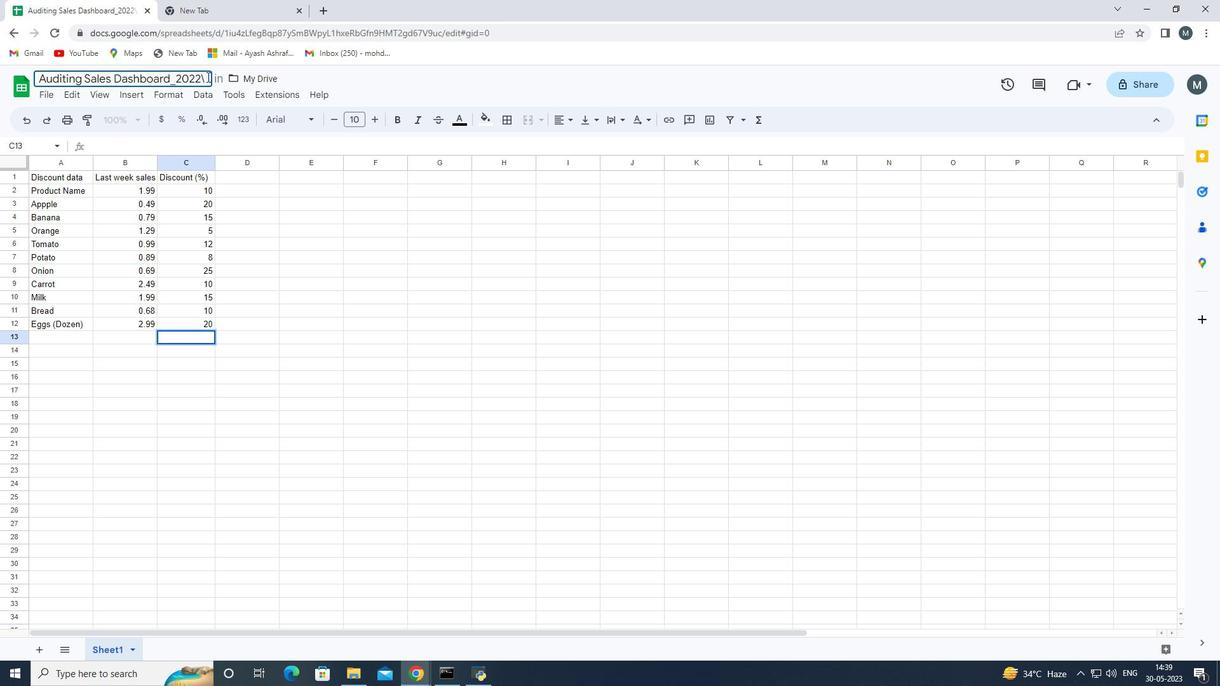 
Action: Mouse moved to (207, 76)
Screenshot: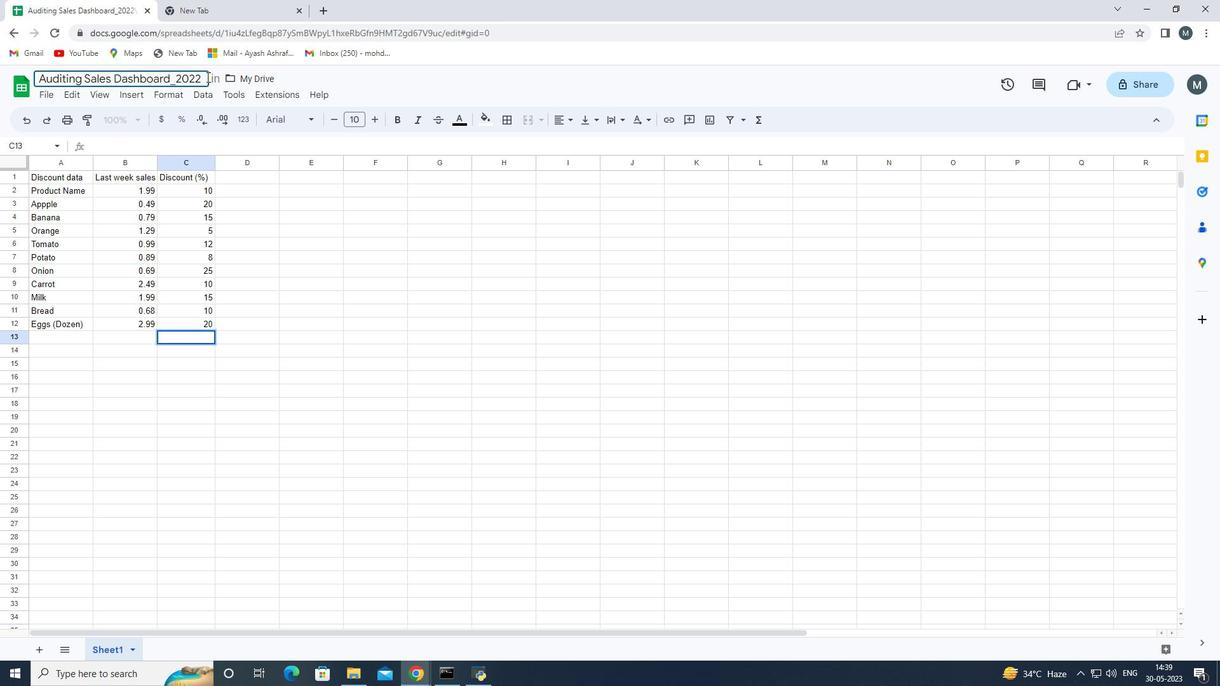 
Action: Key pressed <Key.enter>
Screenshot: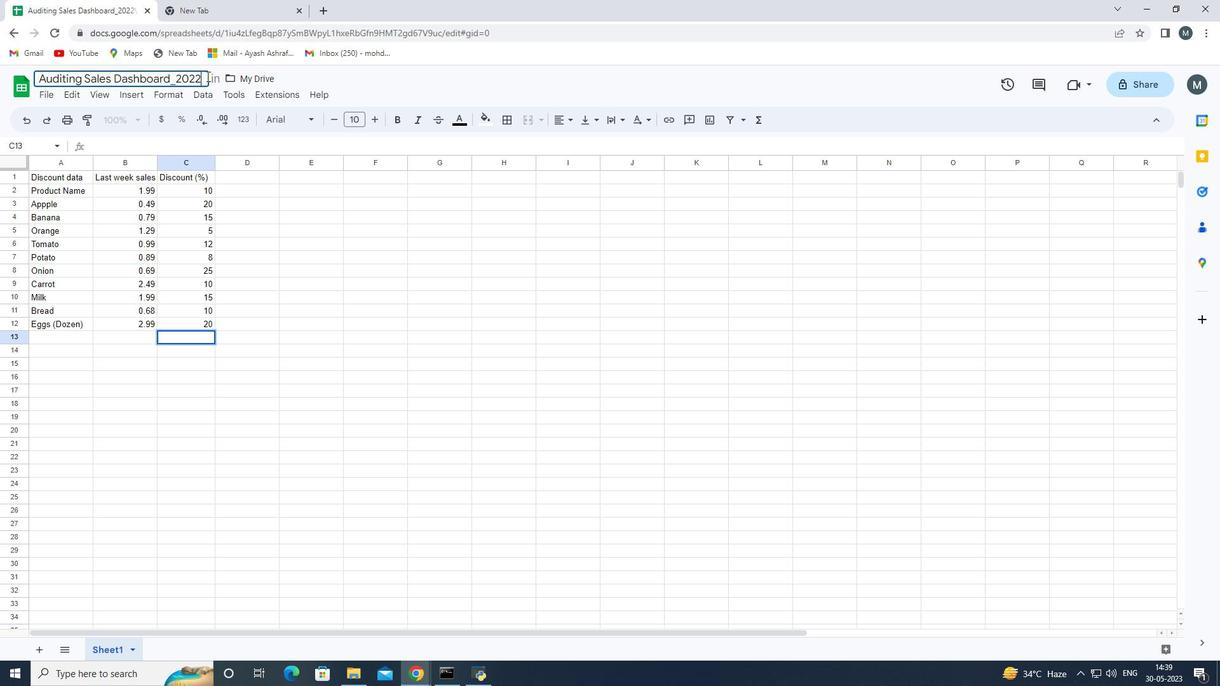 
Action: Mouse moved to (130, 317)
Screenshot: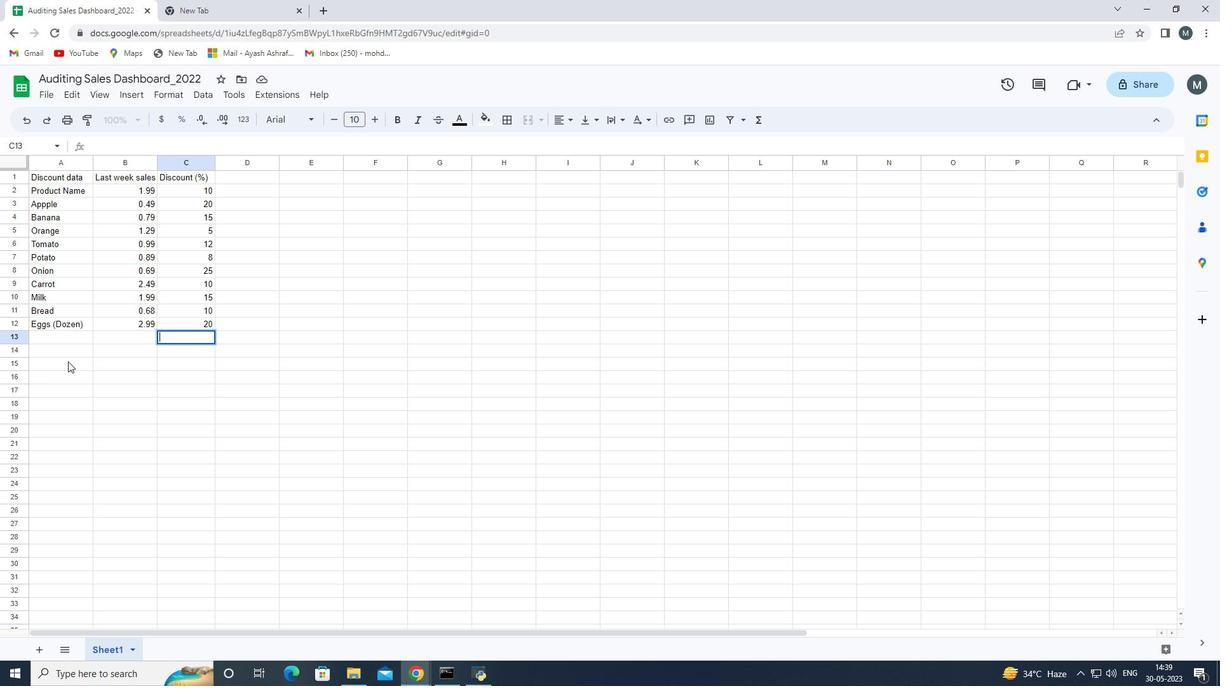 
Action: Mouse pressed left at (130, 317)
Screenshot: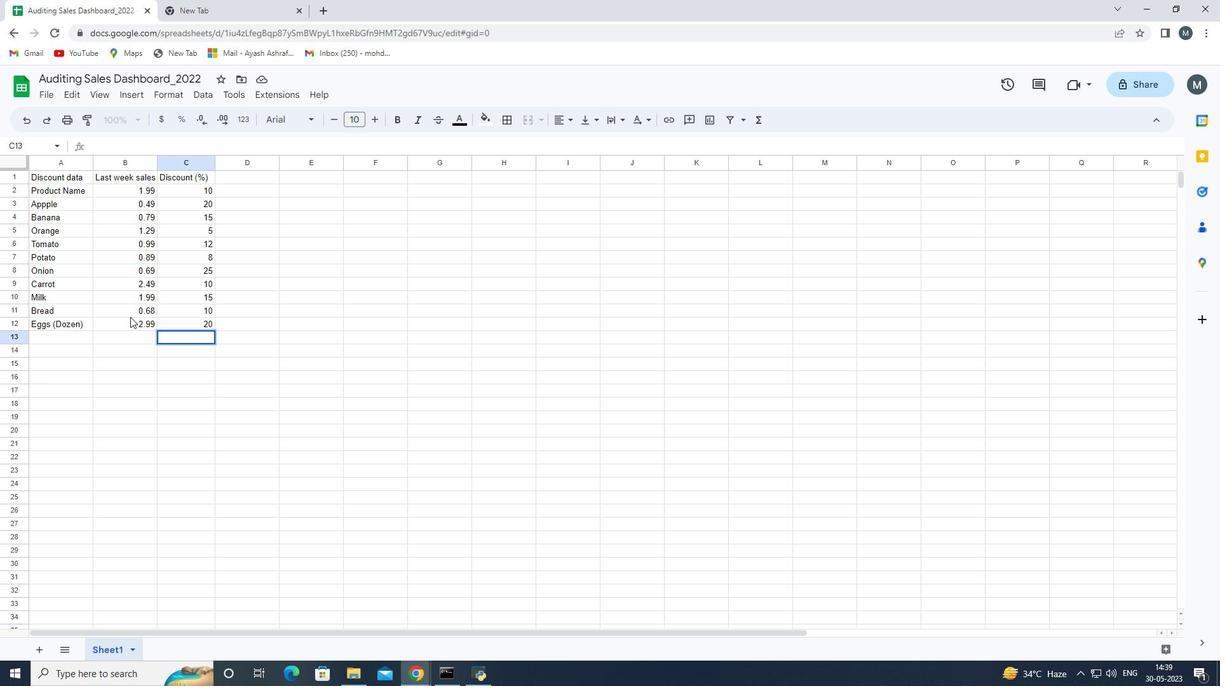 
Action: Mouse moved to (172, 327)
Screenshot: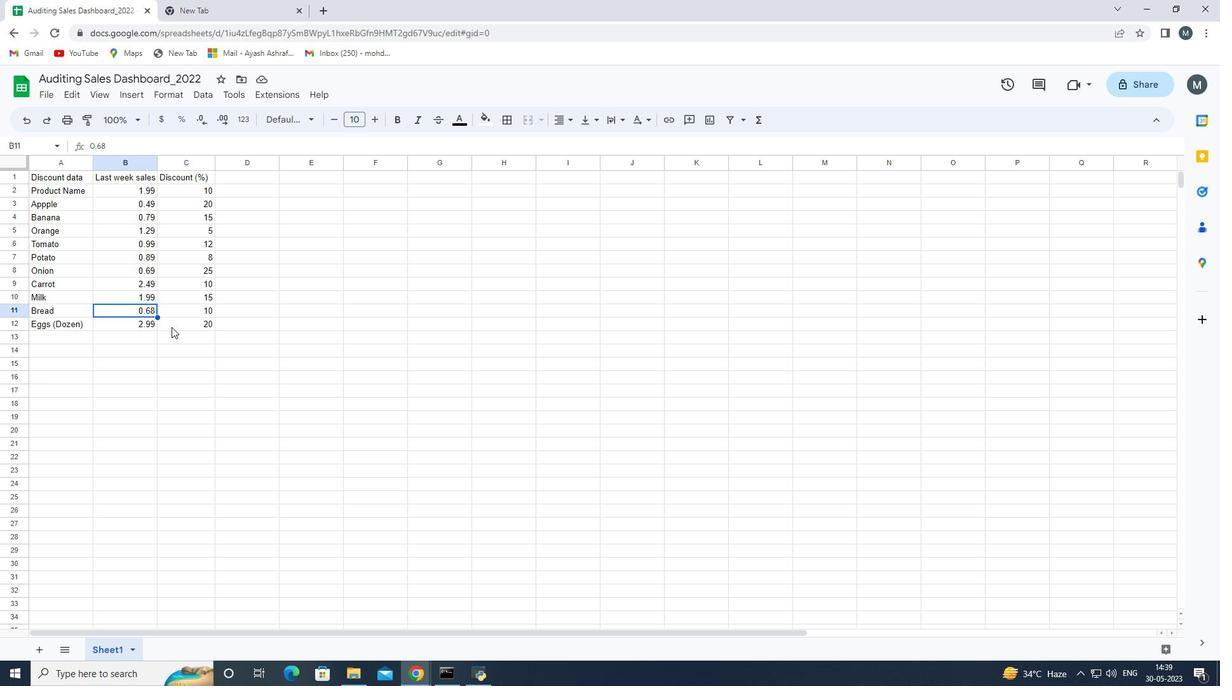 
Action: Mouse pressed left at (172, 327)
Screenshot: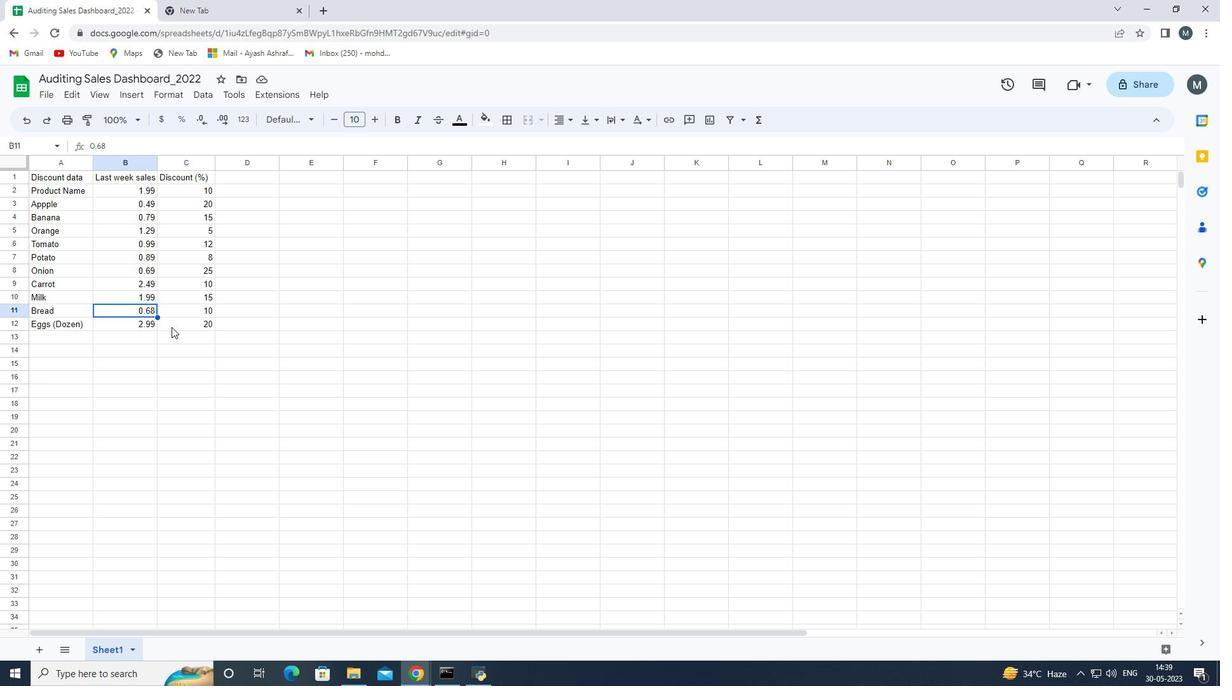 
Action: Mouse moved to (154, 358)
Screenshot: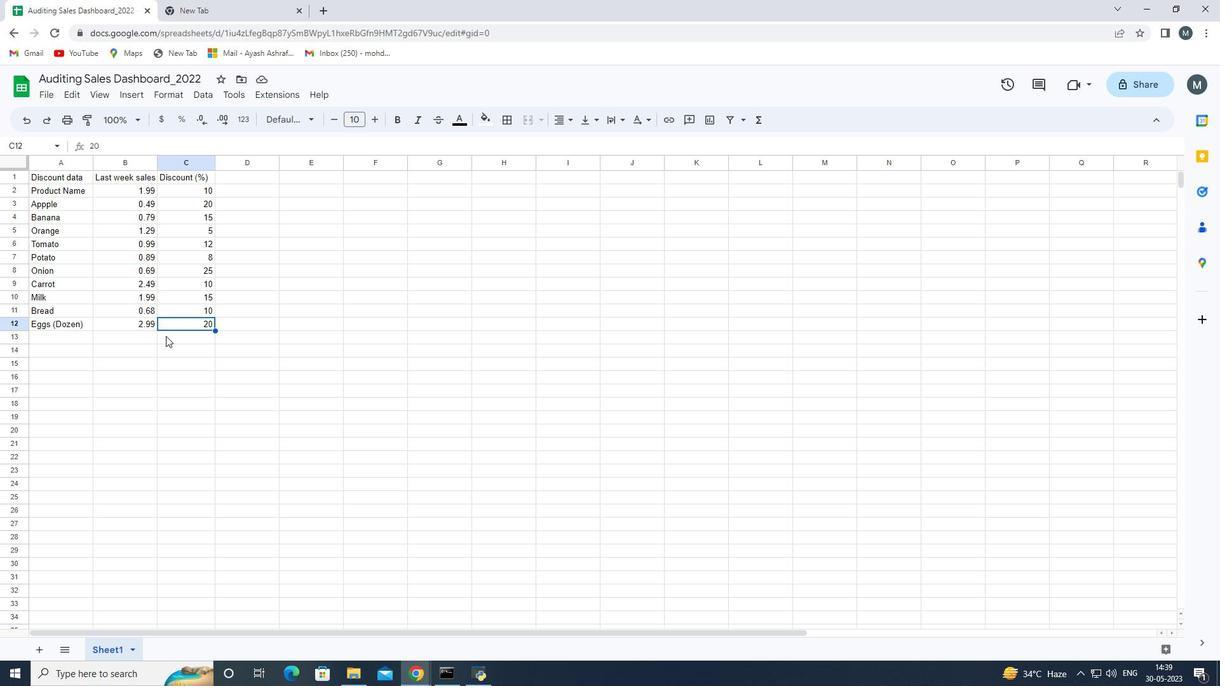 
